 Task: Open a Modern Writer Template save the file as purchase.txt Remove the following  from template: 'Address' Change the date  '22 July, 2023' change Dear Ms Reader to   Good Morning. Add body to the letter I am writing to express my concerns regarding the recent policy changes implemented by the organization. I believe these changes may have unintended consequences and adversely impact employee morale and productivity. I request a dialogue to address these concerns and explore potential alternatives.Add Name  'Crystal'. Insert watermark  Softera Apply Font Style in watermark Georgia; font size  113and place the watermark  Horizontally
Action: Mouse moved to (363, 211)
Screenshot: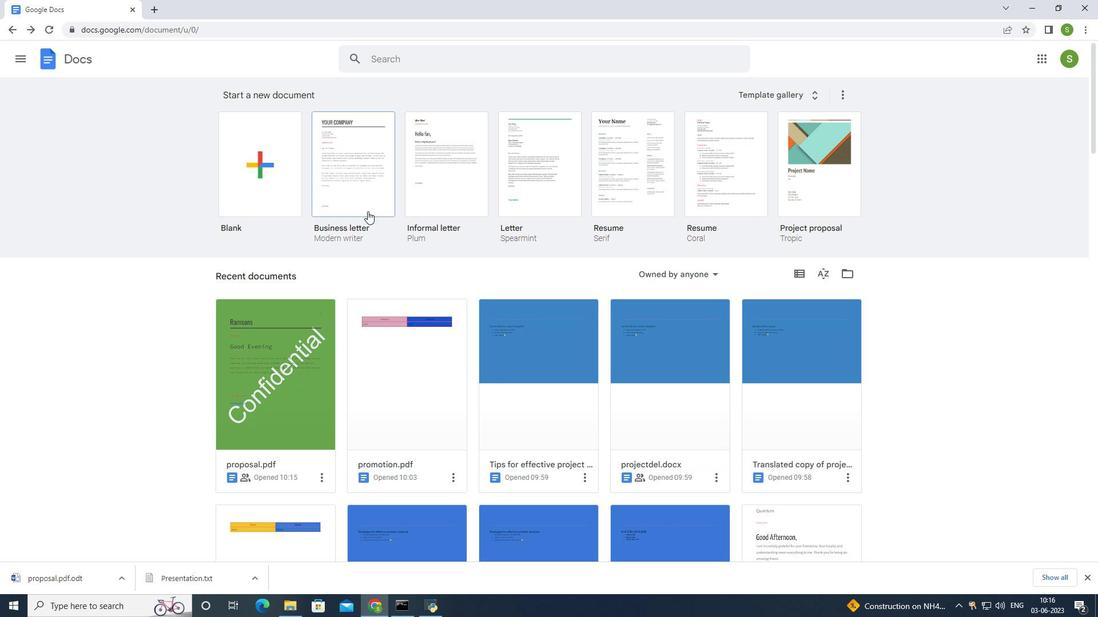 
Action: Mouse pressed left at (363, 211)
Screenshot: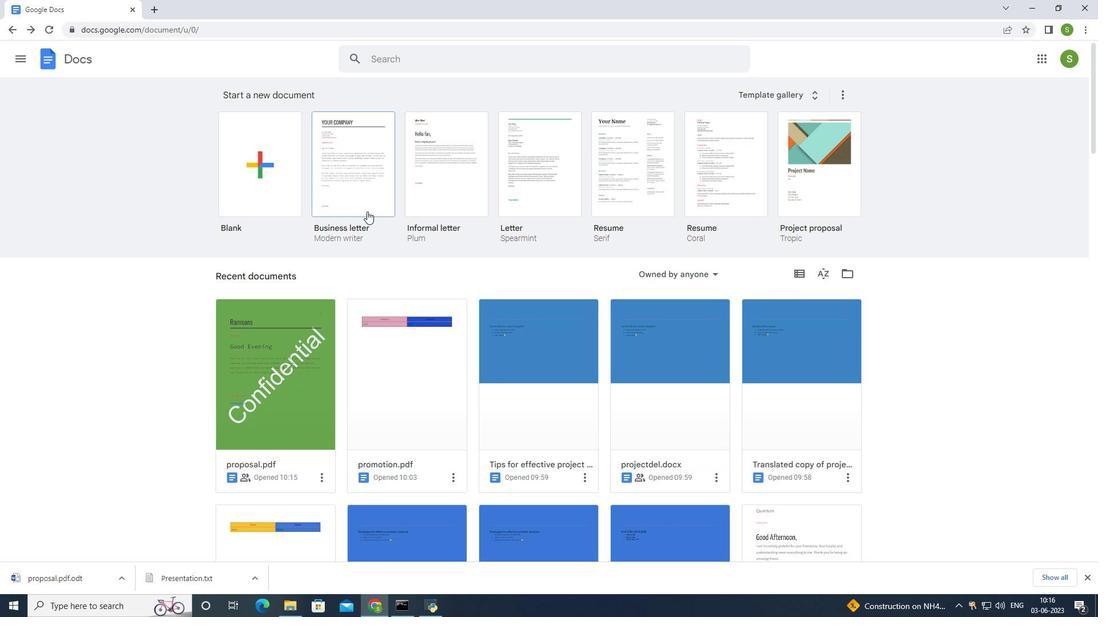 
Action: Mouse moved to (100, 48)
Screenshot: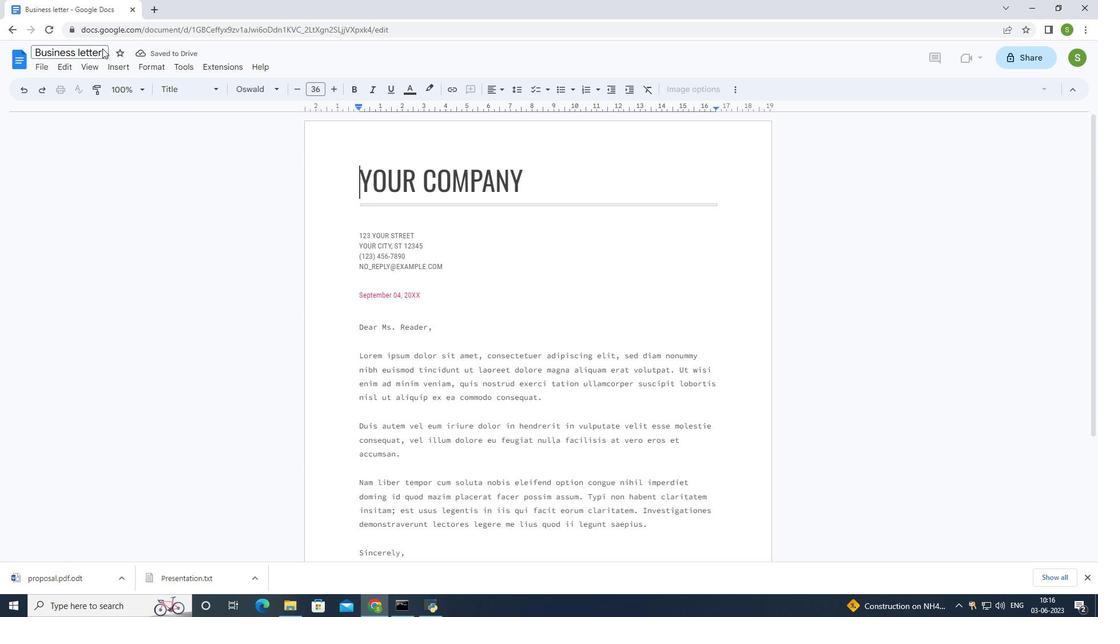 
Action: Mouse pressed left at (100, 48)
Screenshot: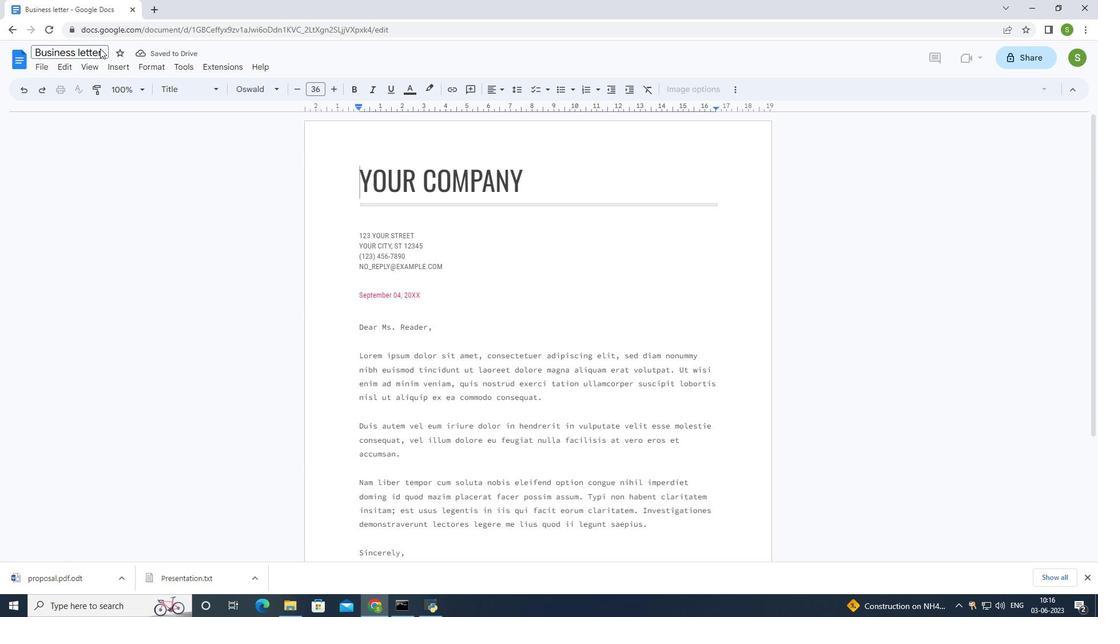 
Action: Mouse moved to (101, 50)
Screenshot: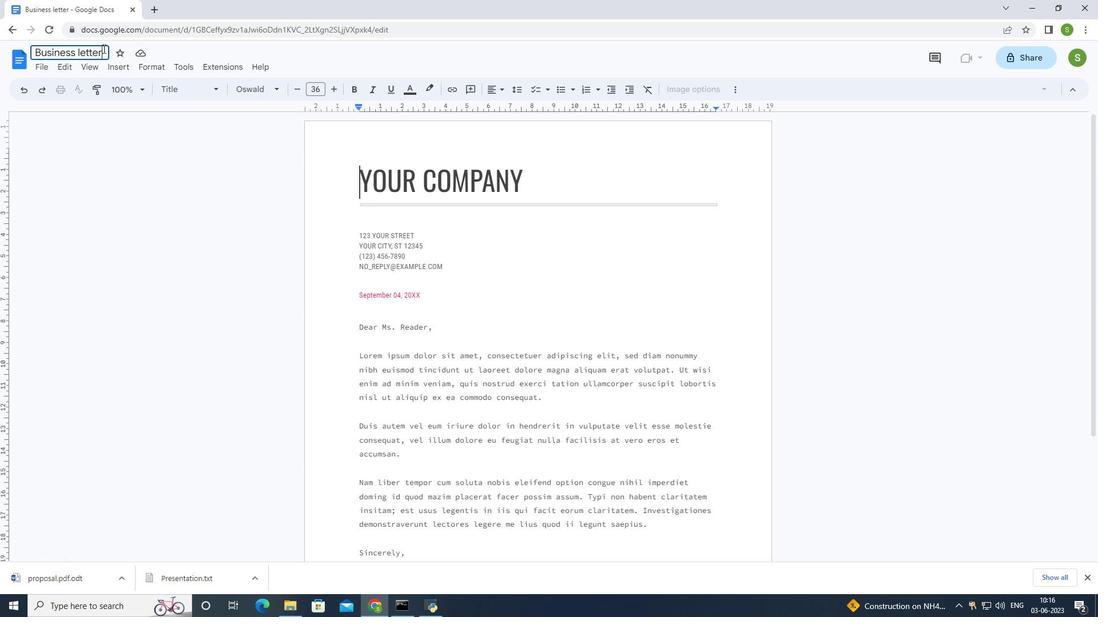 
Action: Mouse pressed left at (101, 50)
Screenshot: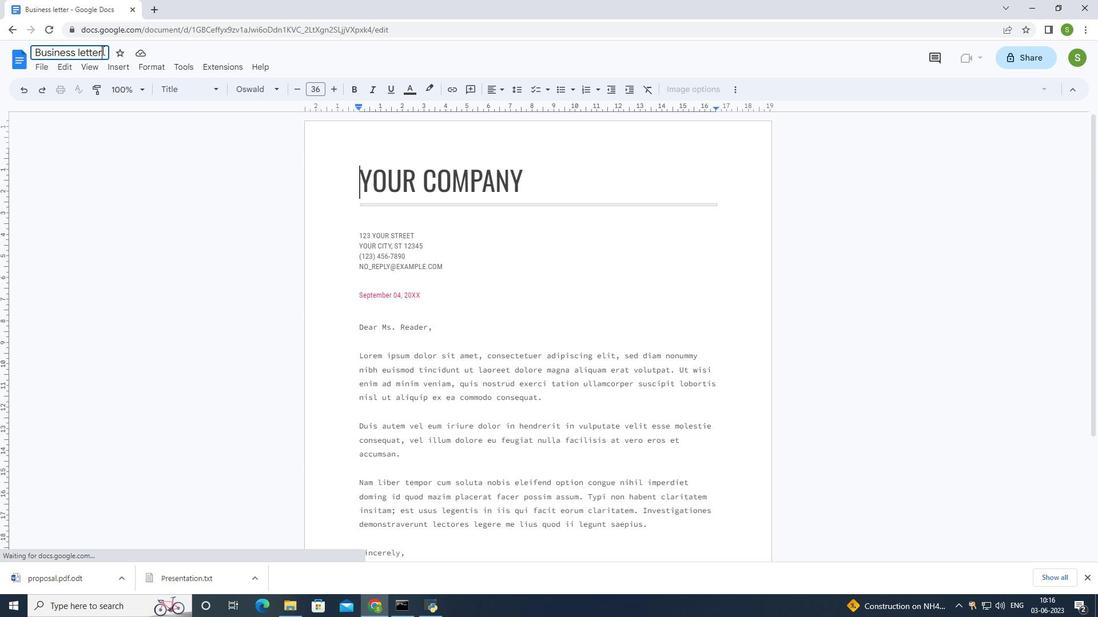 
Action: Mouse pressed left at (101, 50)
Screenshot: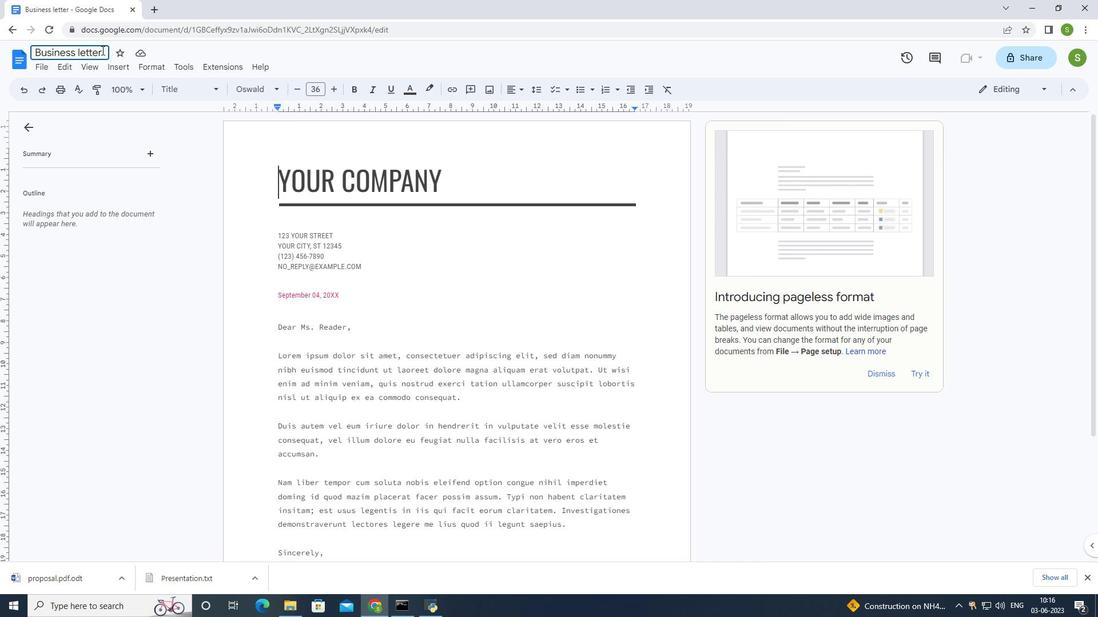 
Action: Mouse pressed left at (101, 50)
Screenshot: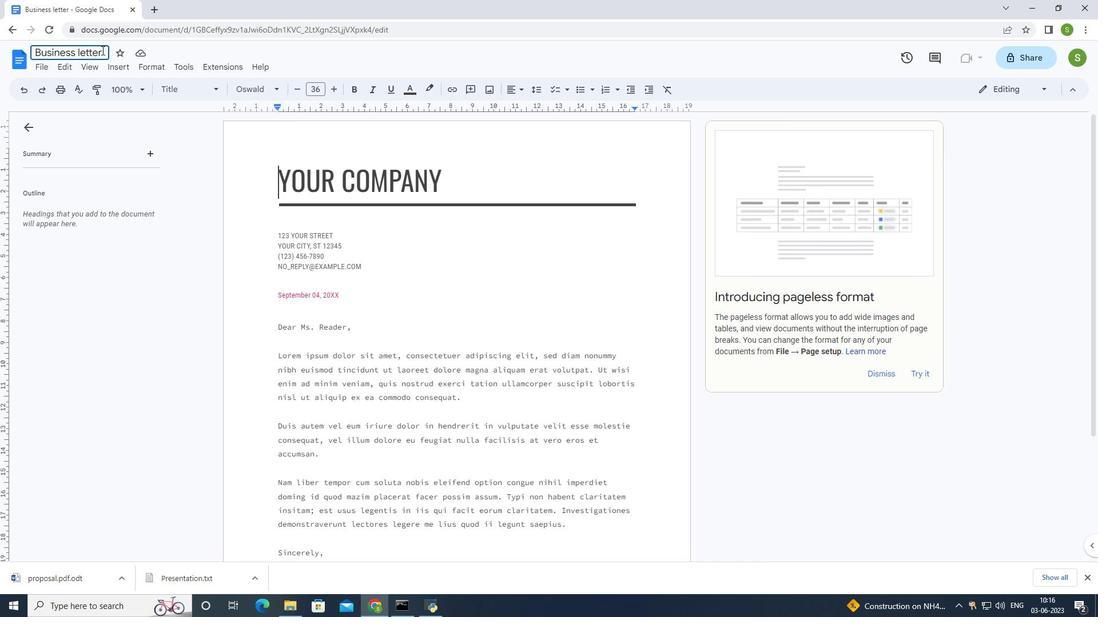 
Action: Mouse pressed left at (101, 50)
Screenshot: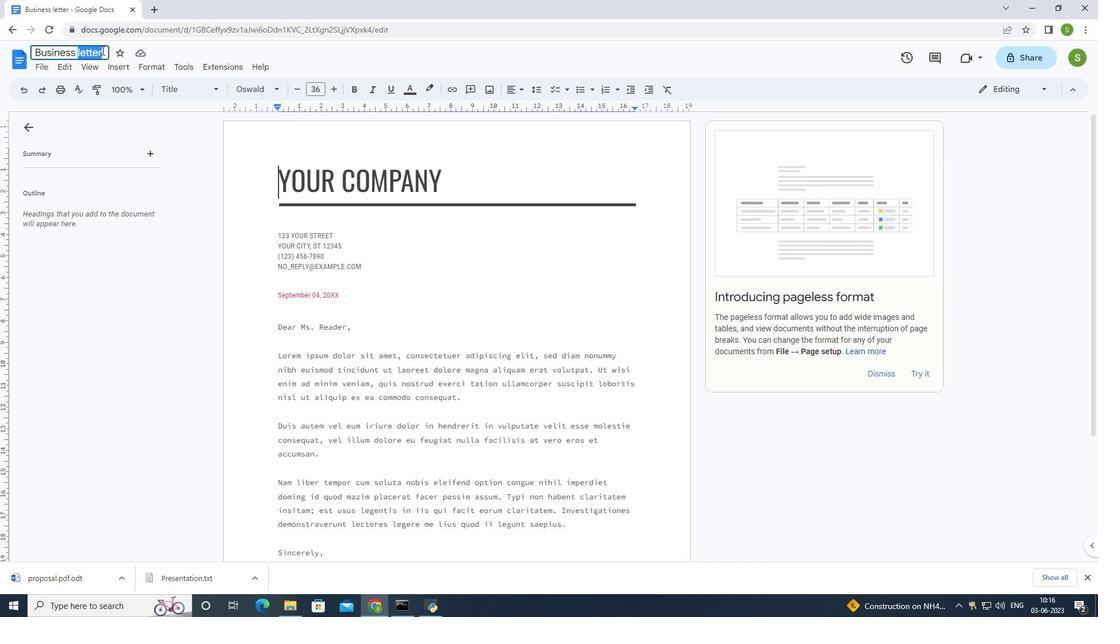 
Action: Mouse pressed left at (101, 50)
Screenshot: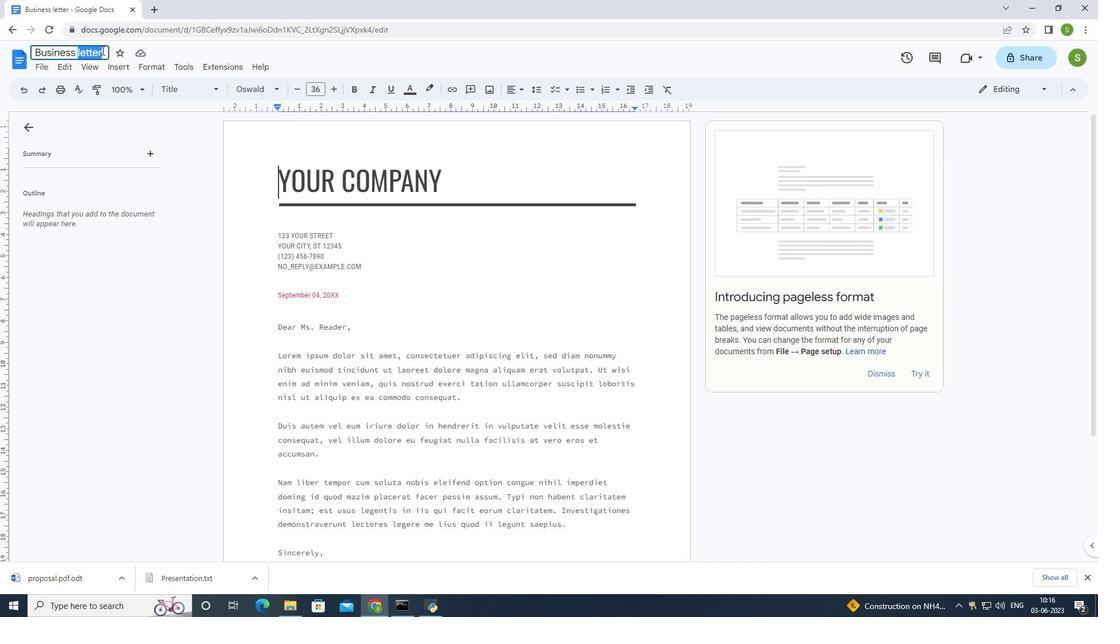 
Action: Mouse pressed left at (101, 50)
Screenshot: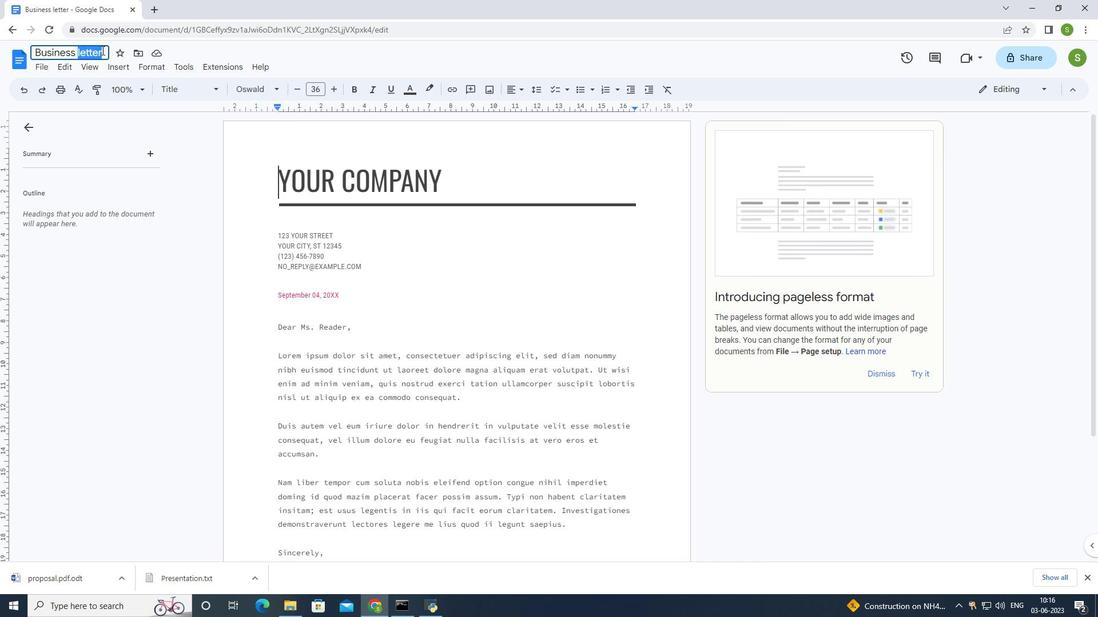 
Action: Mouse pressed left at (101, 50)
Screenshot: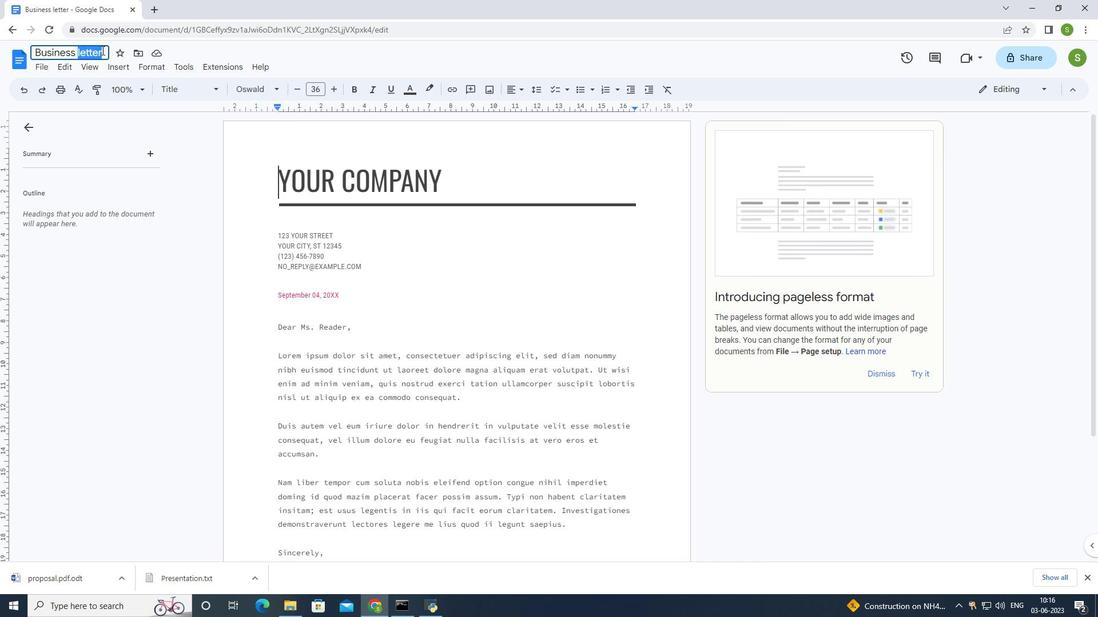 
Action: Mouse pressed left at (101, 50)
Screenshot: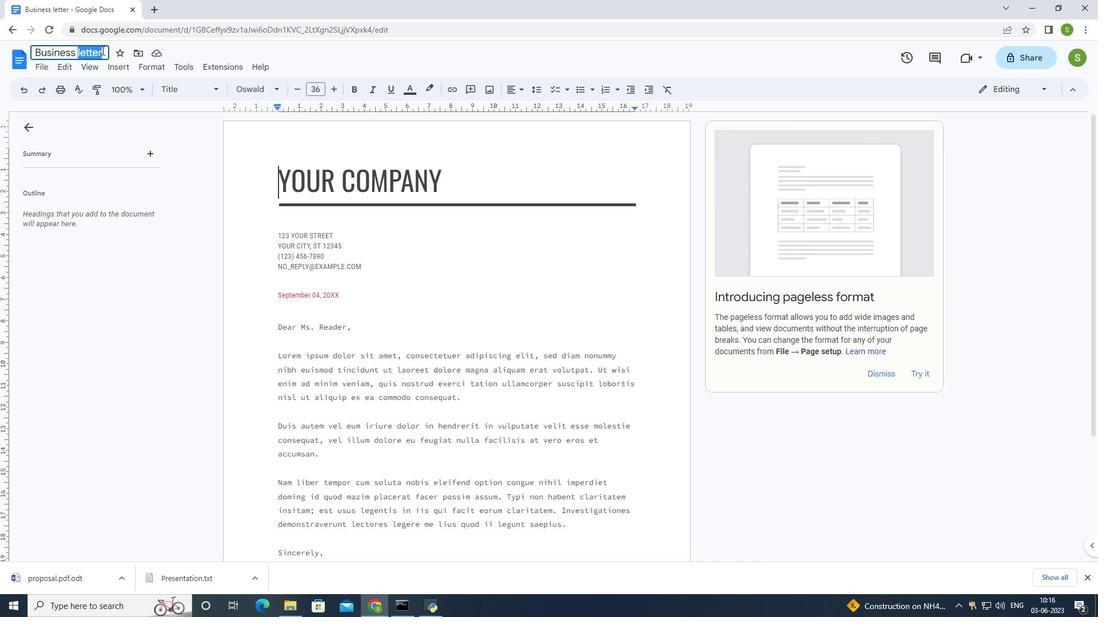 
Action: Mouse pressed left at (101, 50)
Screenshot: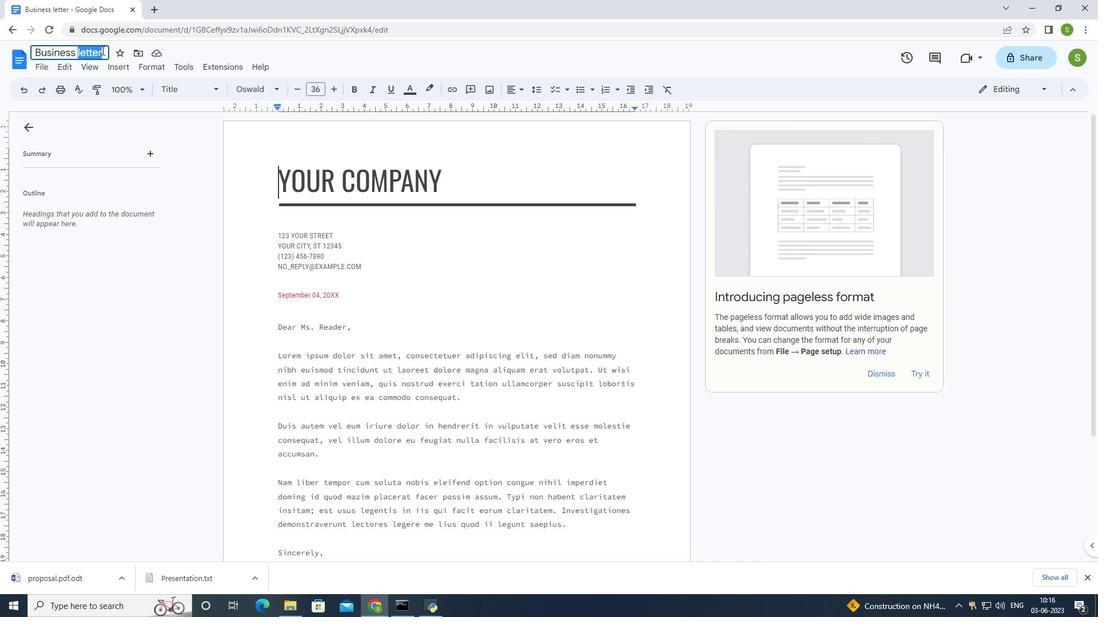 
Action: Mouse moved to (302, 184)
Screenshot: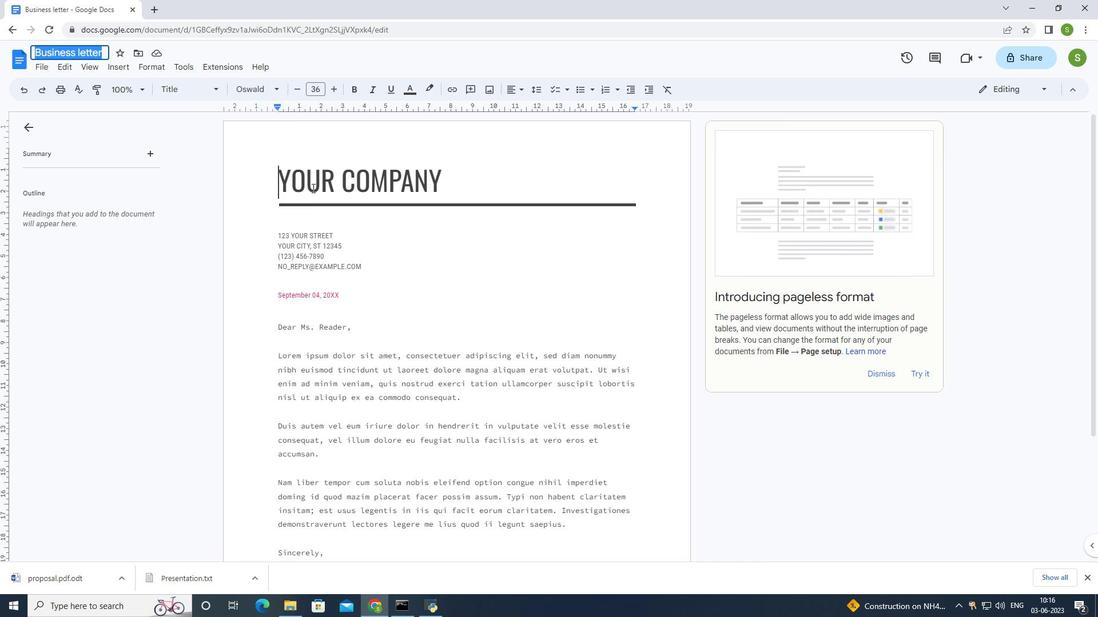 
Action: Key pressed purchase.txt<Key.enter>
Screenshot: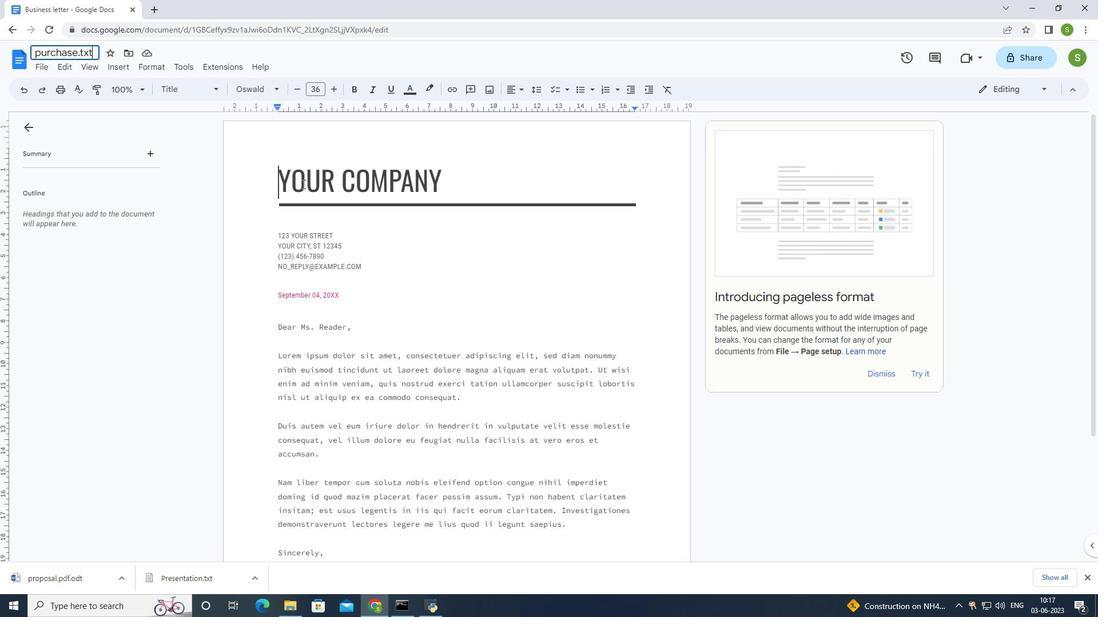 
Action: Mouse moved to (277, 230)
Screenshot: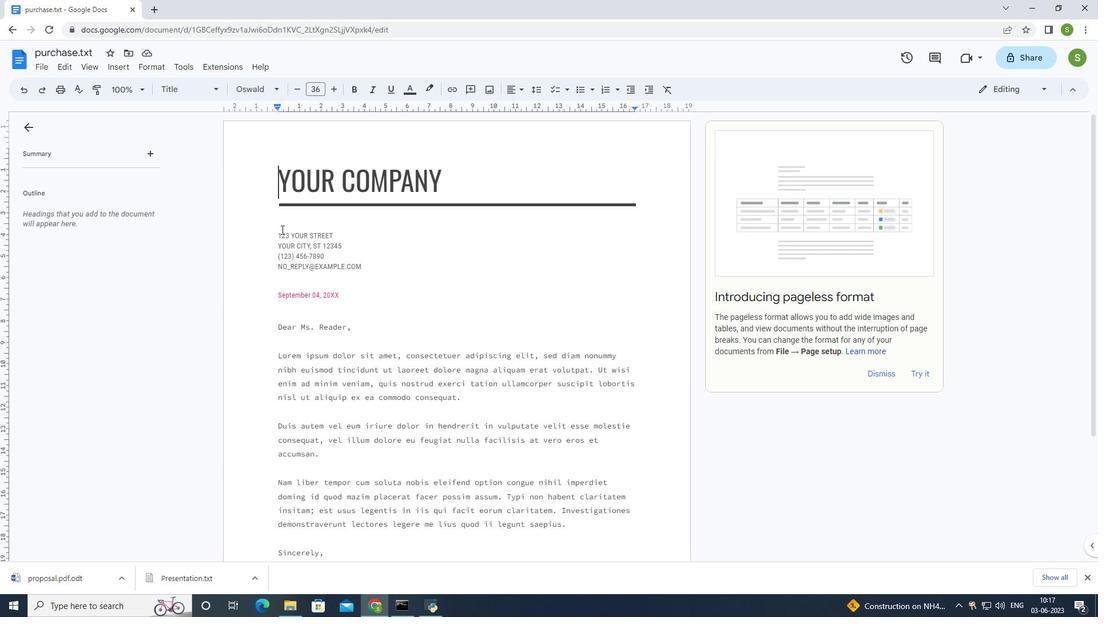 
Action: Mouse pressed left at (277, 230)
Screenshot: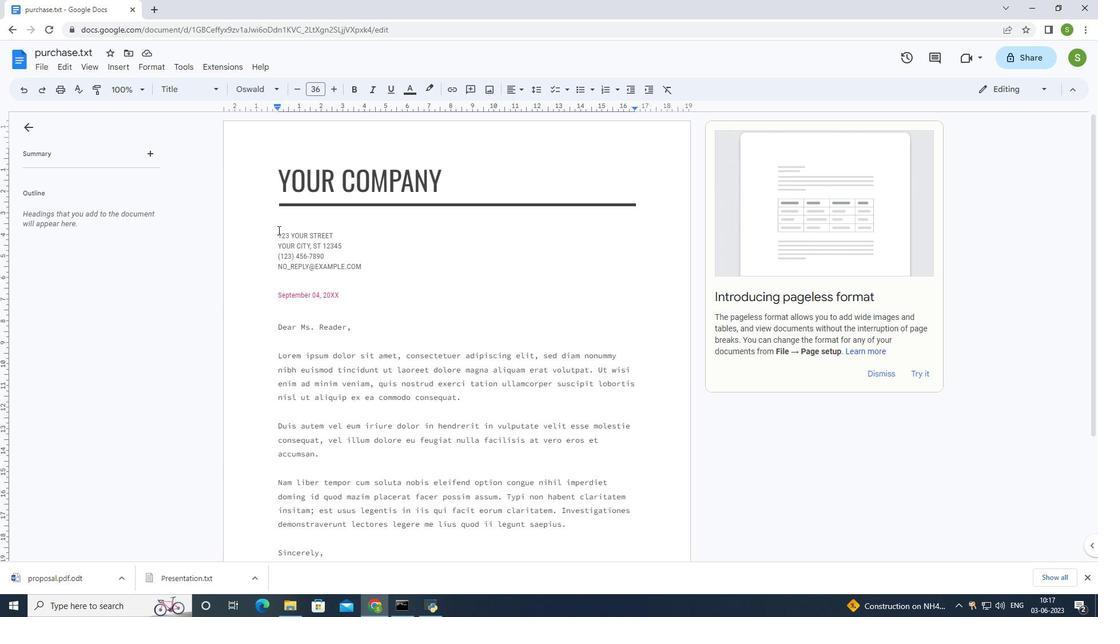 
Action: Mouse moved to (363, 243)
Screenshot: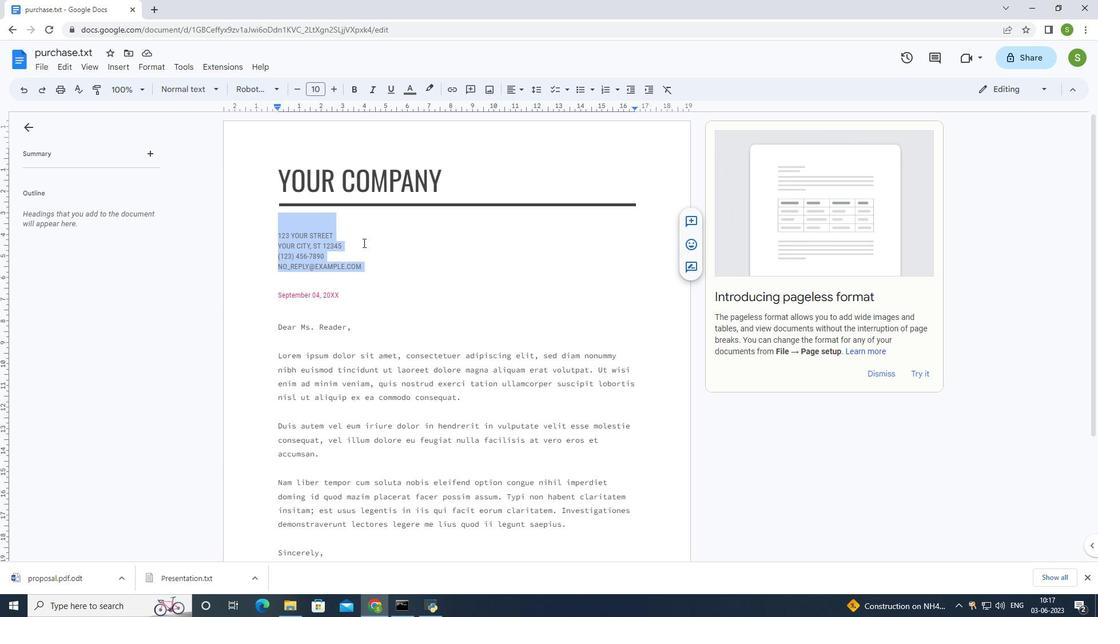 
Action: Key pressed <Key.delete>
Screenshot: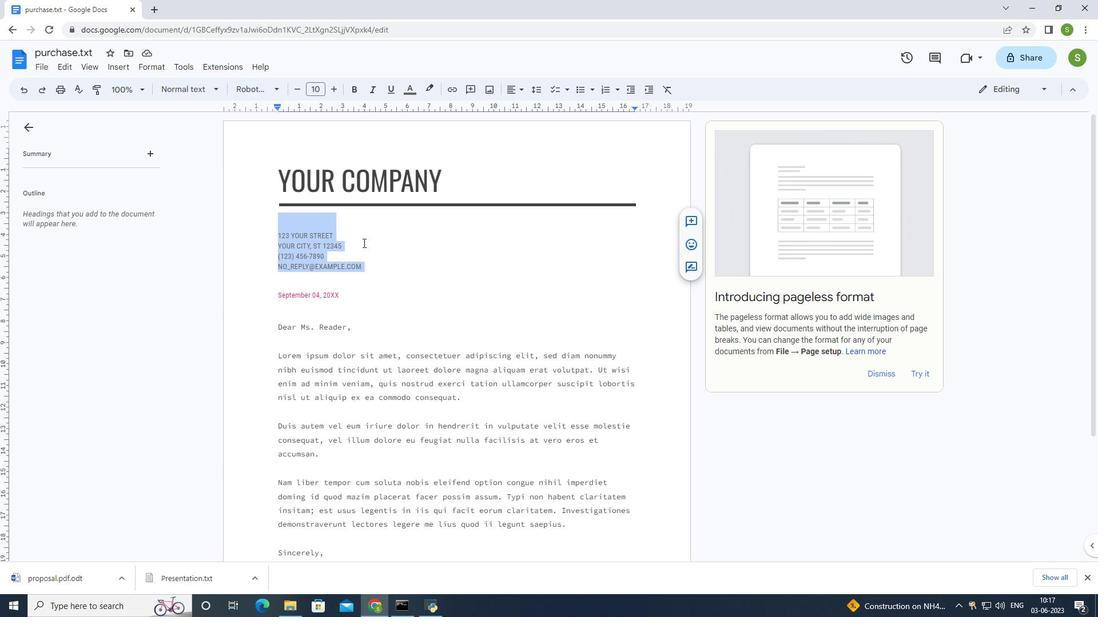 
Action: Mouse moved to (339, 237)
Screenshot: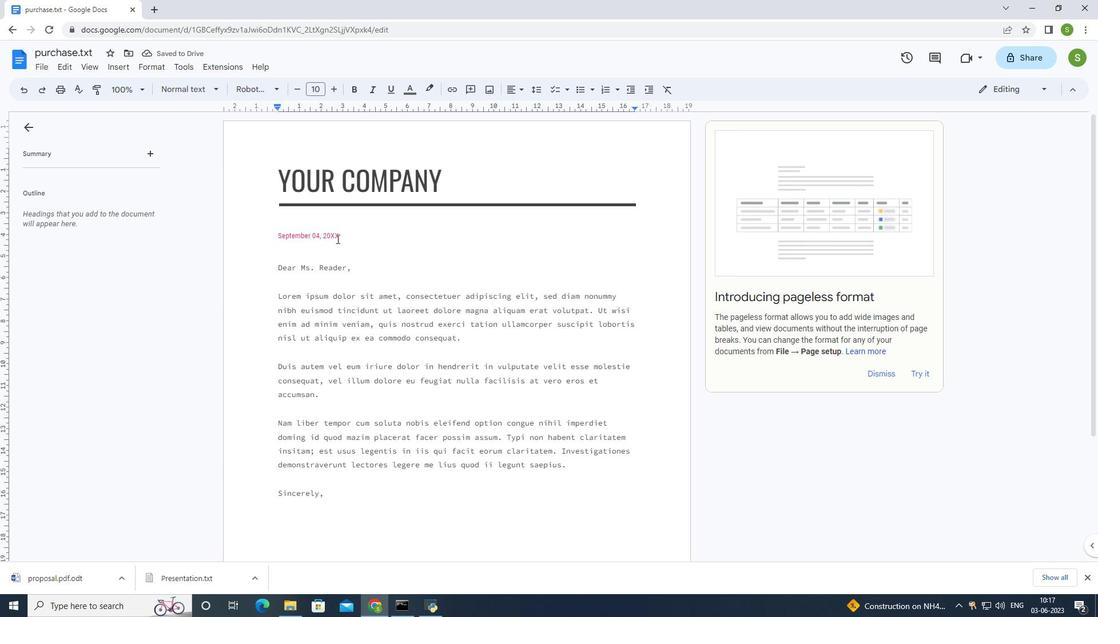 
Action: Mouse pressed left at (339, 237)
Screenshot: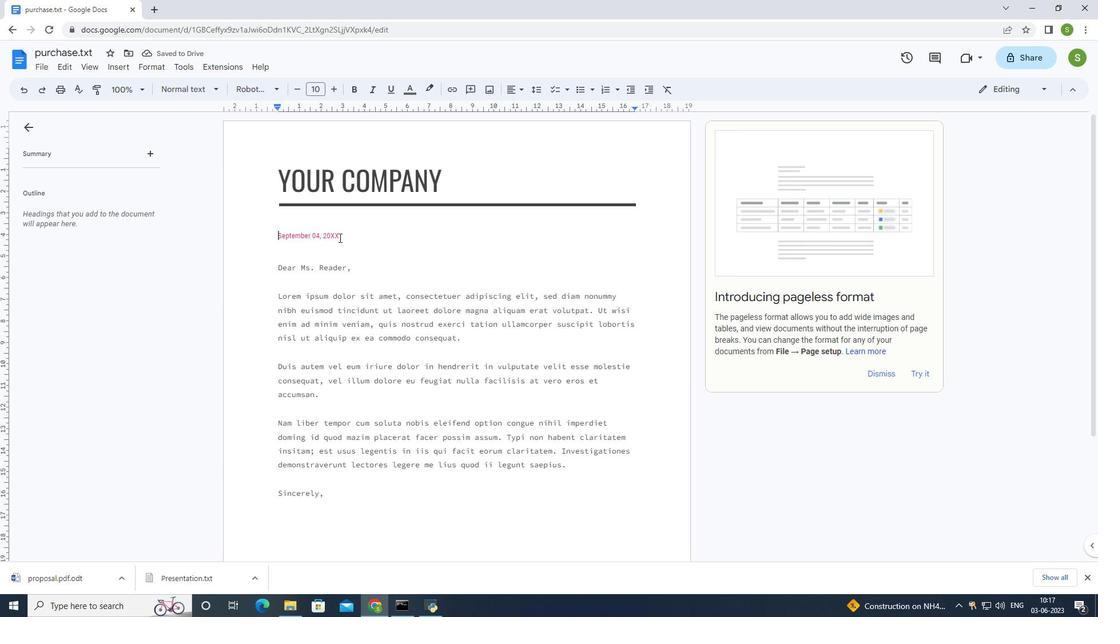 
Action: Mouse moved to (355, 219)
Screenshot: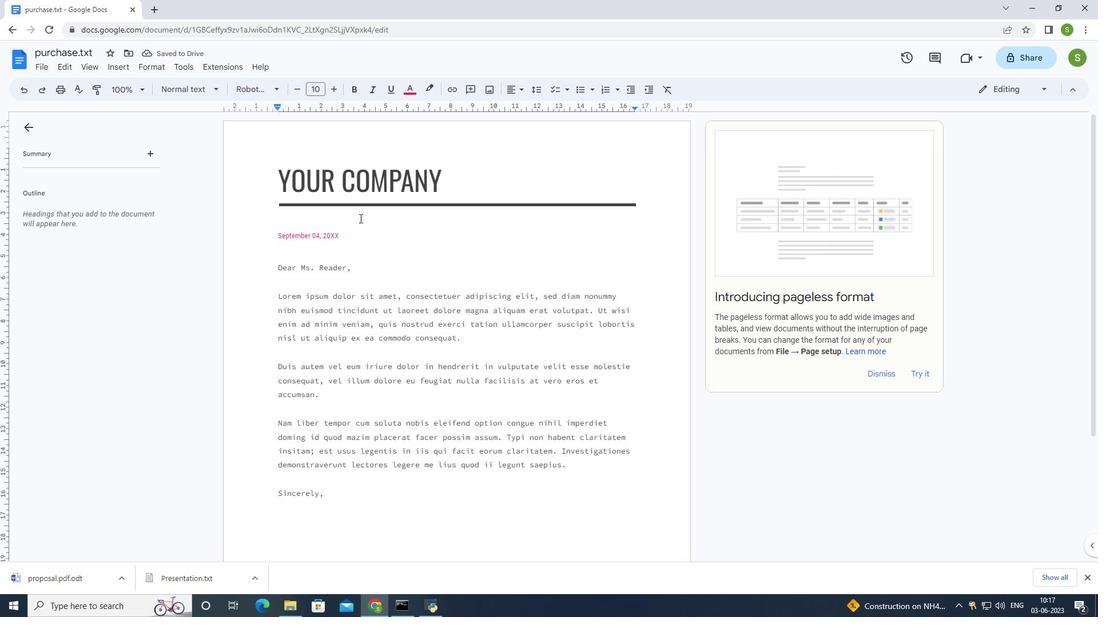 
Action: Key pressed <Key.backspace><Key.backspace><Key.backspace><Key.backspace><Key.backspace><Key.backspace><Key.backspace><Key.backspace><Key.backspace><Key.backspace><Key.backspace><Key.backspace><Key.backspace><Key.backspace><Key.backspace><Key.backspace><Key.backspace><Key.backspace>22<Key.space>july<Key.space>2023
Screenshot: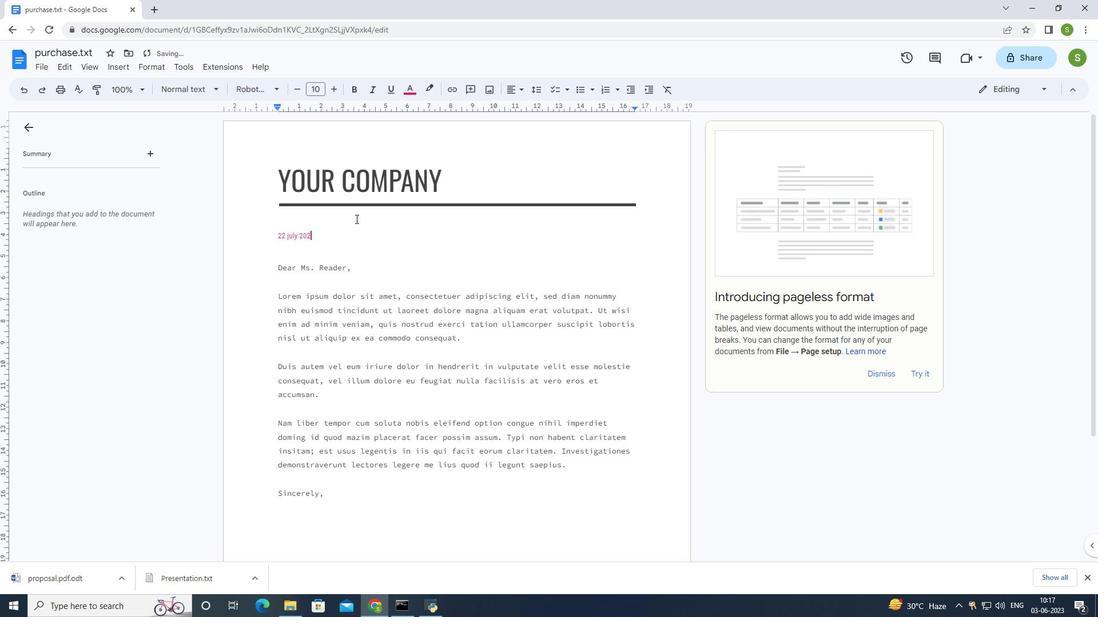 
Action: Mouse moved to (344, 267)
Screenshot: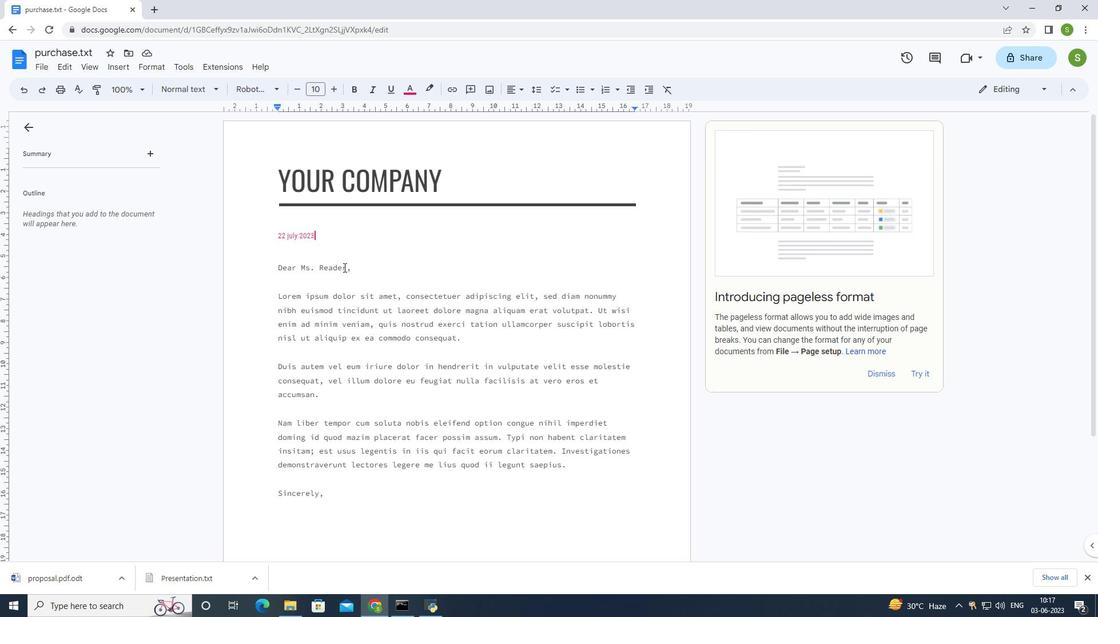
Action: Mouse pressed left at (344, 267)
Screenshot: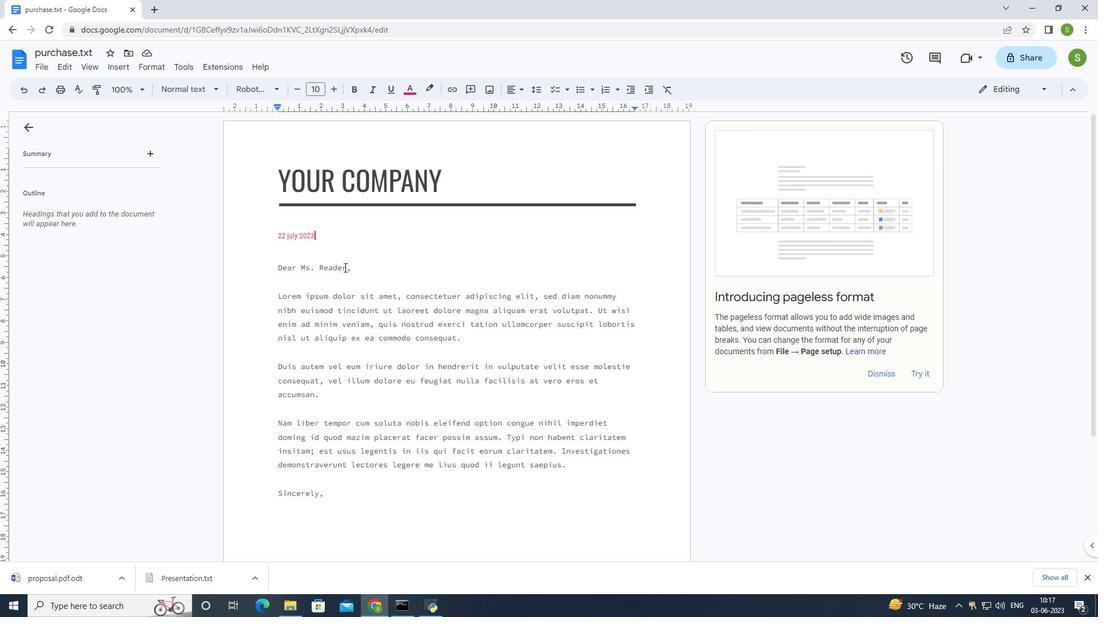 
Action: Mouse moved to (359, 254)
Screenshot: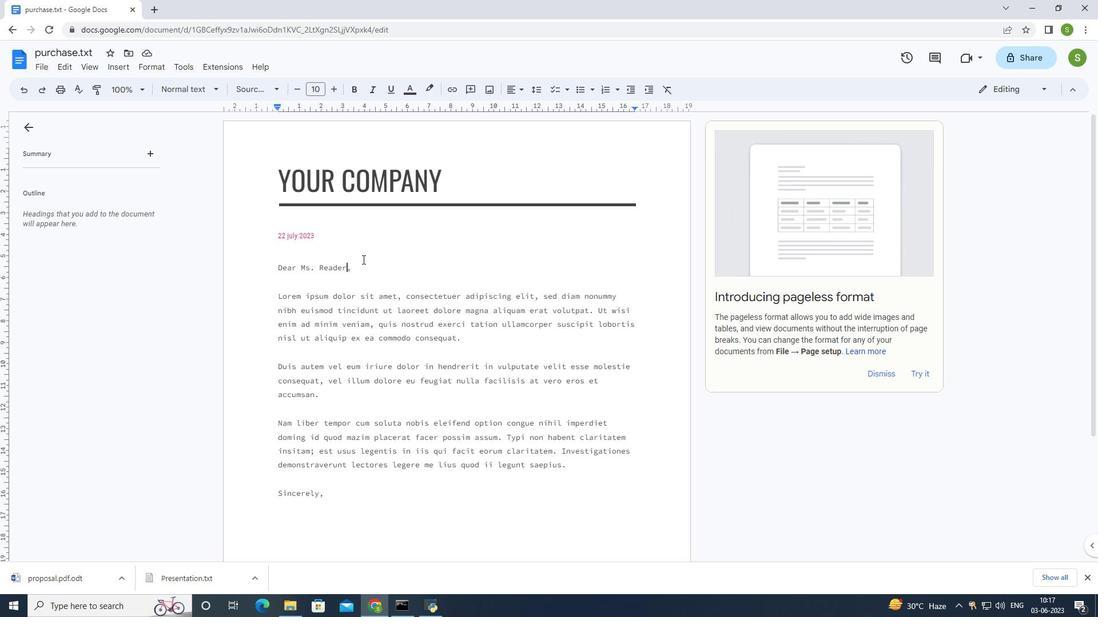 
Action: Key pressed <Key.backspace><Key.backspace><Key.backspace><Key.backspace><Key.backspace><Key.backspace><Key.backspace><Key.backspace><Key.backspace><Key.backspace><Key.backspace><Key.backspace><Key.backspace><Key.backspace><Key.backspace><Key.shift>Good<Key.space><Key.shift><Key.shift>Morning
Screenshot: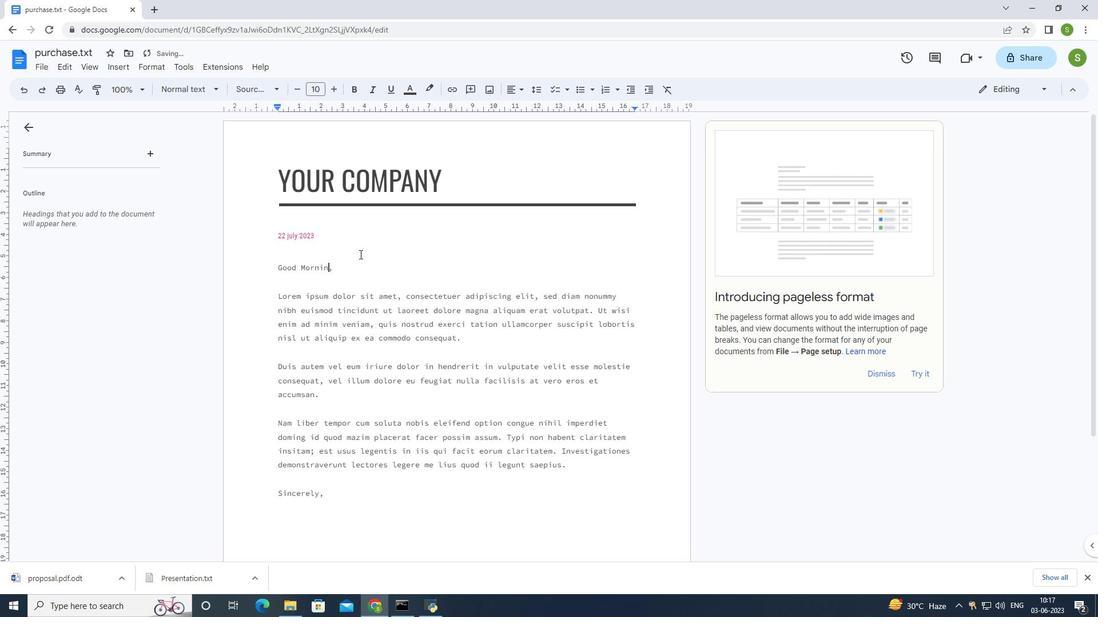
Action: Mouse moved to (275, 294)
Screenshot: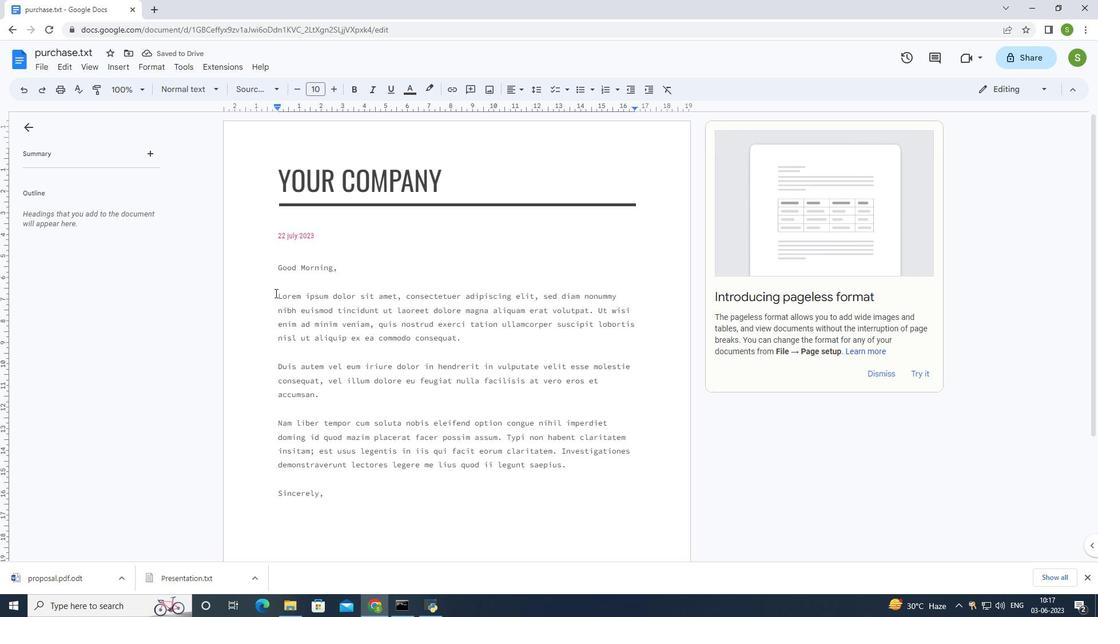 
Action: Mouse pressed left at (275, 294)
Screenshot: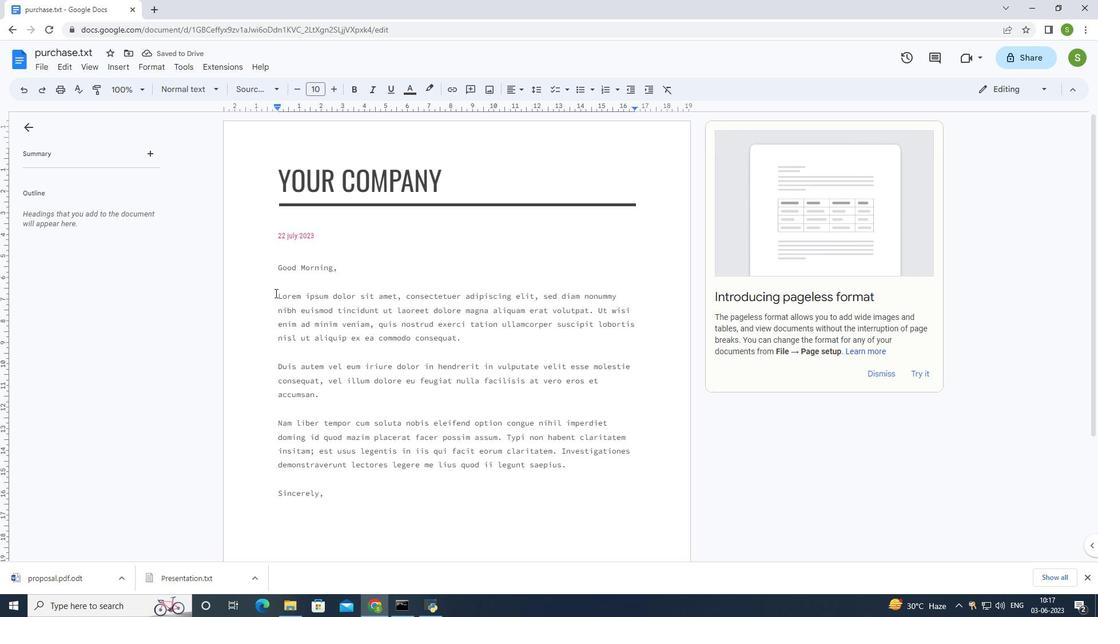 
Action: Mouse moved to (494, 383)
Screenshot: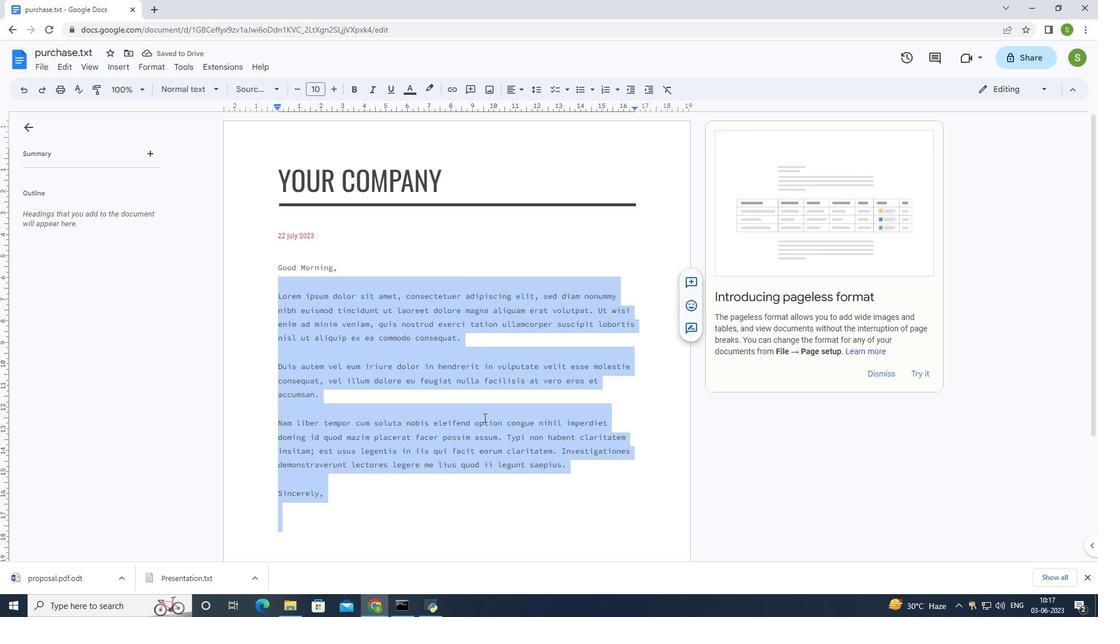
Action: Key pressed <Key.delete>
Screenshot: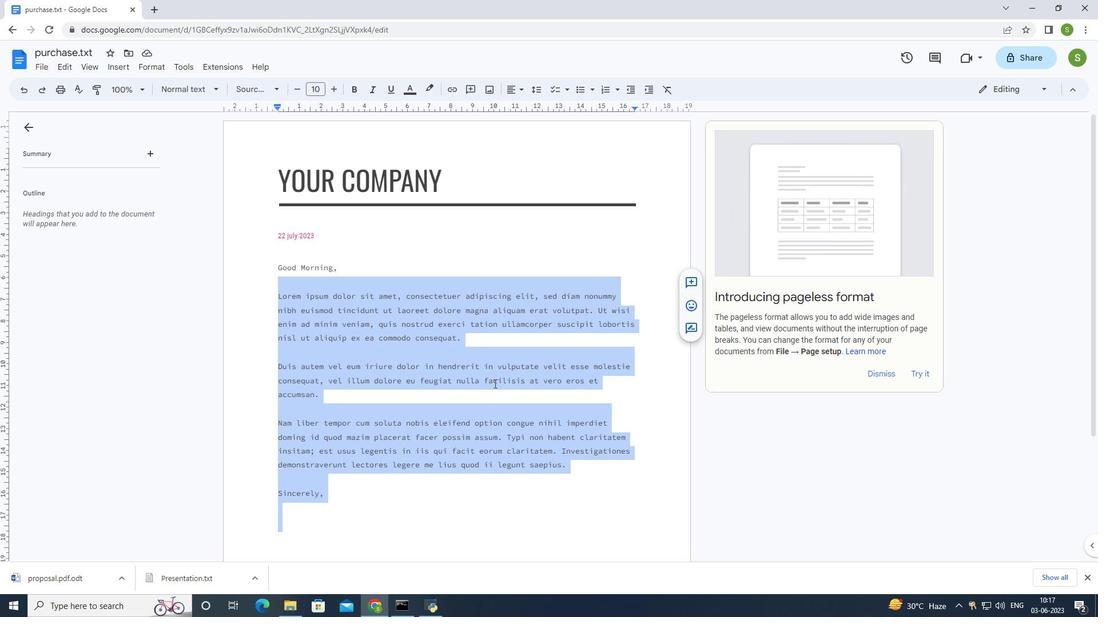 
Action: Mouse moved to (483, 234)
Screenshot: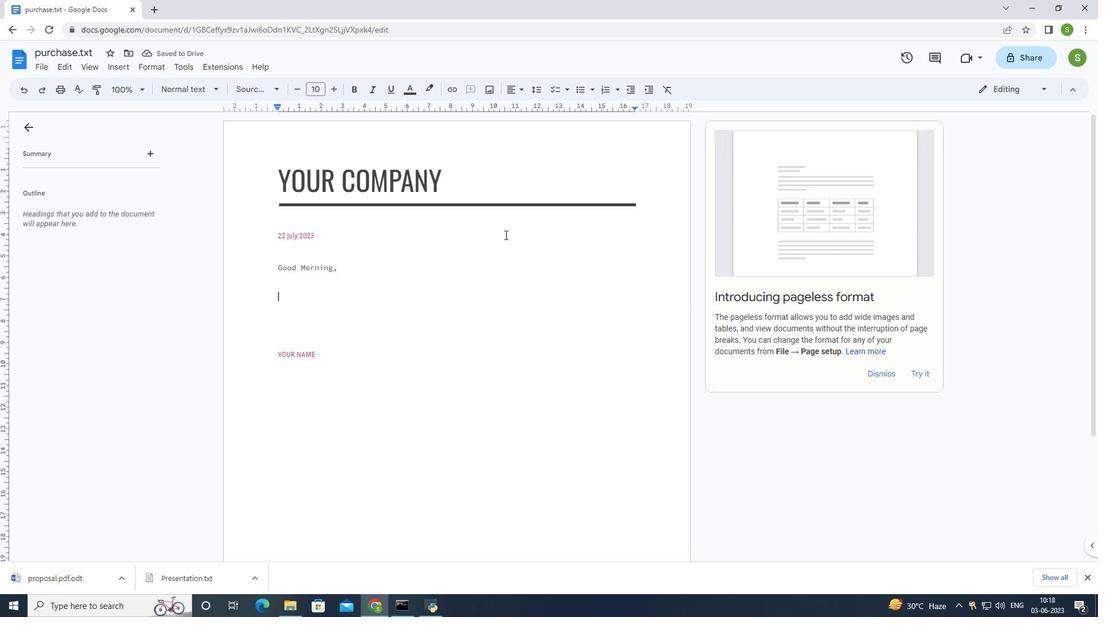 
Action: Key pressed <Key.shift>I<Key.space>am<Key.space>writing<Key.space>to<Key.space>express<Key.space>my<Key.space>corcerns<Key.space>regarding<Key.space>the<Key.space>recent<Key.space>policy<Key.space>changes<Key.space>implemented<Key.space>by<Key.space>the<Key.space>organization.<Key.space><Key.shift>I<Key.space>belive<Key.left><Key.left>e
Screenshot: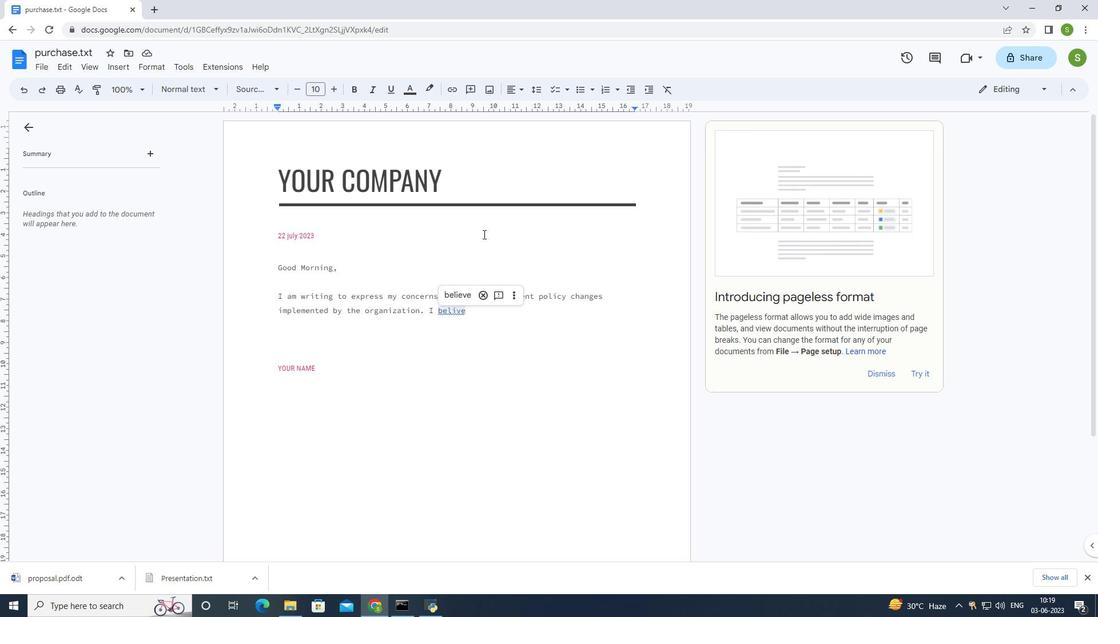 
Action: Mouse moved to (489, 229)
Screenshot: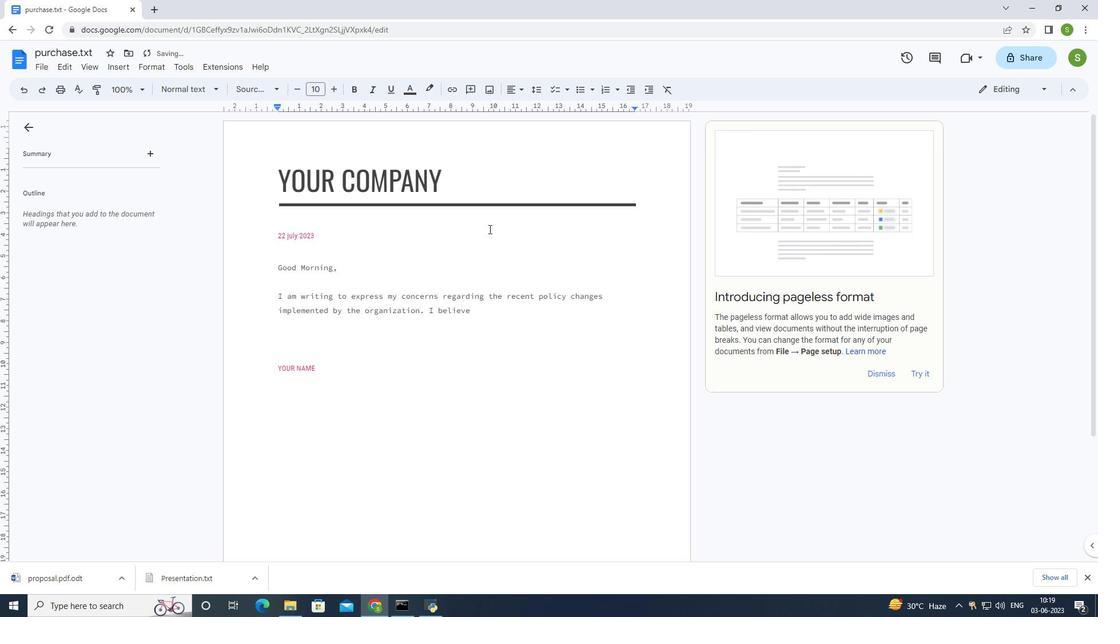 
Action: Key pressed <Key.right><Key.right><Key.space>these<Key.space>changes<Key.space>may<Key.space>have<Key.space>unintended<Key.space>consequences<Key.space>and<Key.space>adversely<Key.space>impact<Key.space>employee<Key.space>morale<Key.space>and<Key.space>productivity.<Key.space><Key.shift>I<Key.space>request<Key.space>a<Key.space>dialogue<Key.space>to<Key.space>address<Key.space>these<Key.space>concerns<Key.space>and<Key.space>explore<Key.space>potential<Key.space>alternatives.
Screenshot: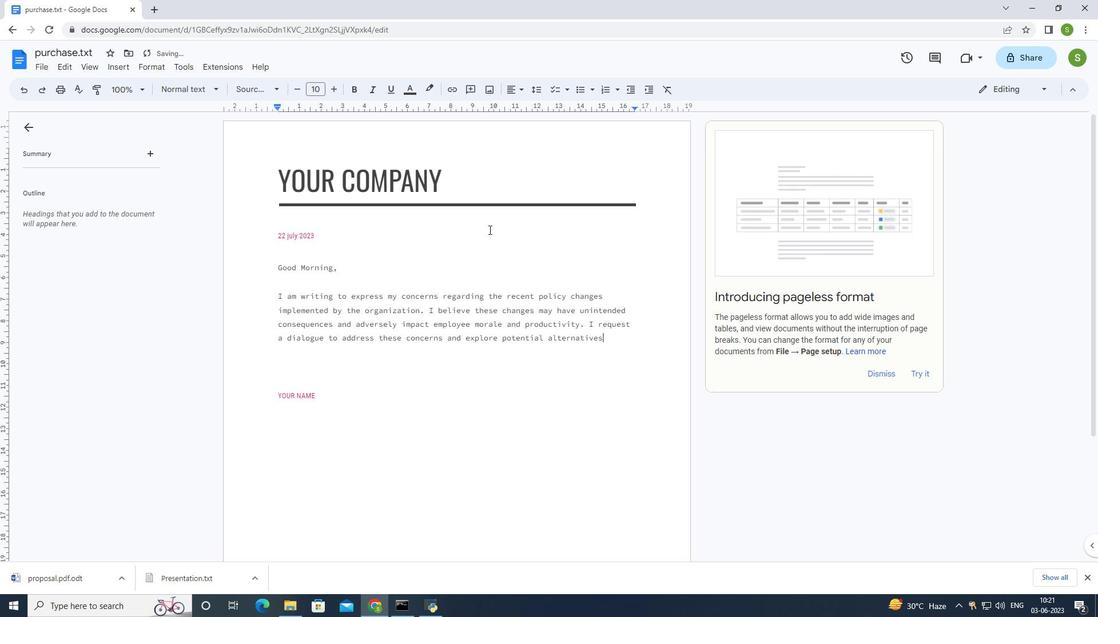 
Action: Mouse moved to (317, 393)
Screenshot: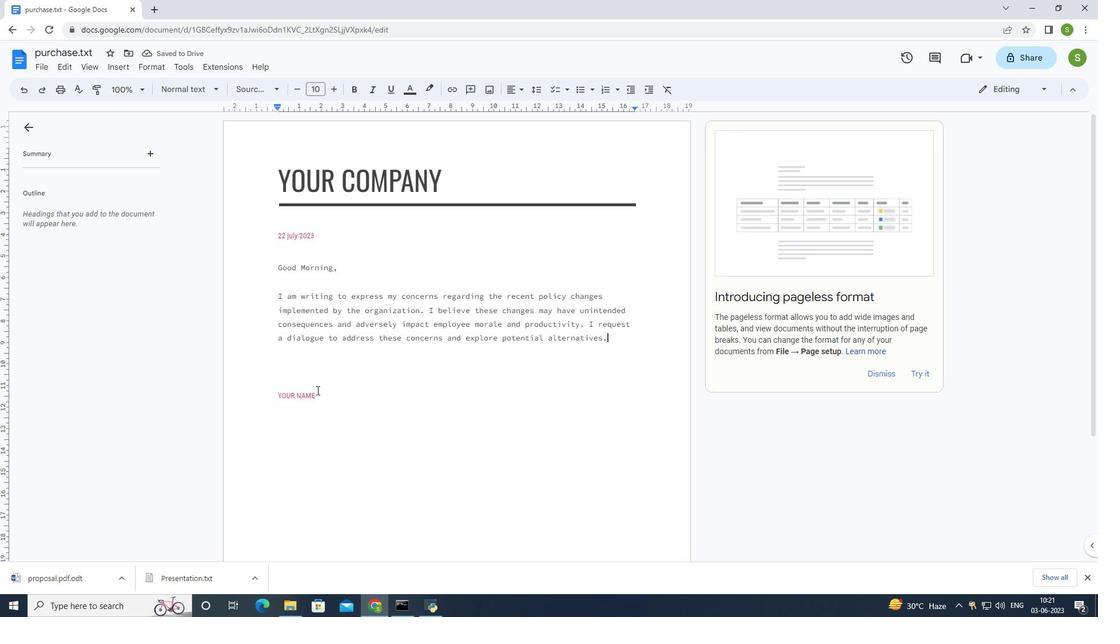 
Action: Mouse pressed left at (317, 393)
Screenshot: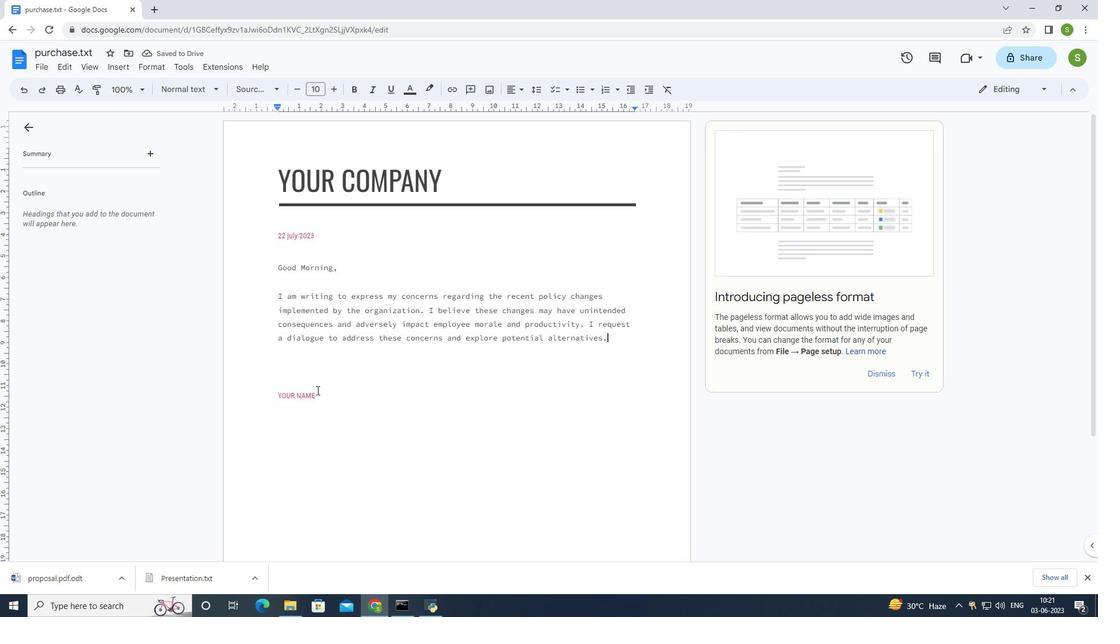 
Action: Mouse moved to (388, 393)
Screenshot: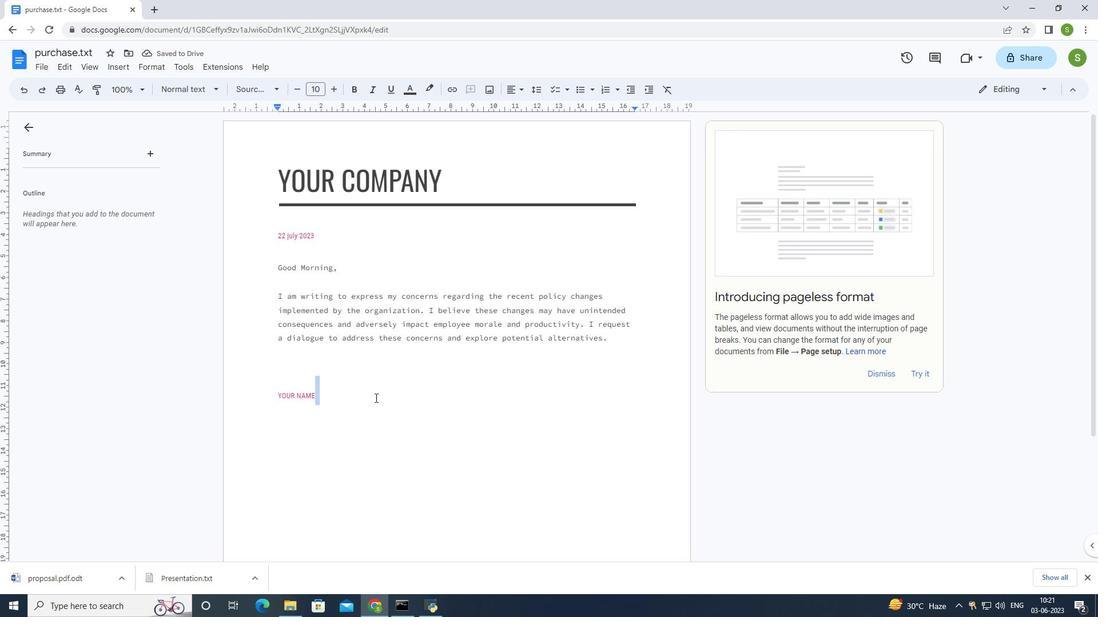 
Action: Key pressed <Key.shift_r>:<Key.space><Key.shift>Crystal
Screenshot: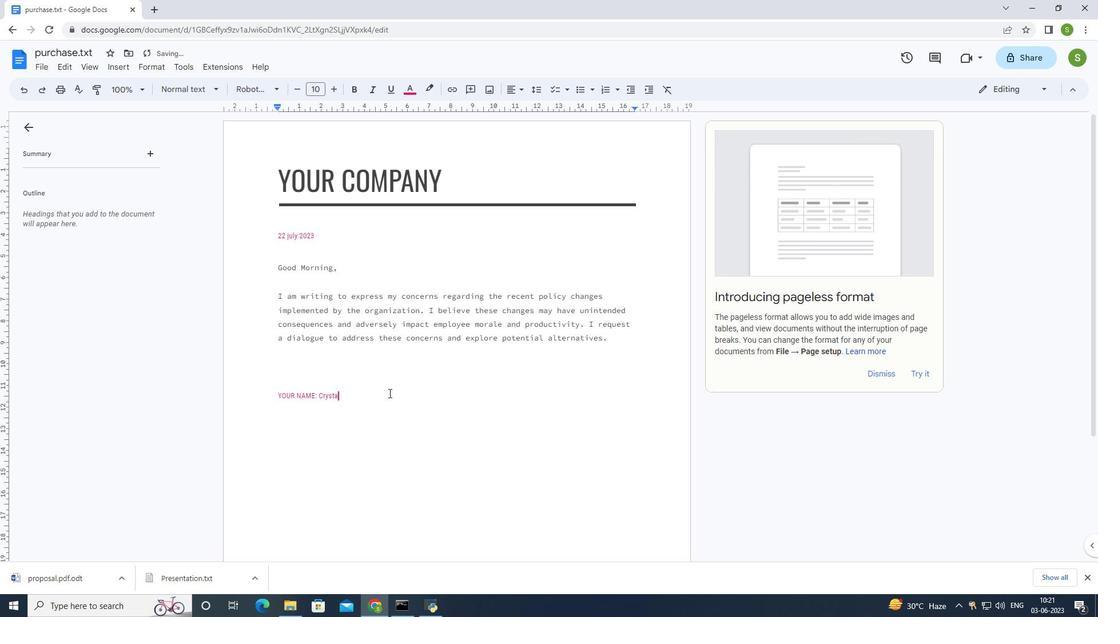 
Action: Mouse moved to (40, 65)
Screenshot: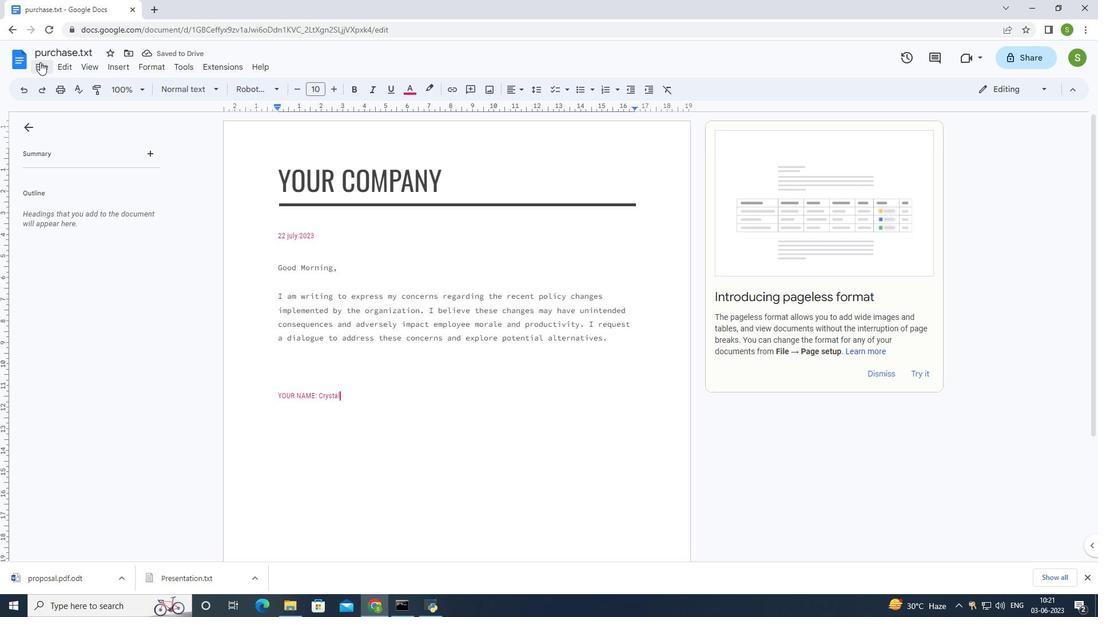 
Action: Mouse pressed left at (40, 65)
Screenshot: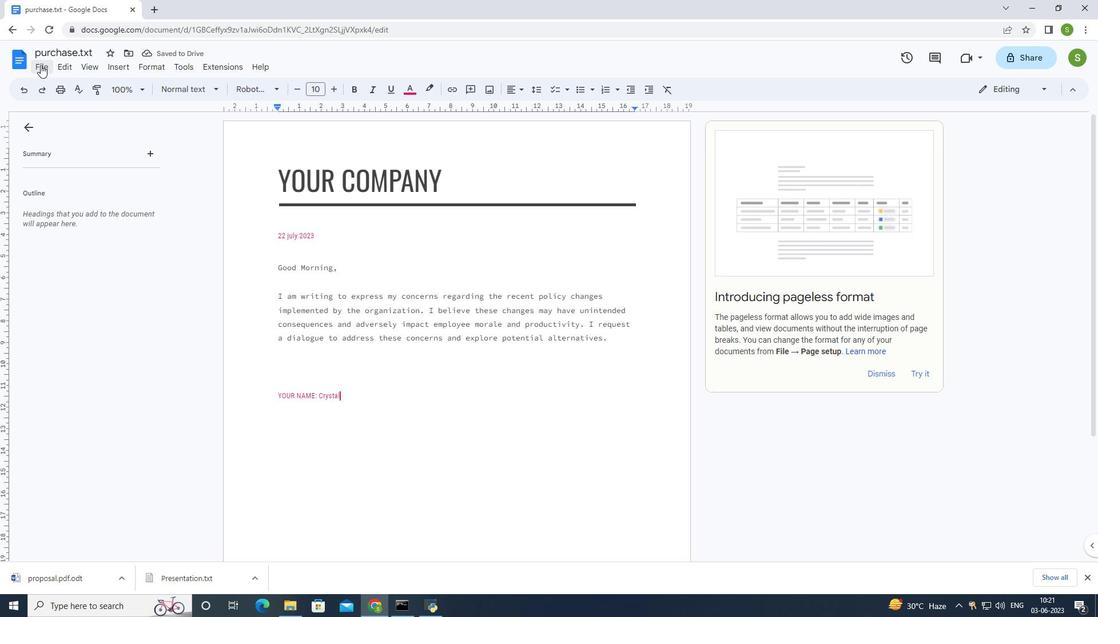 
Action: Mouse moved to (151, 334)
Screenshot: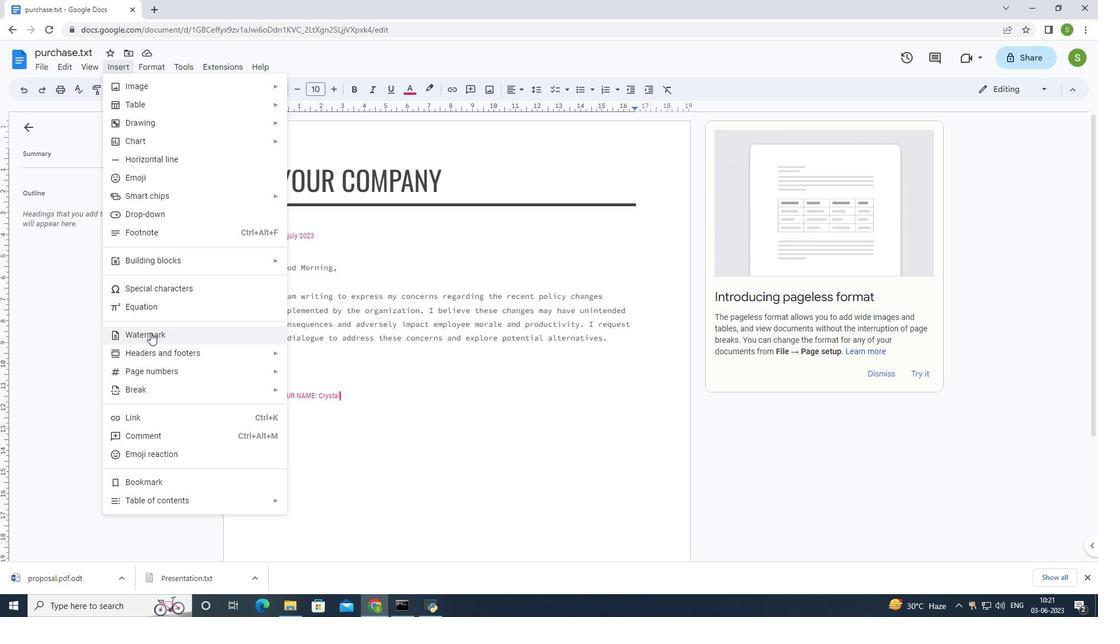 
Action: Mouse pressed left at (151, 334)
Screenshot: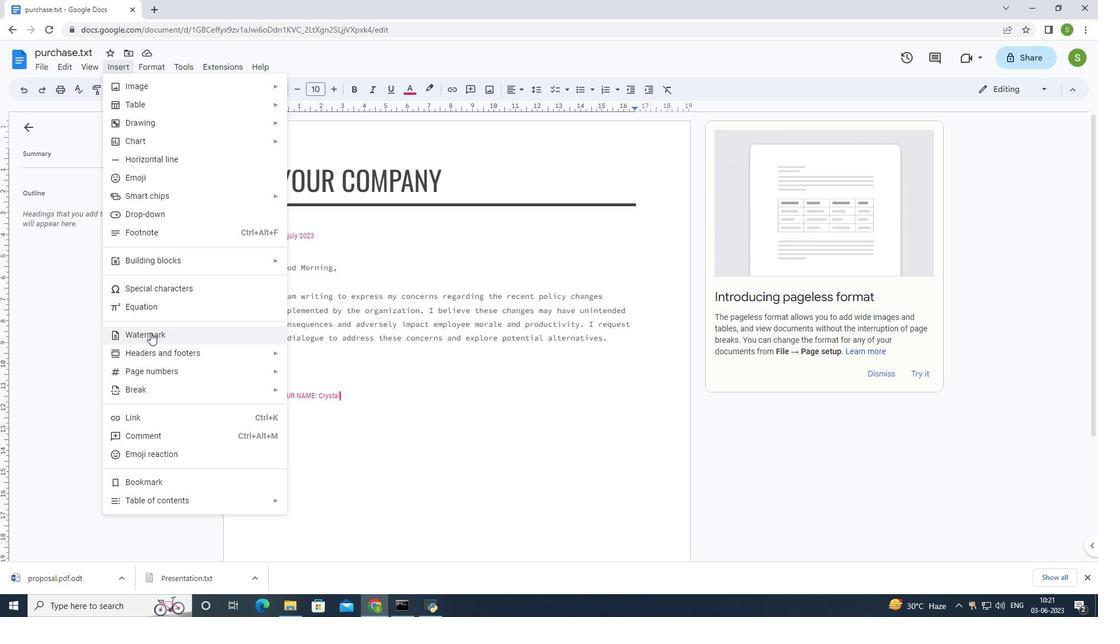 
Action: Mouse moved to (1050, 132)
Screenshot: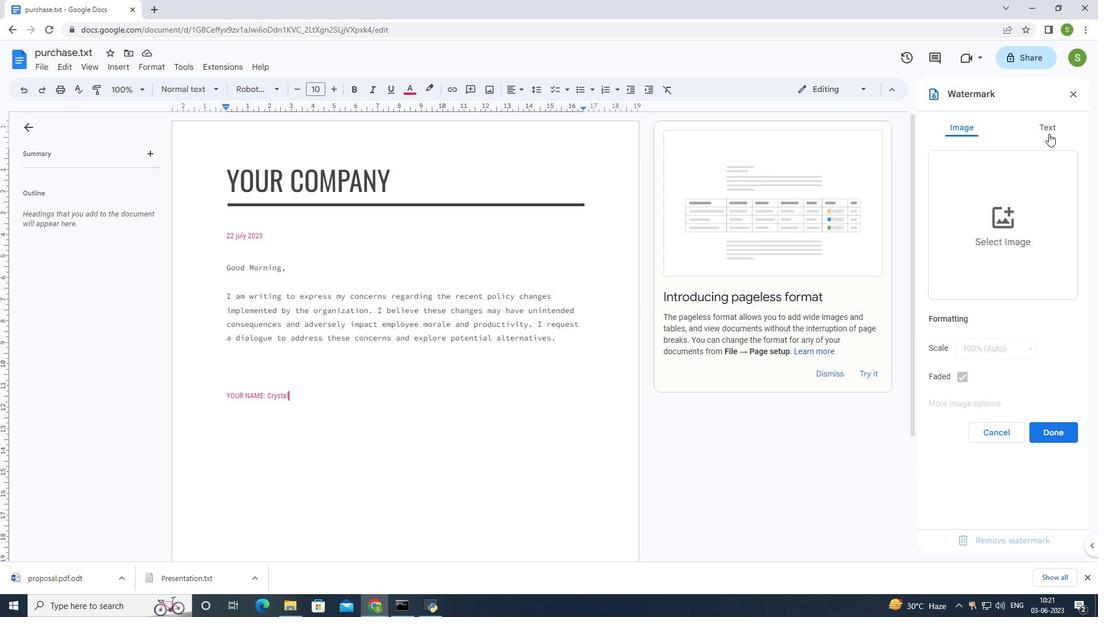 
Action: Mouse pressed left at (1050, 132)
Screenshot: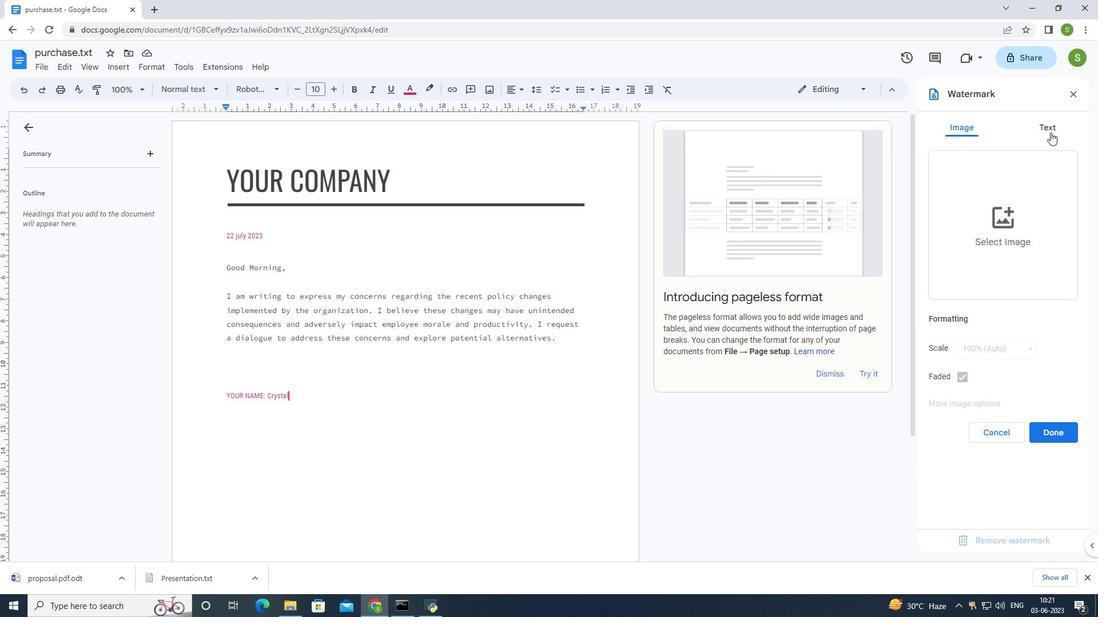 
Action: Mouse moved to (975, 157)
Screenshot: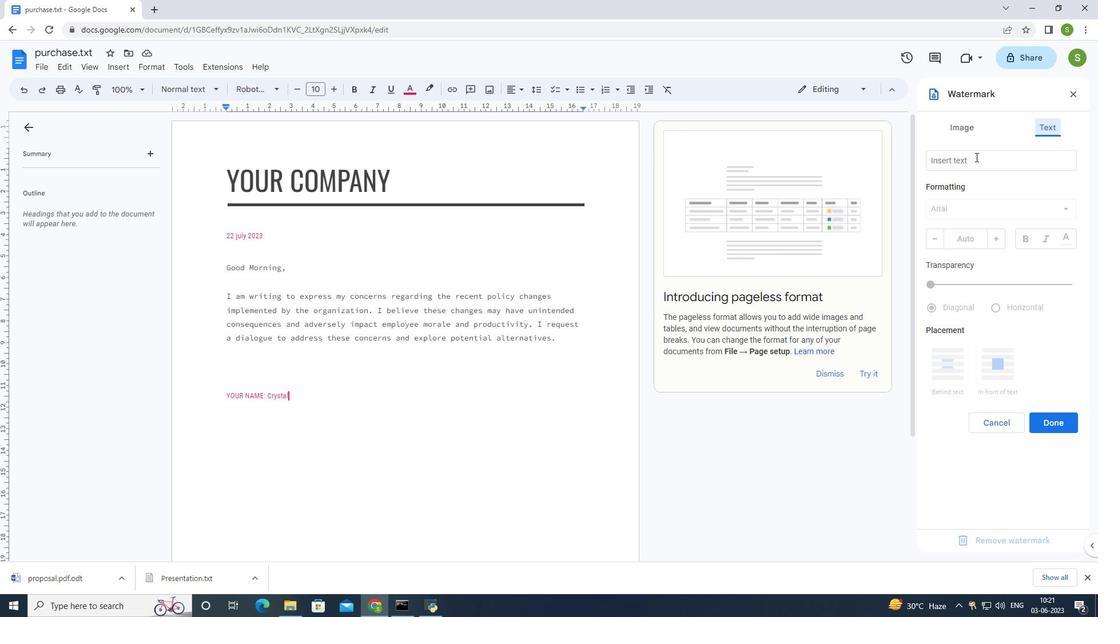 
Action: Mouse pressed left at (975, 157)
Screenshot: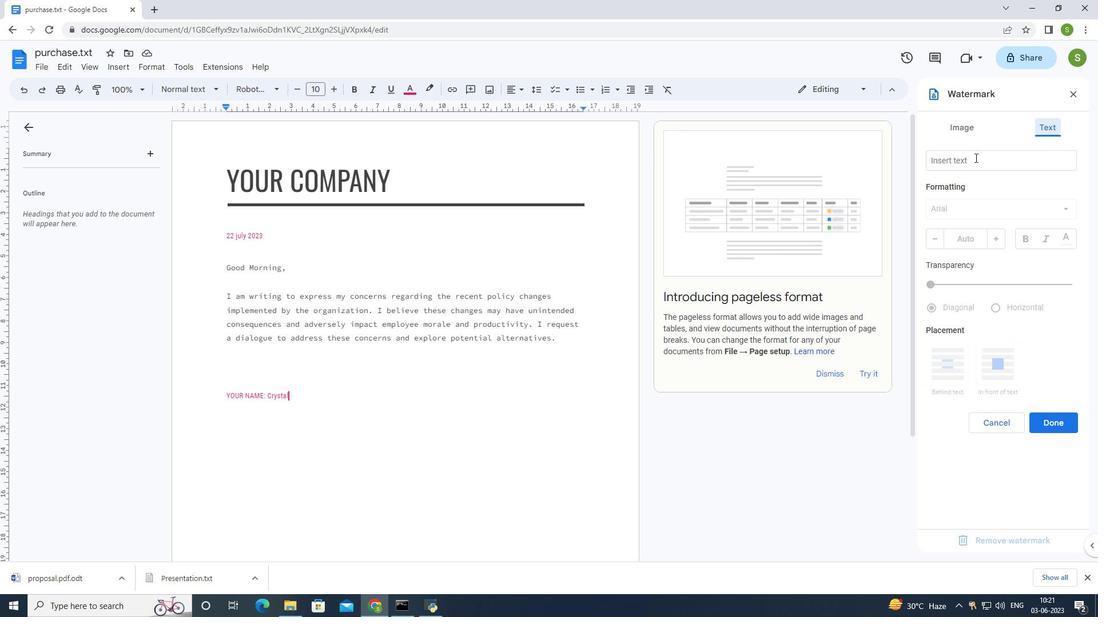 
Action: Mouse moved to (968, 164)
Screenshot: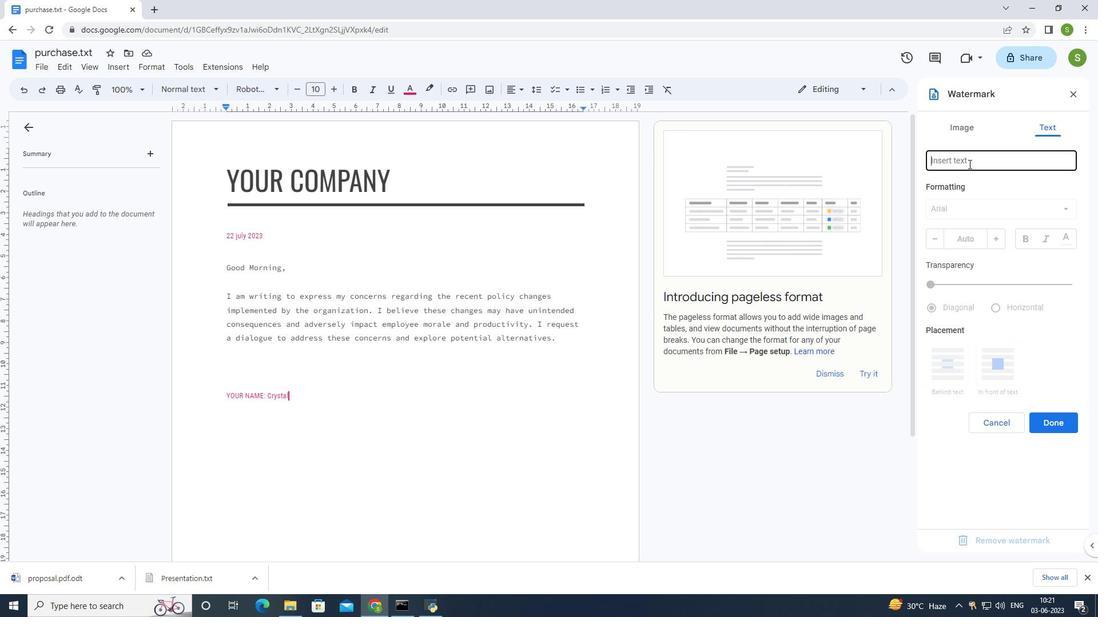 
Action: Key pressed <Key.shift>Softera
Screenshot: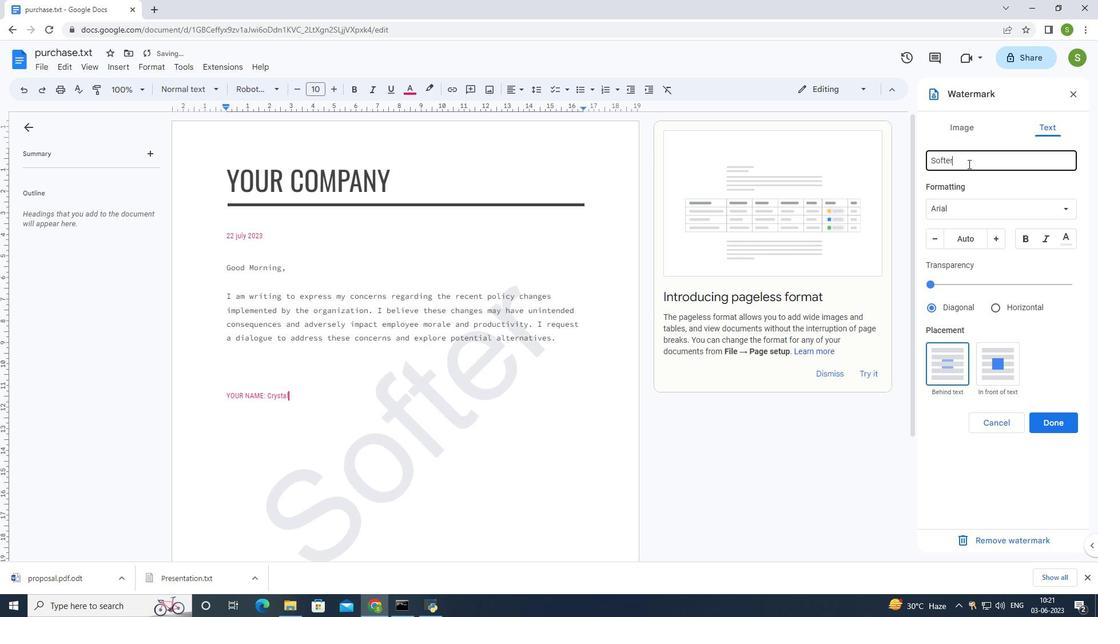 
Action: Mouse moved to (961, 208)
Screenshot: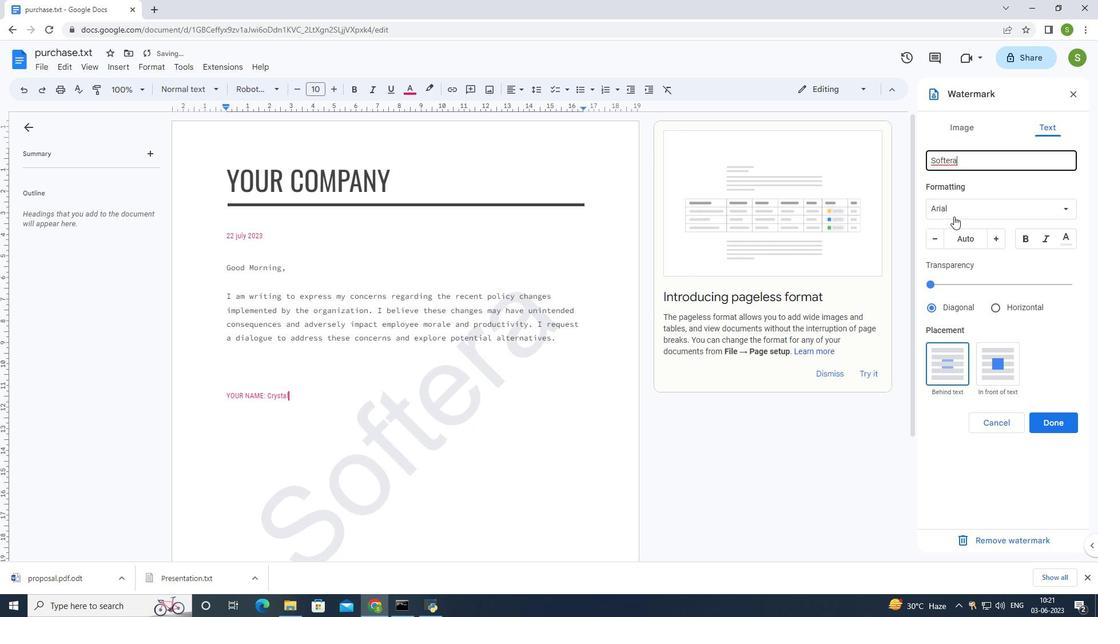 
Action: Mouse pressed left at (961, 208)
Screenshot: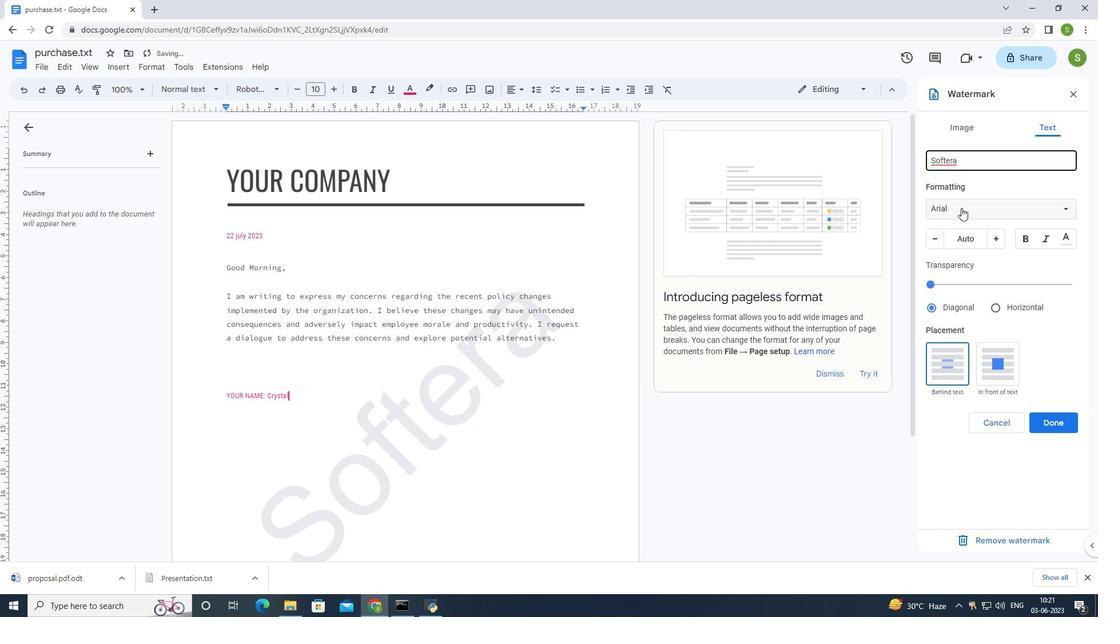 
Action: Mouse moved to (967, 234)
Screenshot: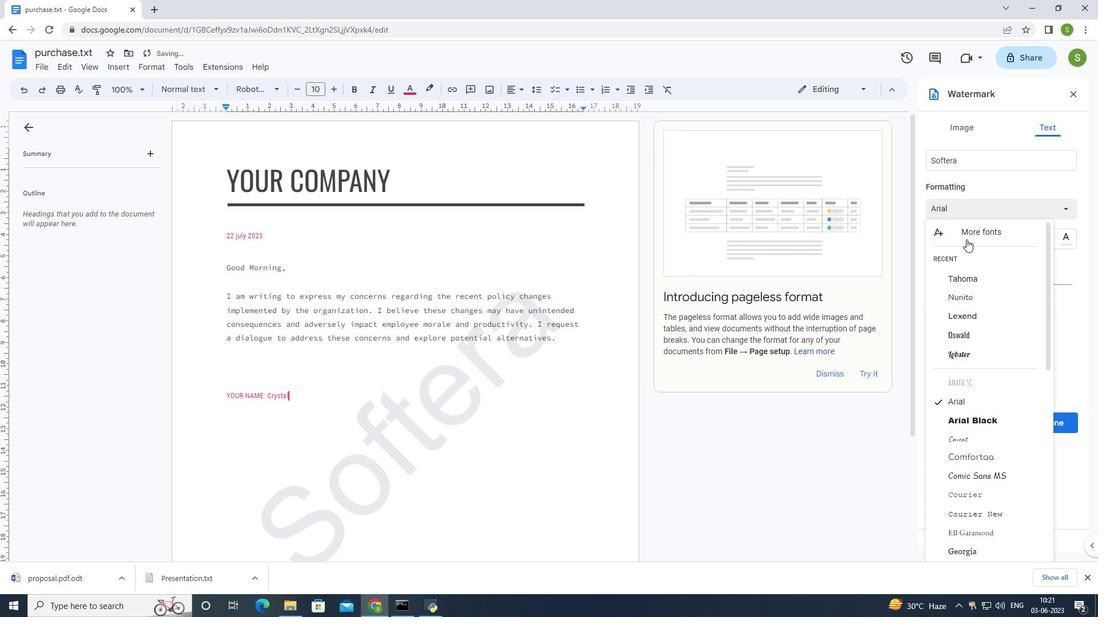
Action: Mouse pressed left at (967, 234)
Screenshot: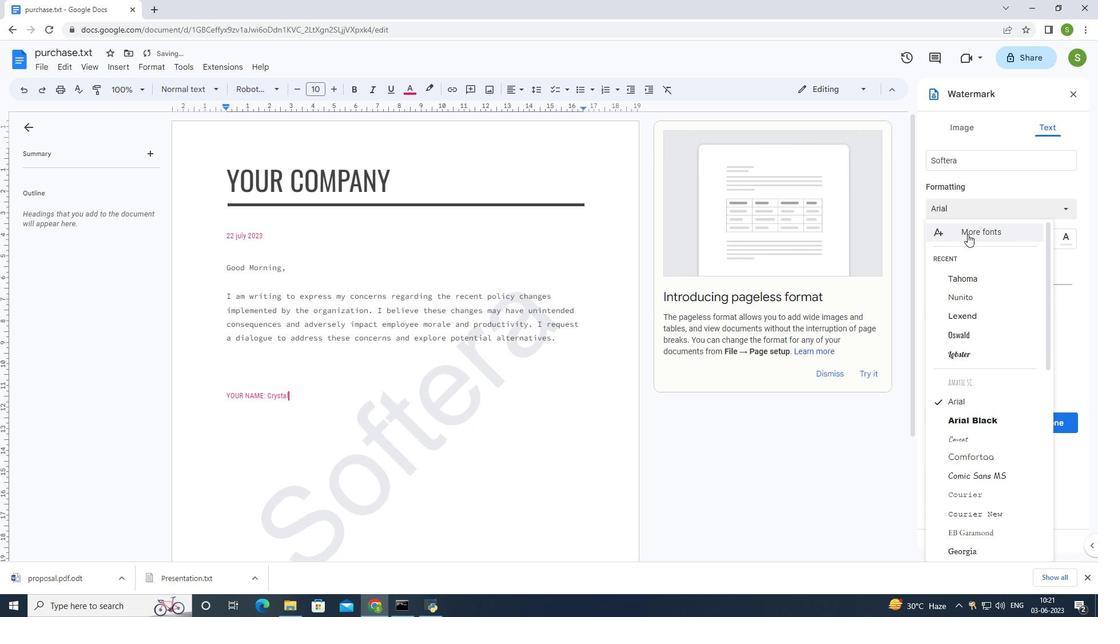 
Action: Mouse moved to (391, 166)
Screenshot: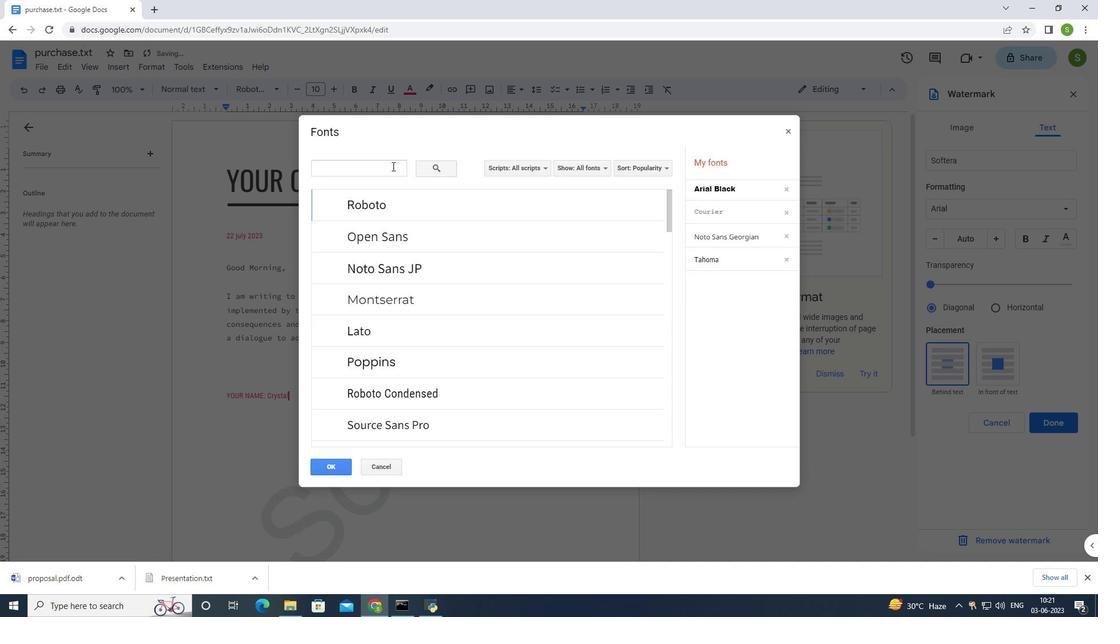 
Action: Mouse pressed left at (391, 166)
Screenshot: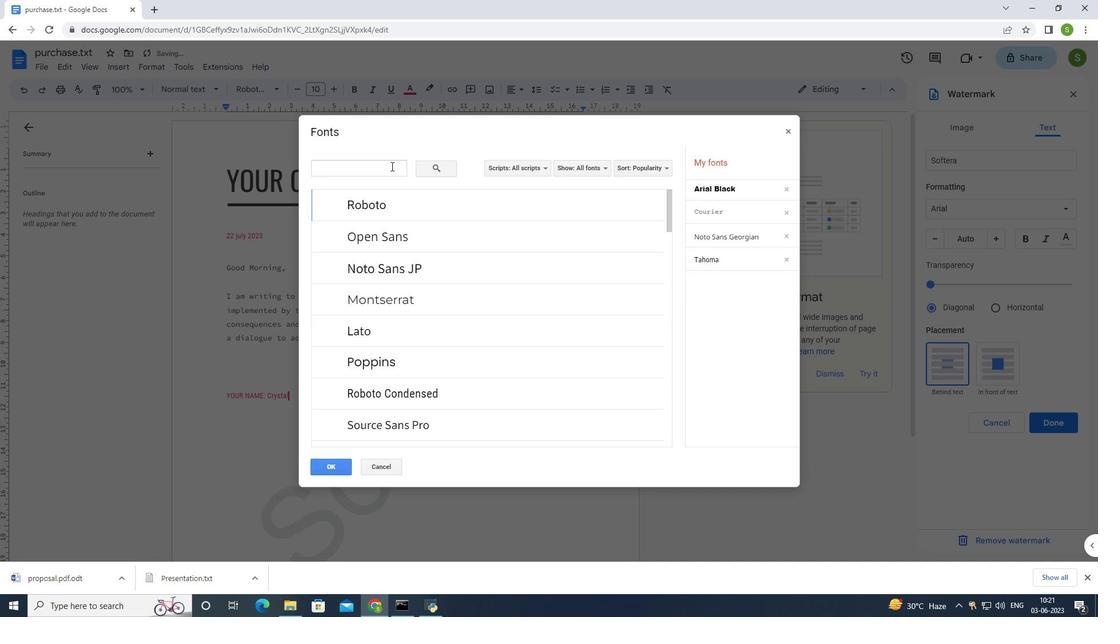 
Action: Mouse moved to (504, 286)
Screenshot: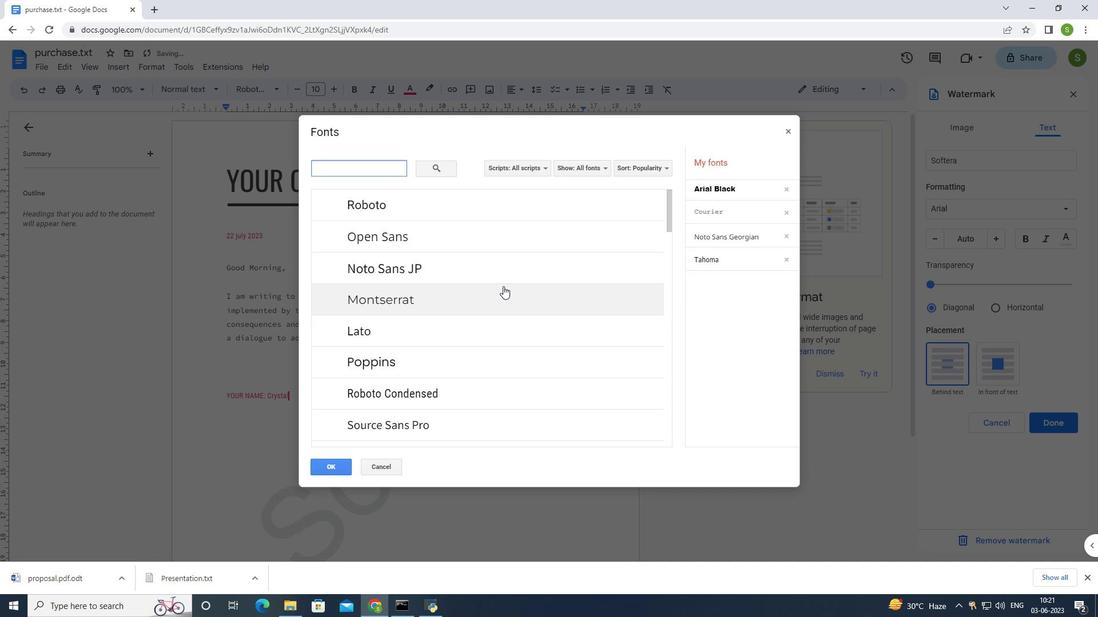 
Action: Key pressed <Key.shift><Key.shift><Key.shift><Key.shift>Georgia
Screenshot: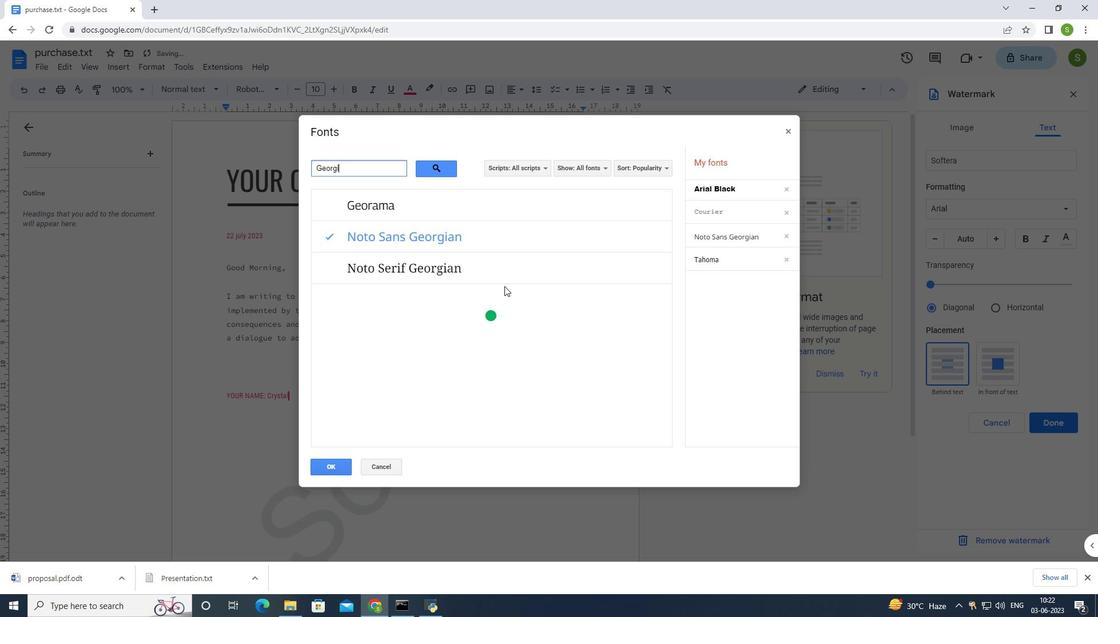 
Action: Mouse moved to (337, 472)
Screenshot: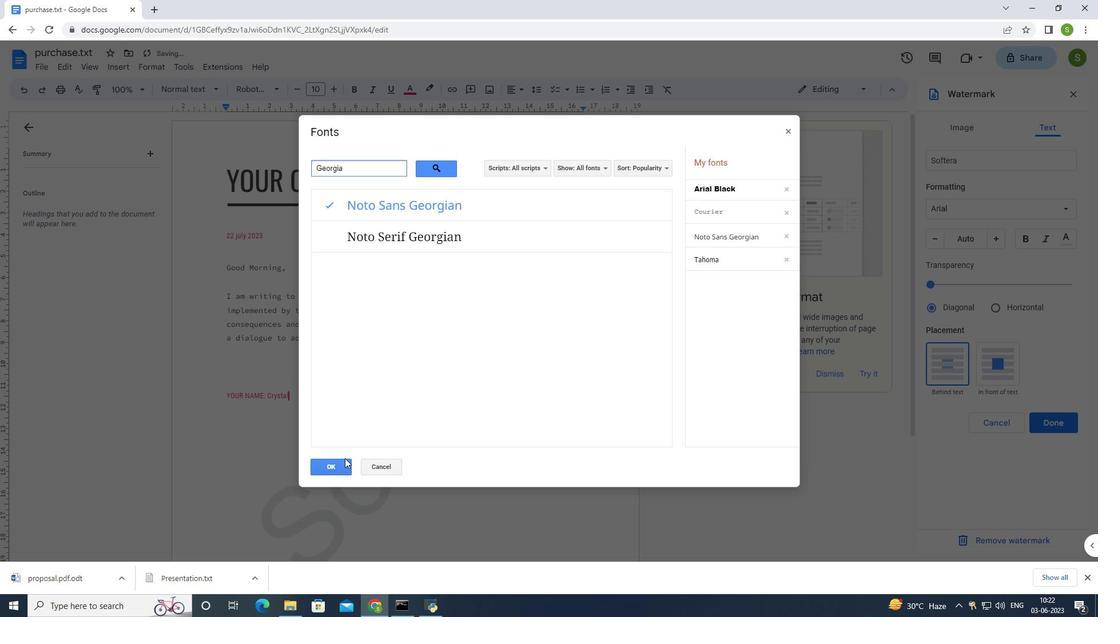 
Action: Mouse pressed left at (337, 472)
Screenshot: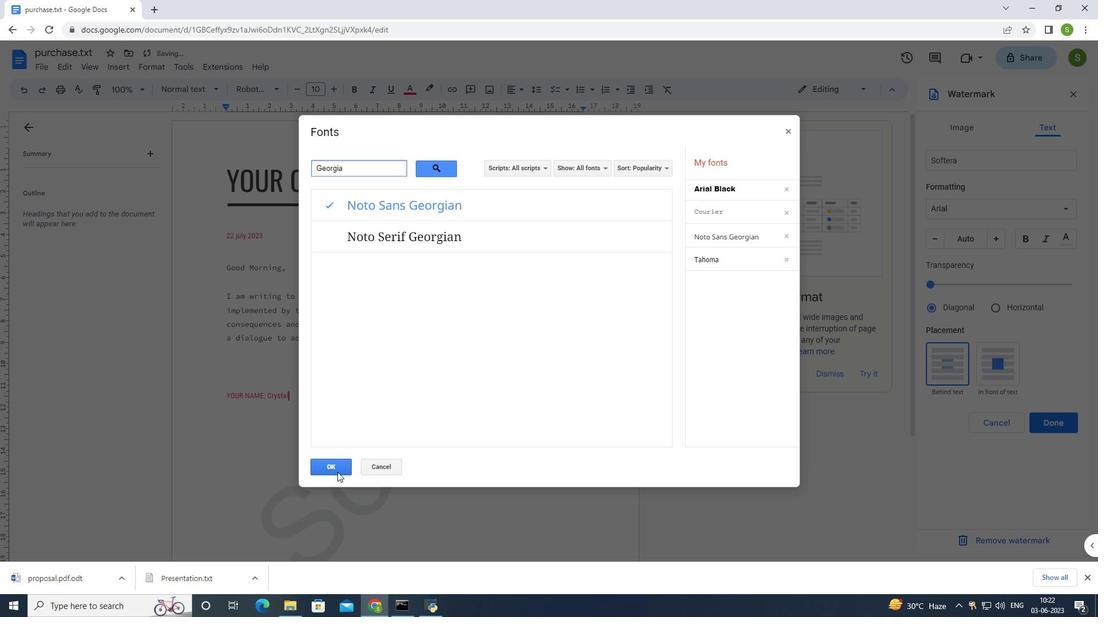 
Action: Mouse moved to (994, 304)
Screenshot: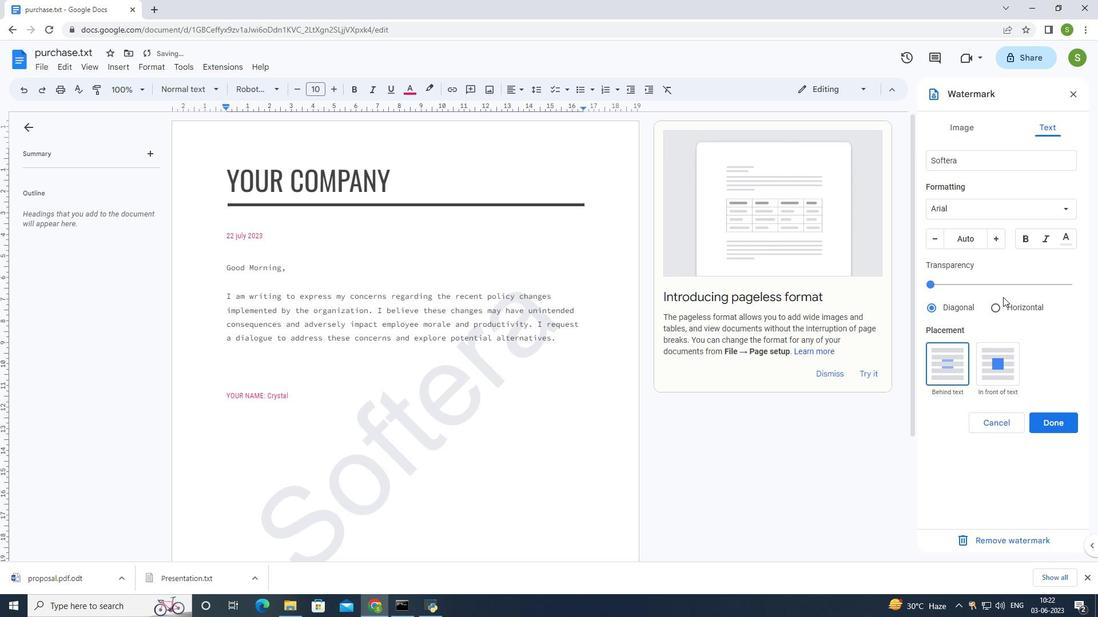 
Action: Mouse pressed left at (994, 304)
Screenshot: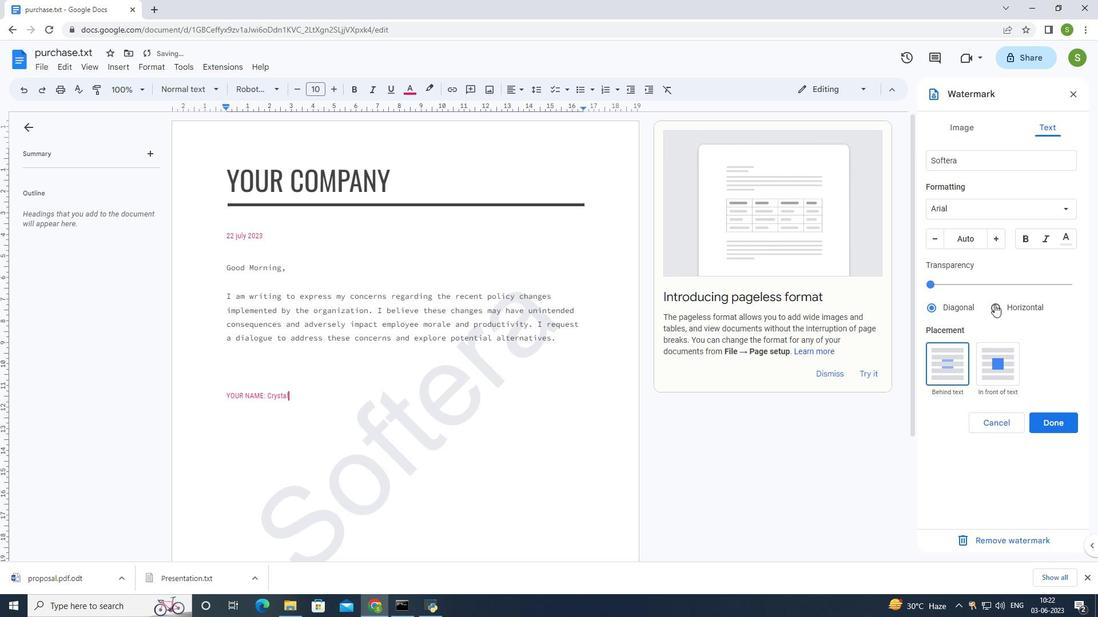 
Action: Mouse moved to (996, 234)
Screenshot: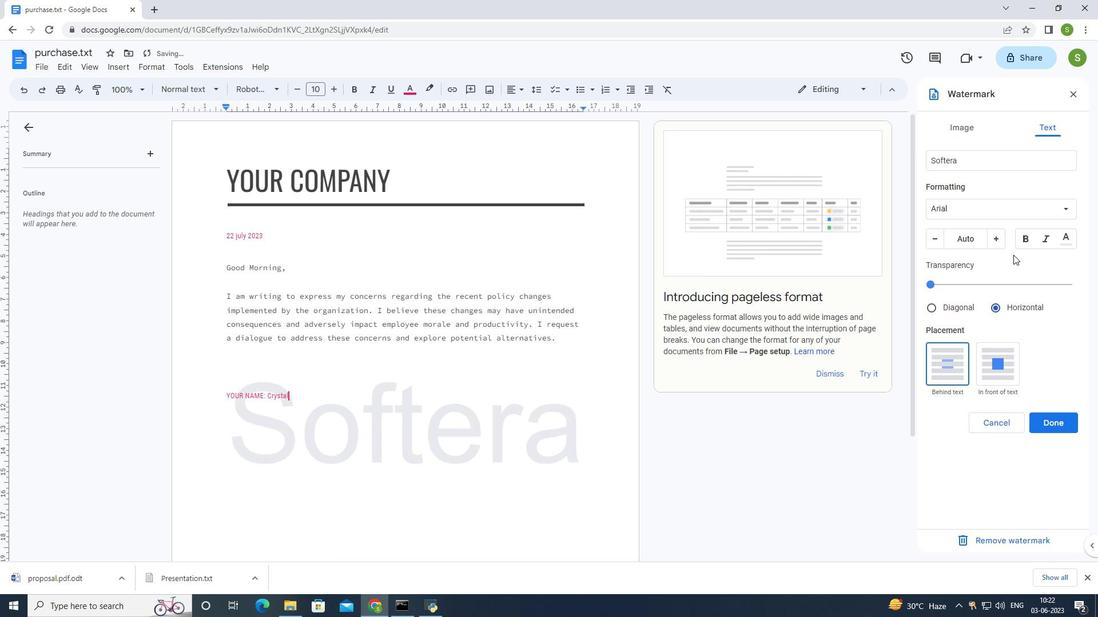 
Action: Mouse pressed left at (996, 234)
Screenshot: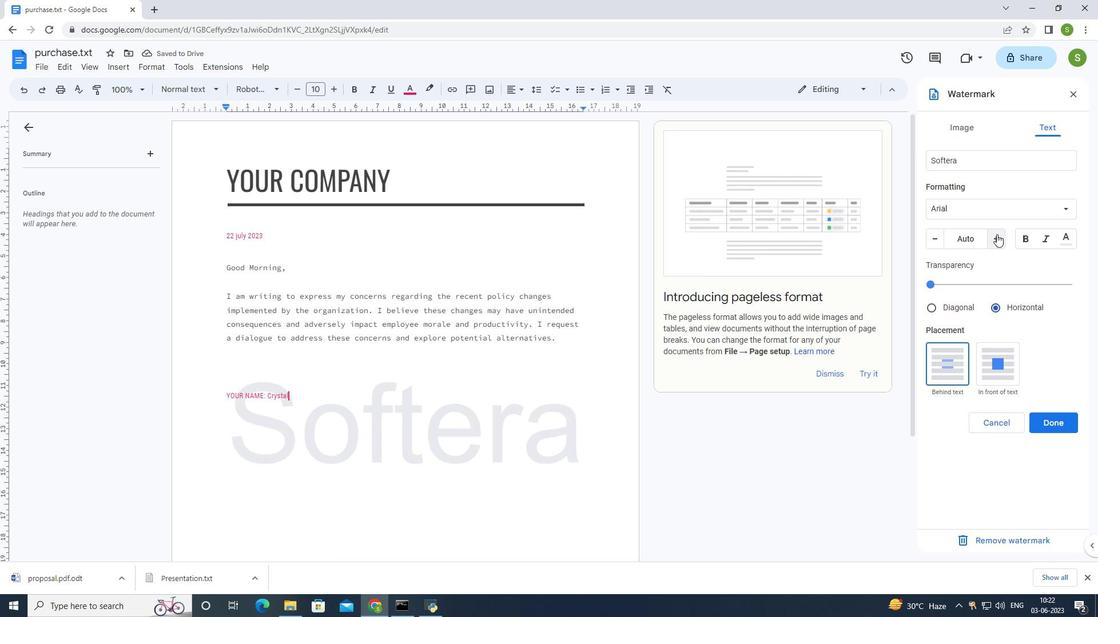 
Action: Mouse pressed left at (996, 234)
Screenshot: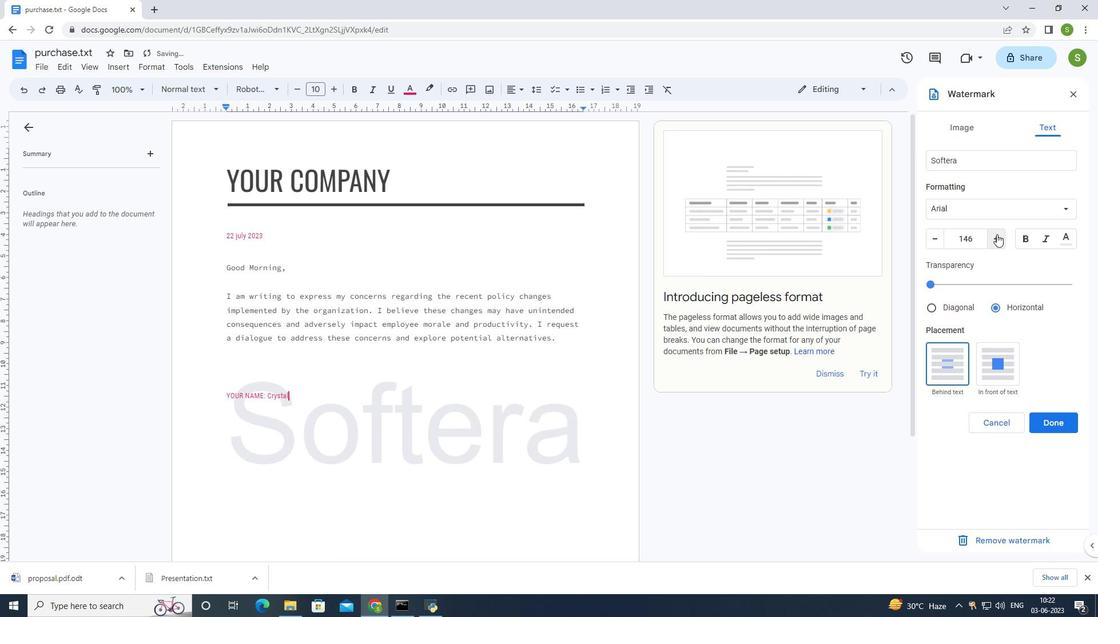 
Action: Mouse moved to (941, 239)
Screenshot: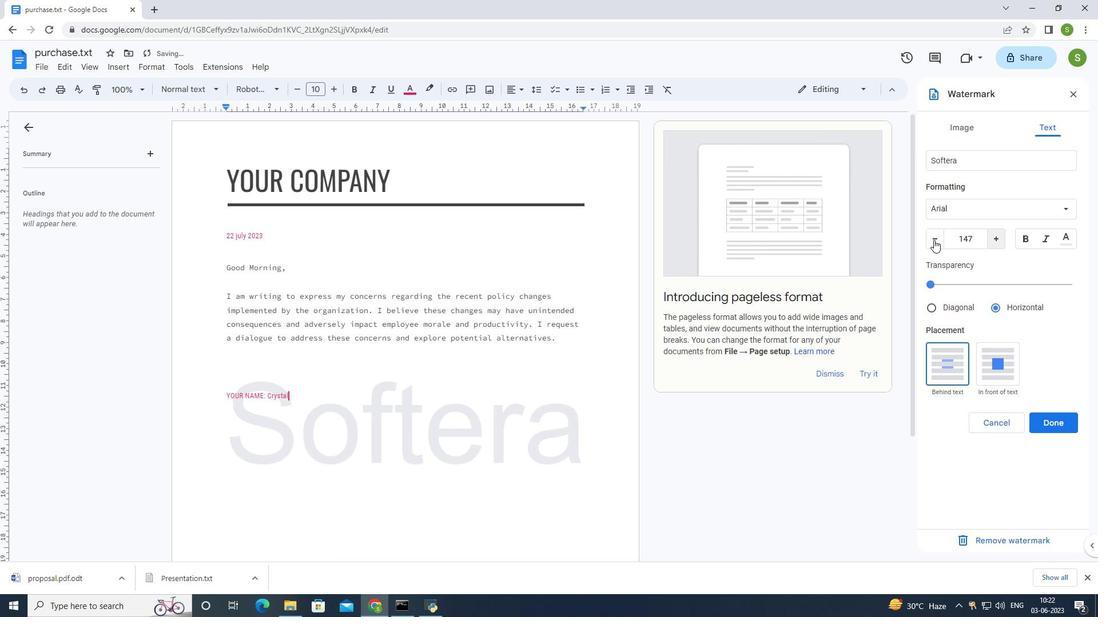 
Action: Mouse pressed left at (941, 239)
Screenshot: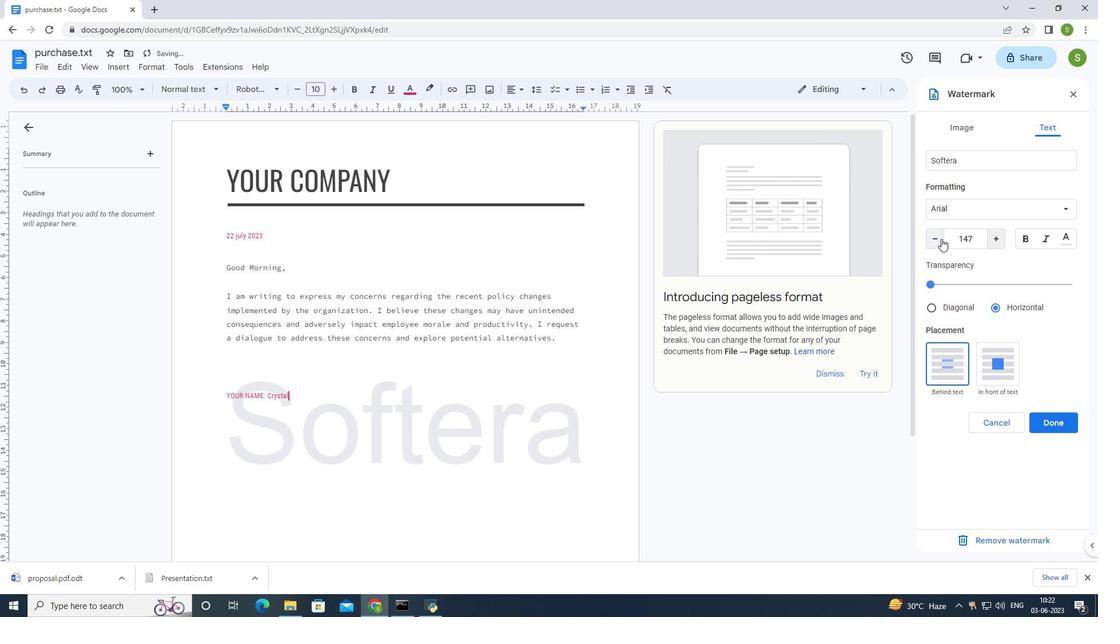 
Action: Mouse moved to (938, 241)
Screenshot: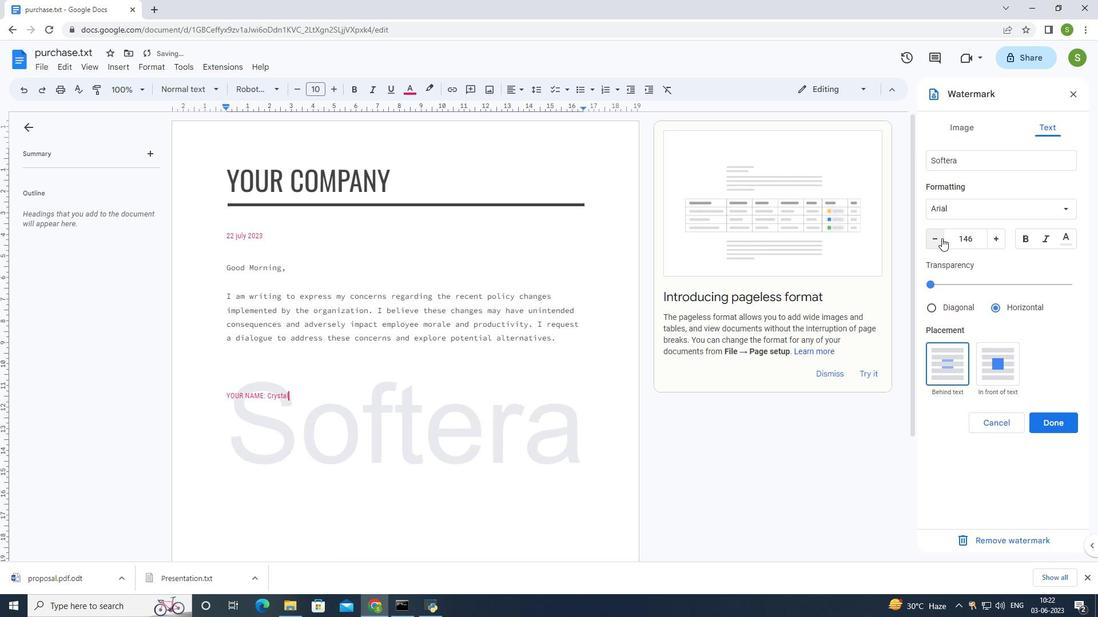 
Action: Mouse pressed left at (938, 241)
Screenshot: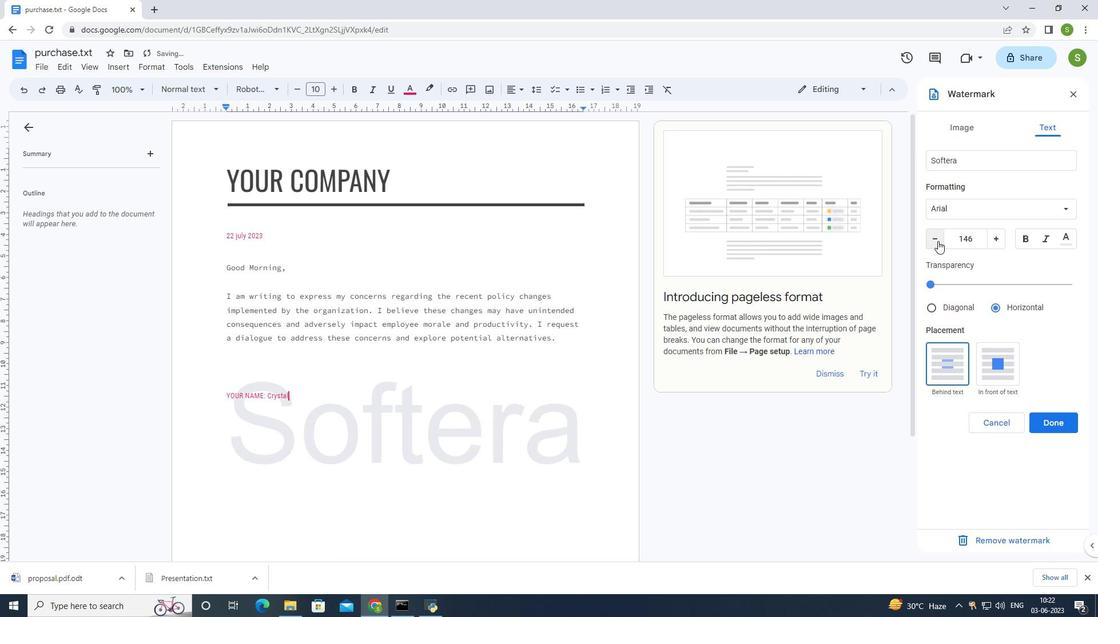 
Action: Mouse pressed left at (938, 241)
Screenshot: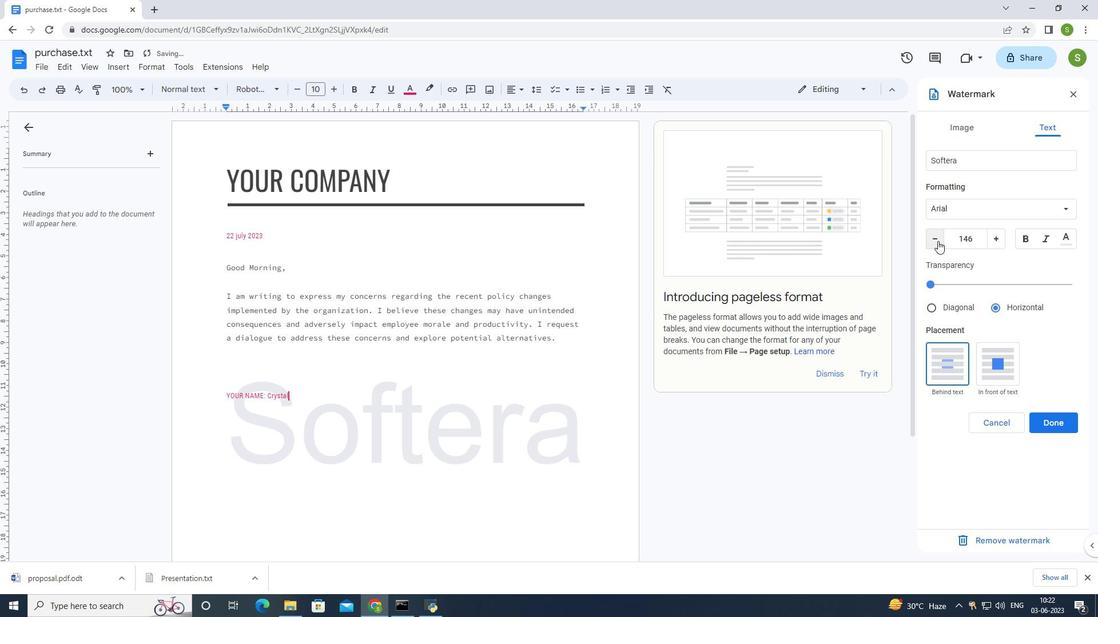 
Action: Mouse pressed left at (938, 241)
Screenshot: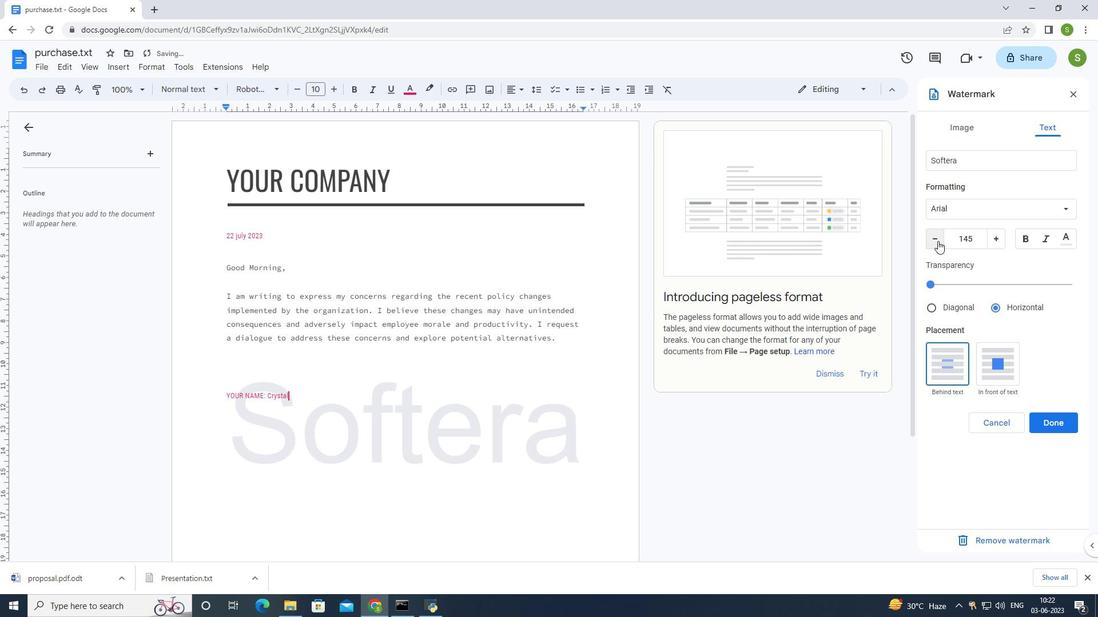 
Action: Mouse pressed left at (938, 241)
Screenshot: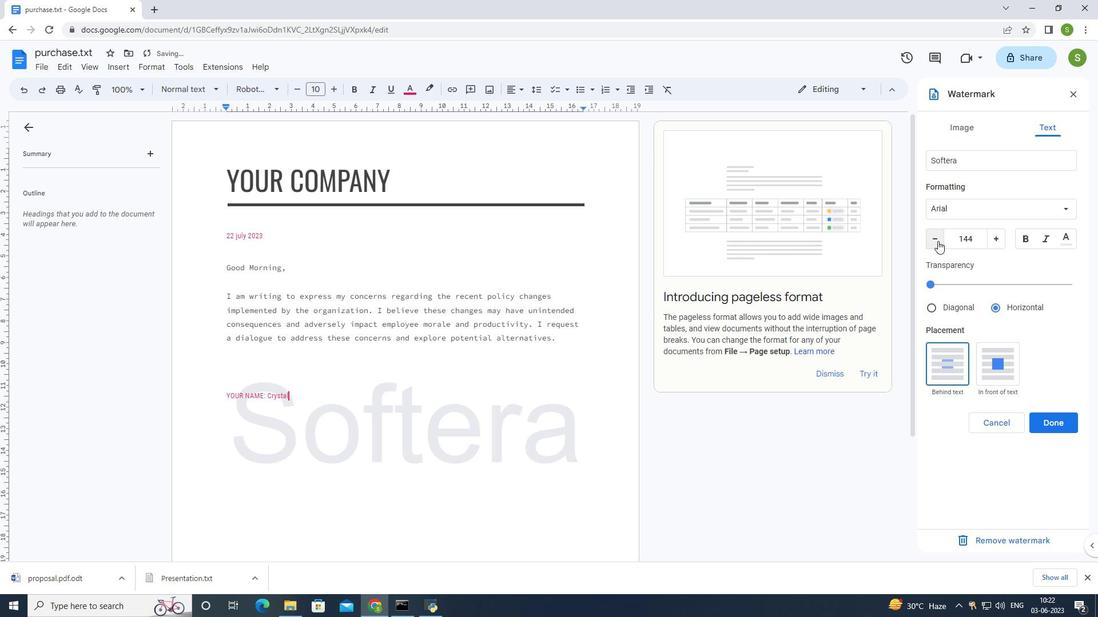 
Action: Mouse pressed left at (938, 241)
Screenshot: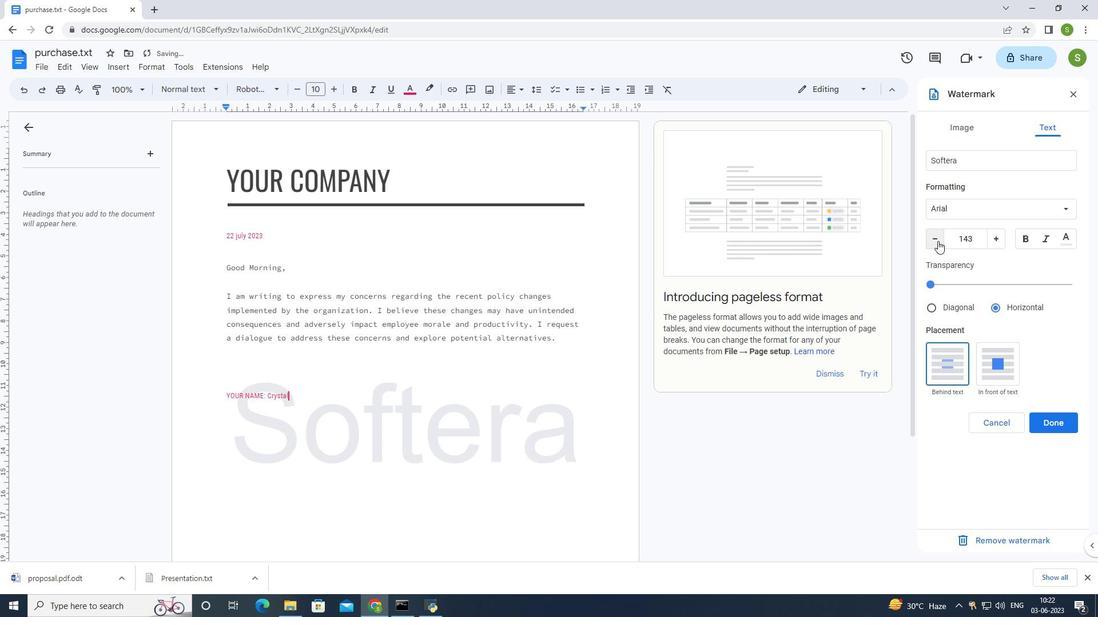 
Action: Mouse pressed left at (938, 241)
Screenshot: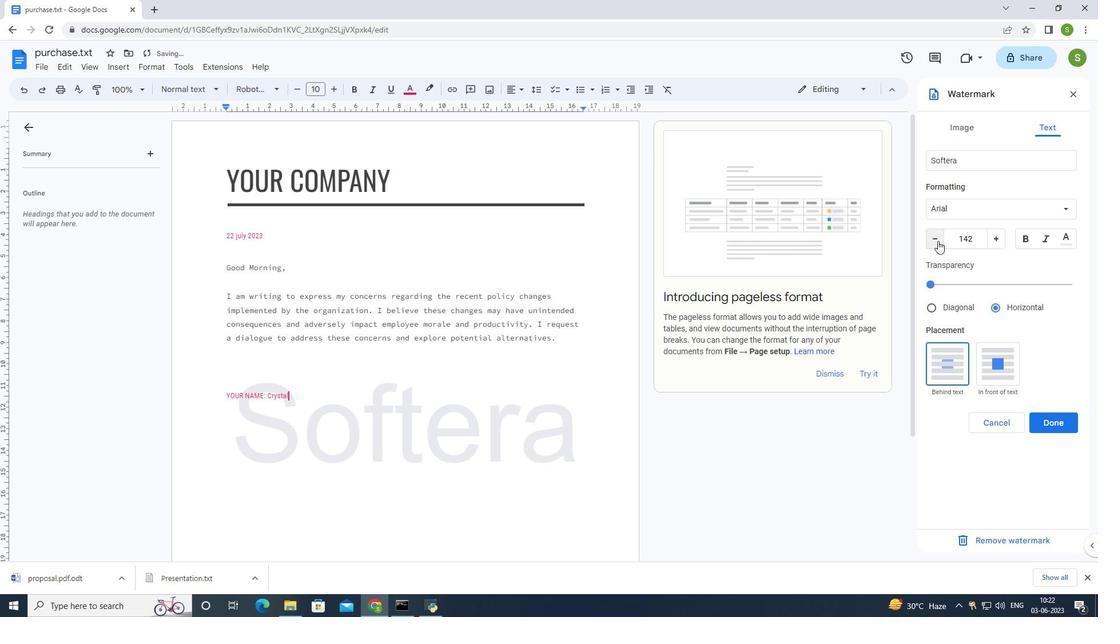 
Action: Mouse pressed left at (938, 241)
Screenshot: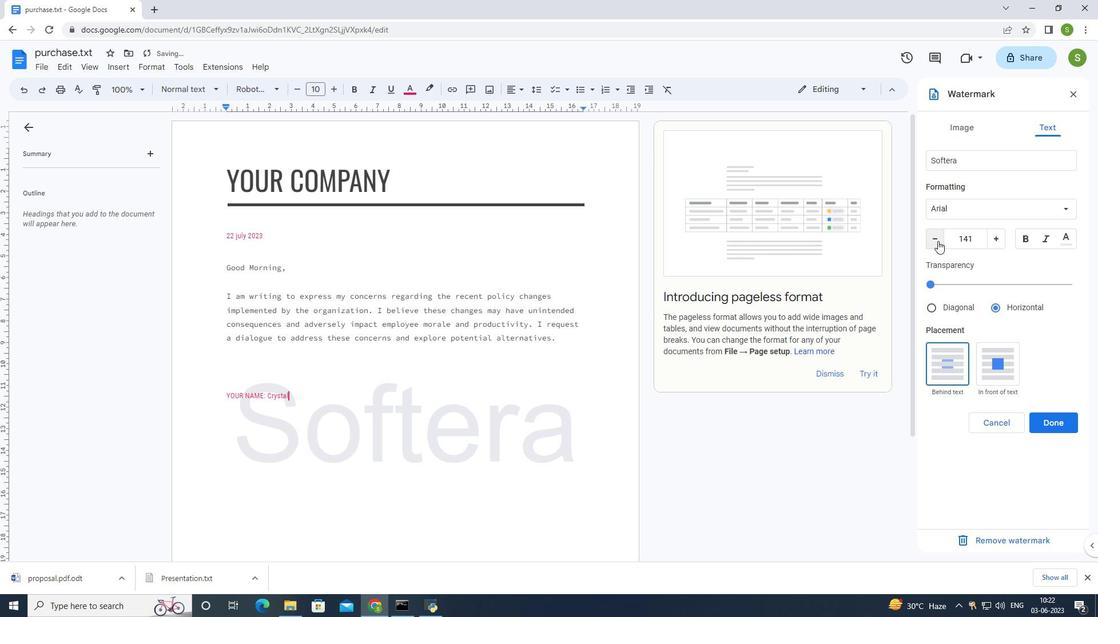 
Action: Mouse pressed left at (938, 241)
Screenshot: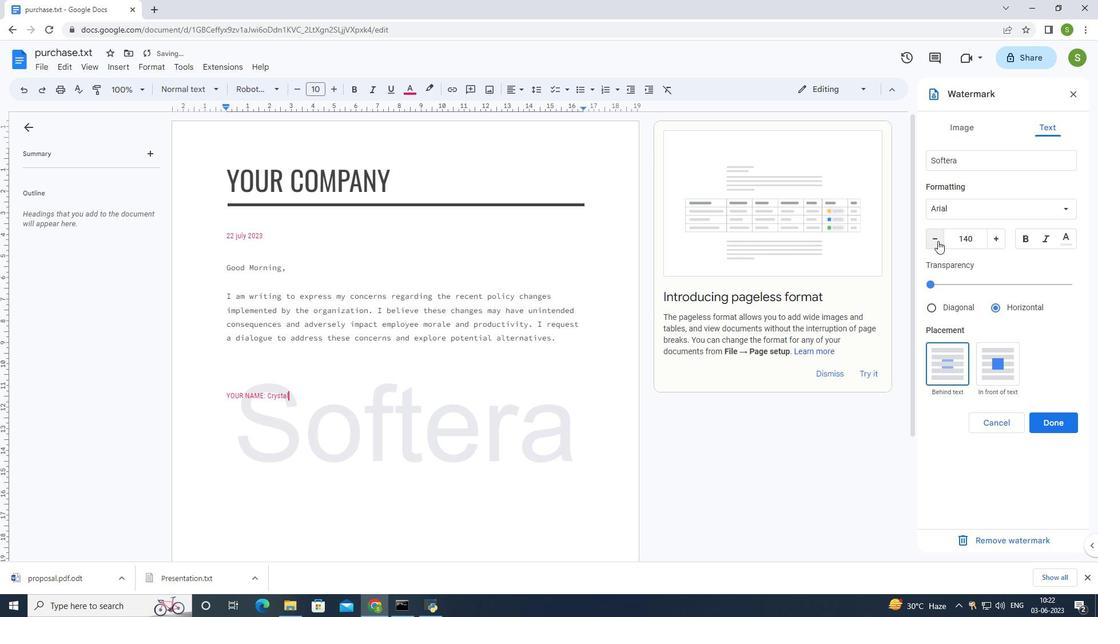 
Action: Mouse pressed left at (938, 241)
Screenshot: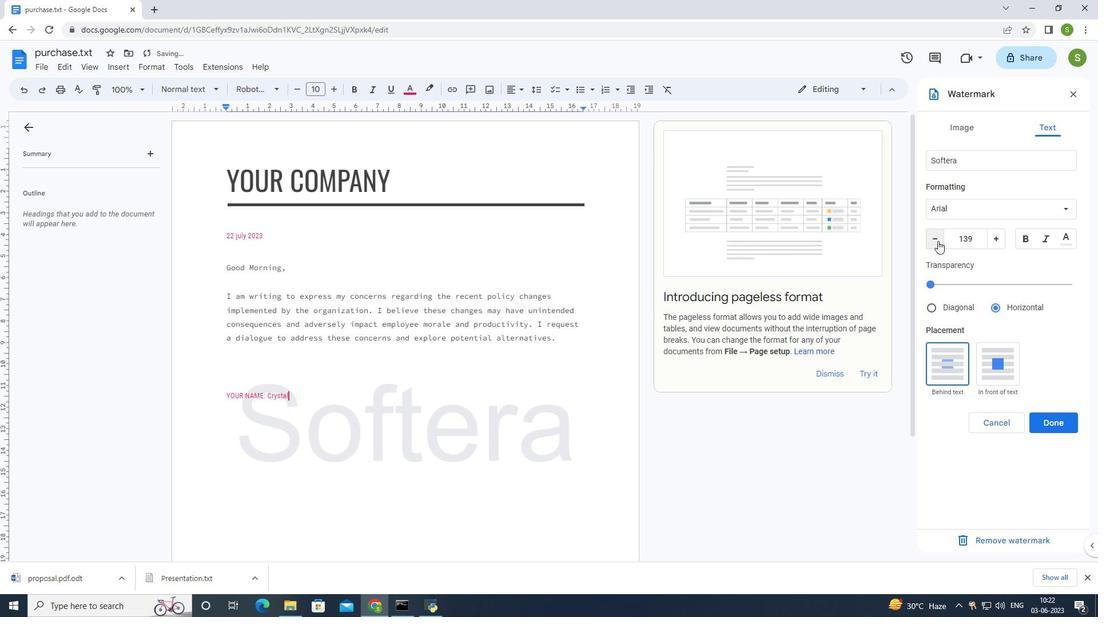 
Action: Mouse pressed left at (938, 241)
Screenshot: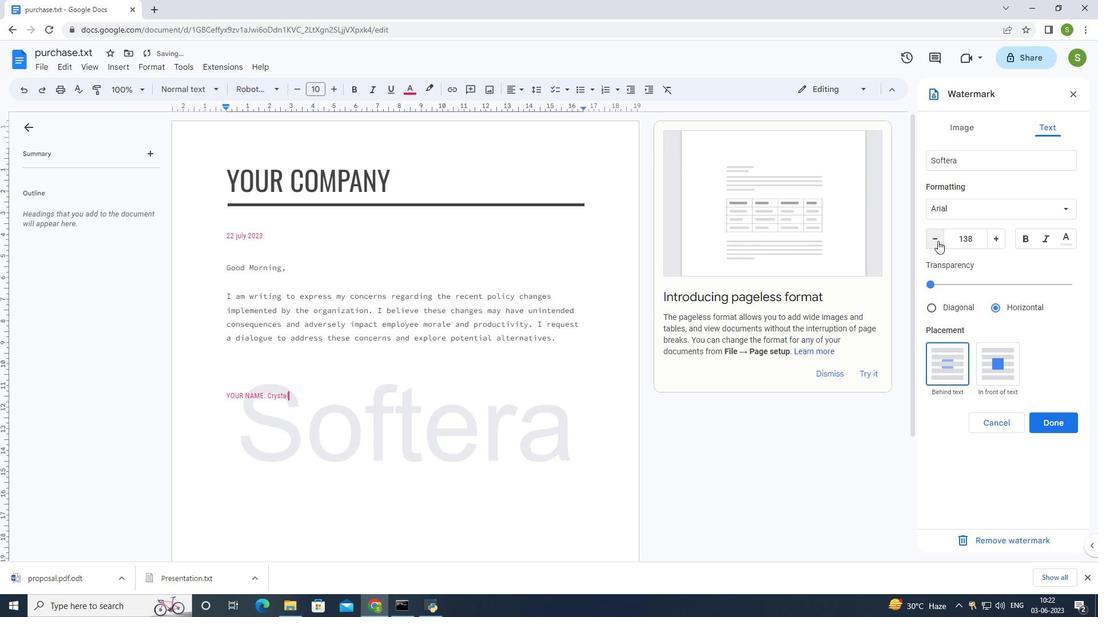 
Action: Mouse pressed left at (938, 241)
Screenshot: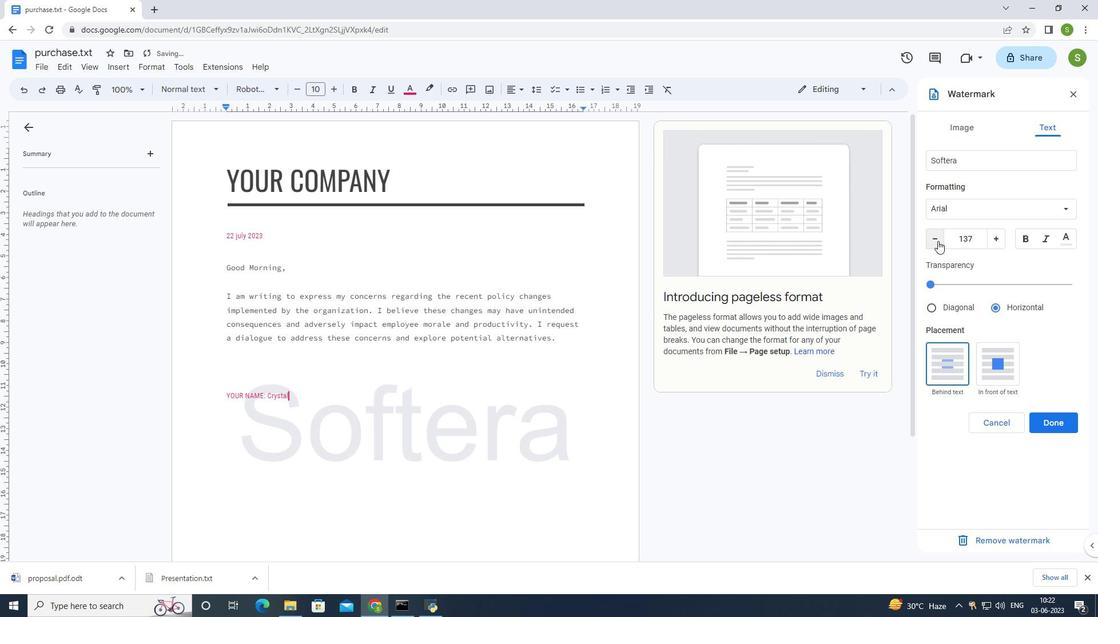 
Action: Mouse moved to (936, 241)
Screenshot: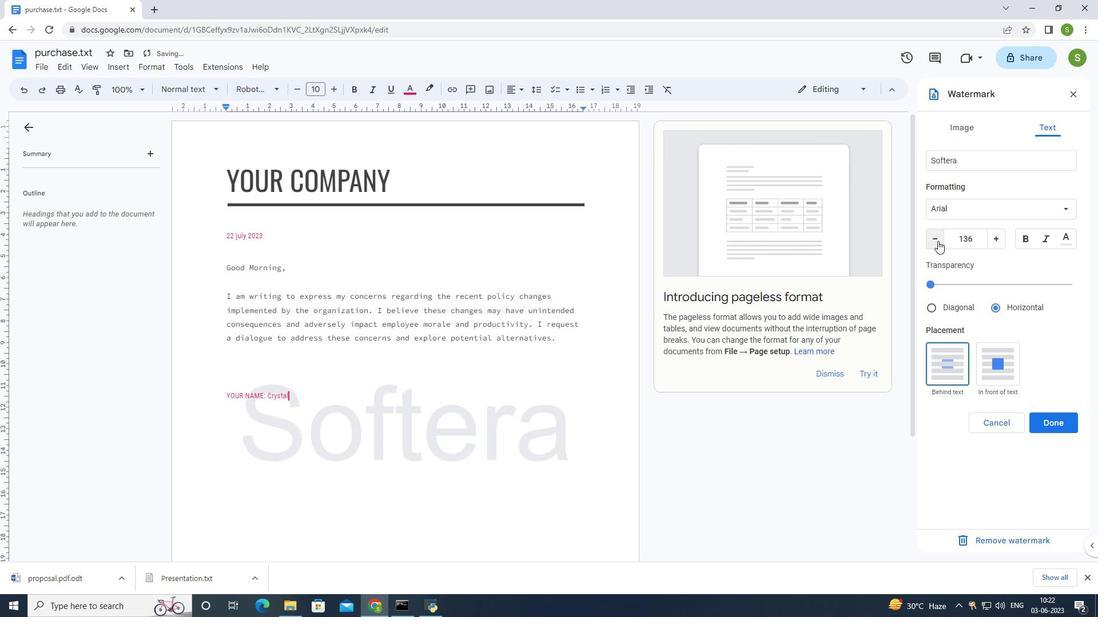 
Action: Mouse pressed left at (936, 241)
Screenshot: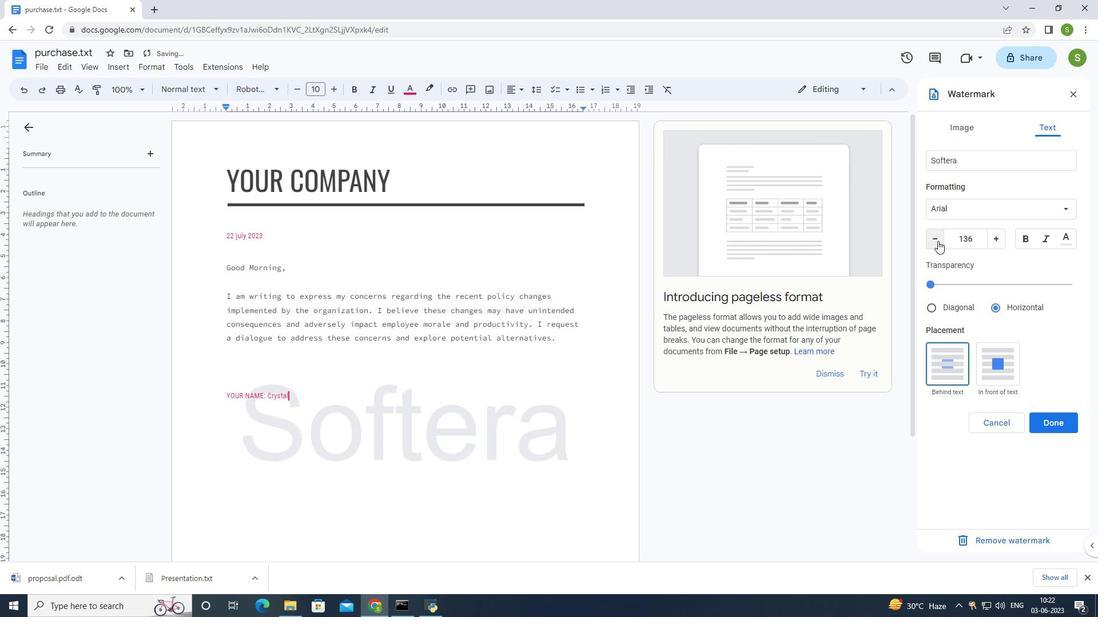 
Action: Mouse pressed left at (936, 241)
Screenshot: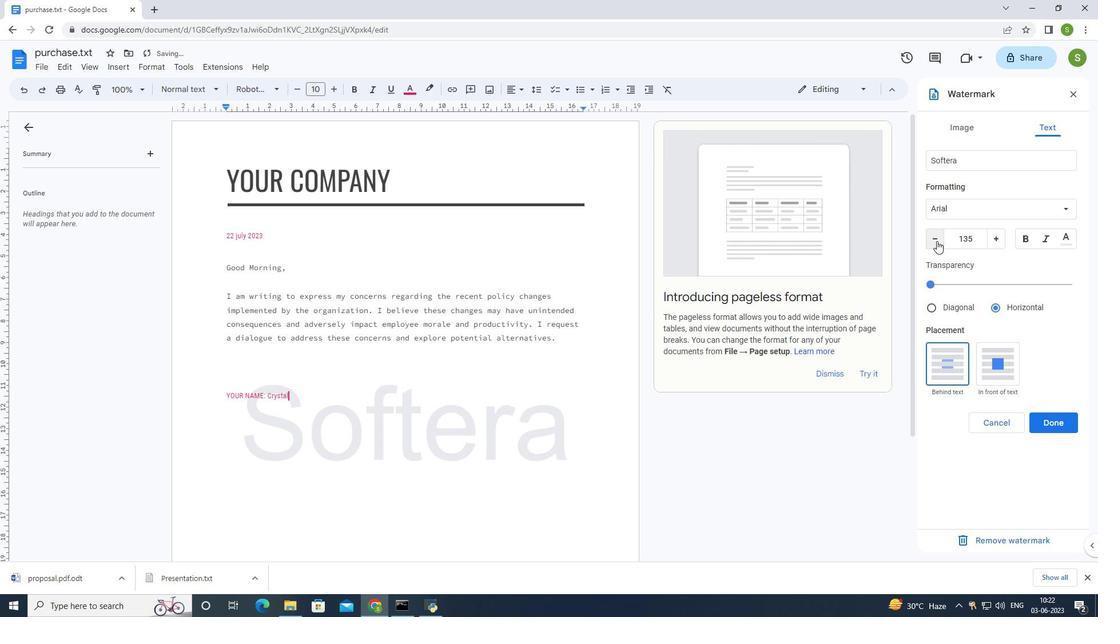 
Action: Mouse pressed left at (936, 241)
Screenshot: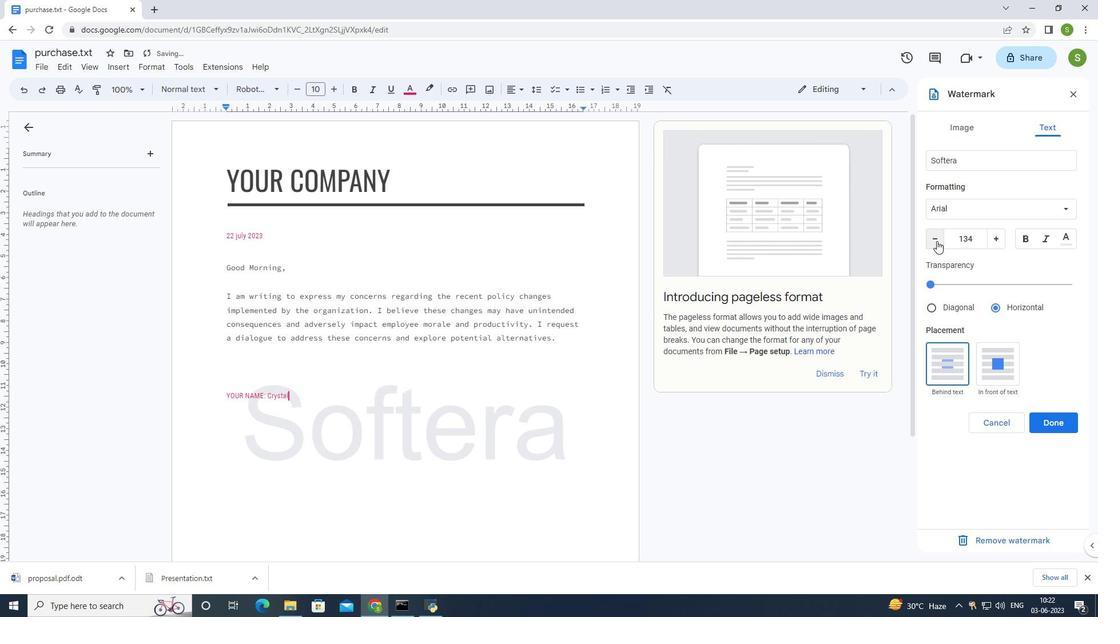 
Action: Mouse pressed left at (936, 241)
Screenshot: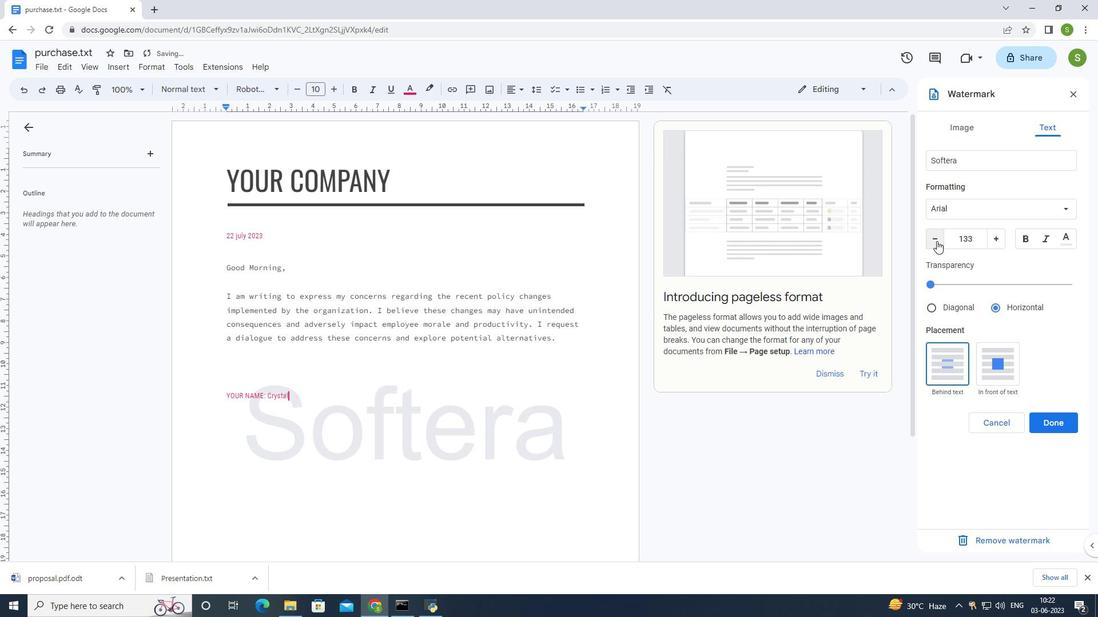 
Action: Mouse pressed left at (936, 241)
Screenshot: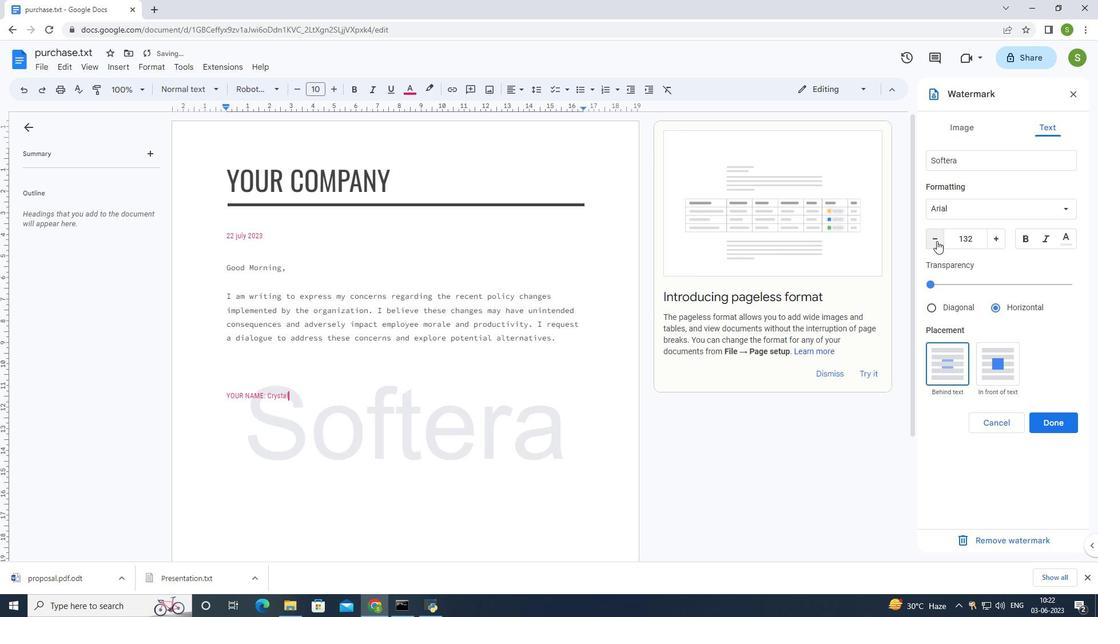 
Action: Mouse pressed left at (936, 241)
Screenshot: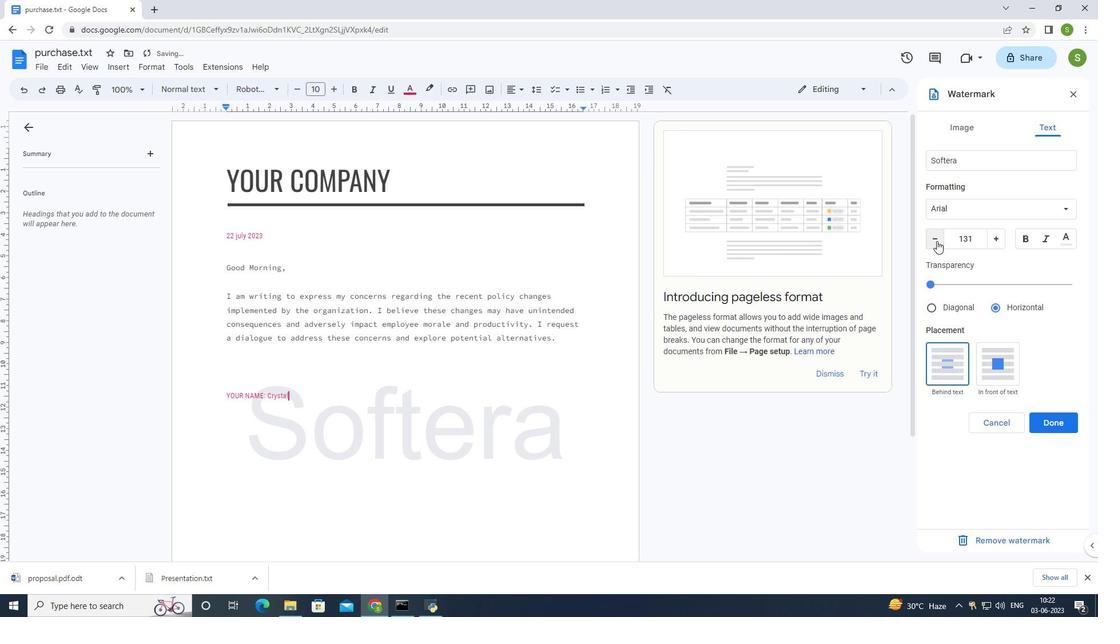 
Action: Mouse pressed left at (936, 241)
Screenshot: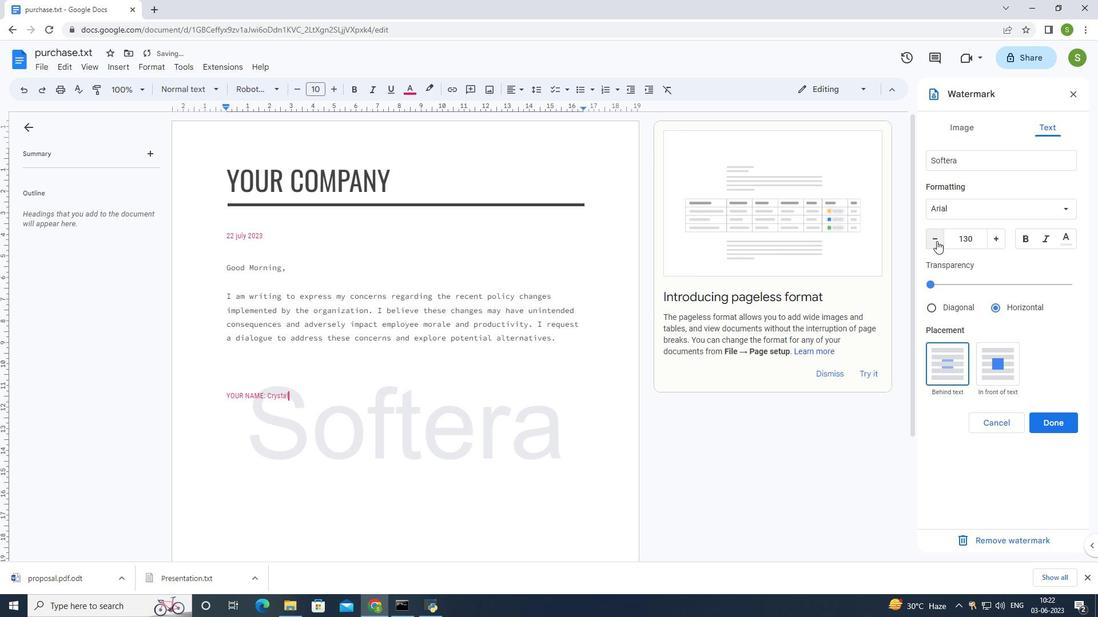 
Action: Mouse pressed left at (936, 241)
Screenshot: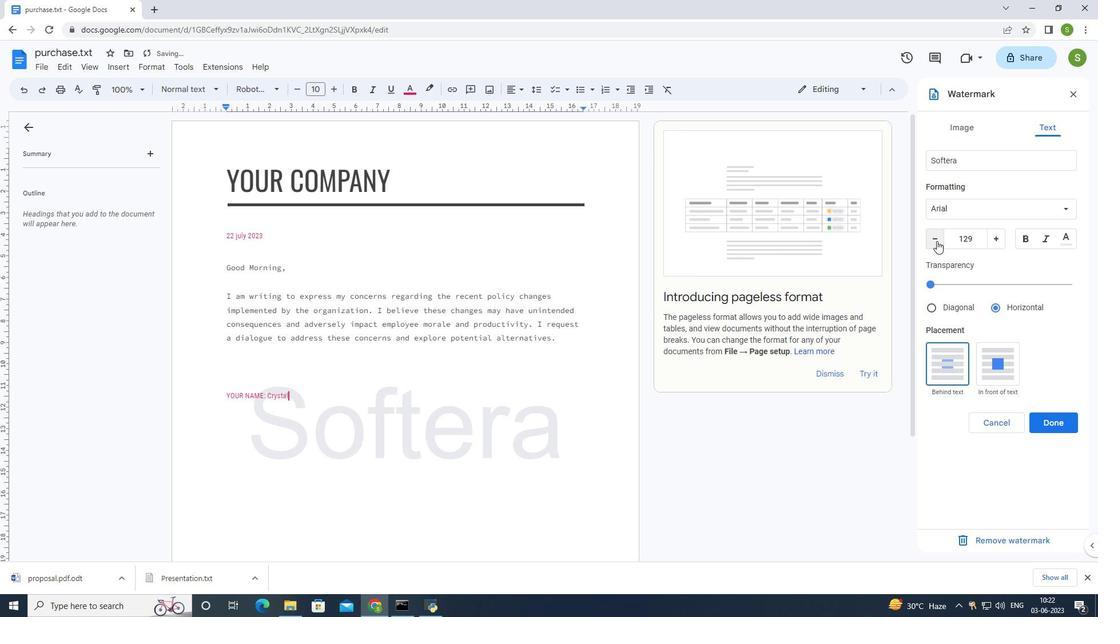 
Action: Mouse pressed left at (936, 241)
Screenshot: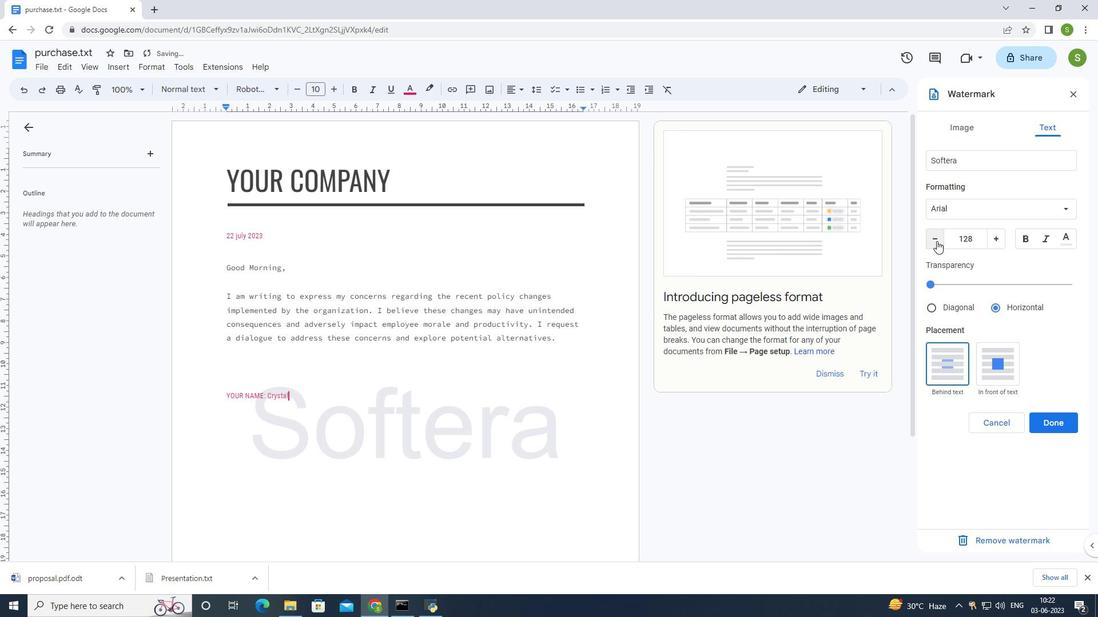 
Action: Mouse pressed left at (936, 241)
Screenshot: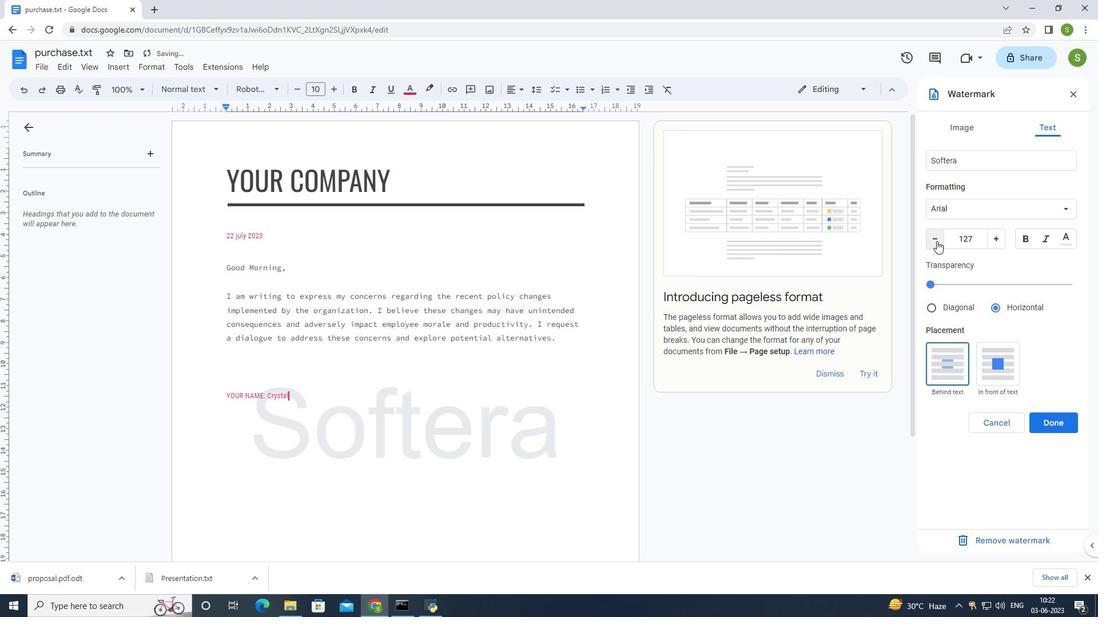 
Action: Mouse pressed left at (936, 241)
Screenshot: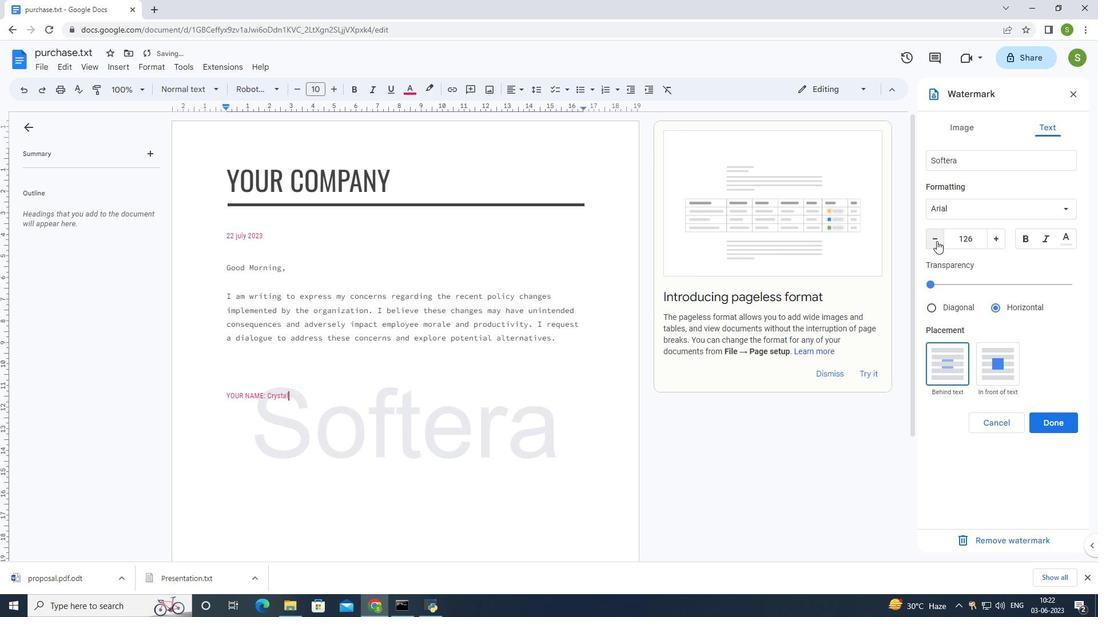 
Action: Mouse pressed left at (936, 241)
Screenshot: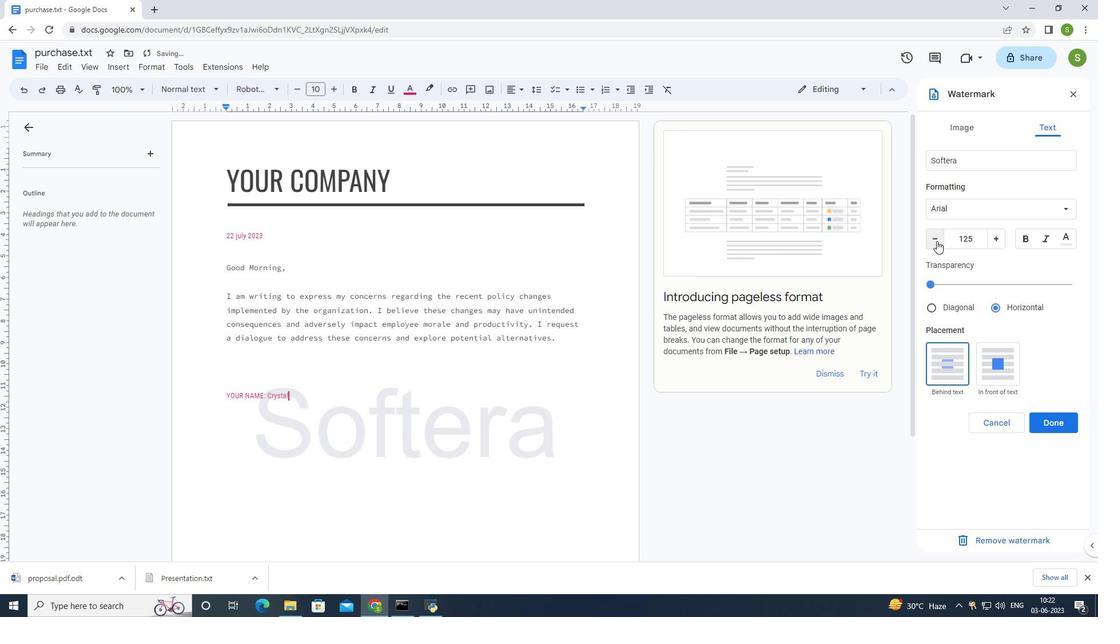 
Action: Mouse pressed left at (936, 241)
Screenshot: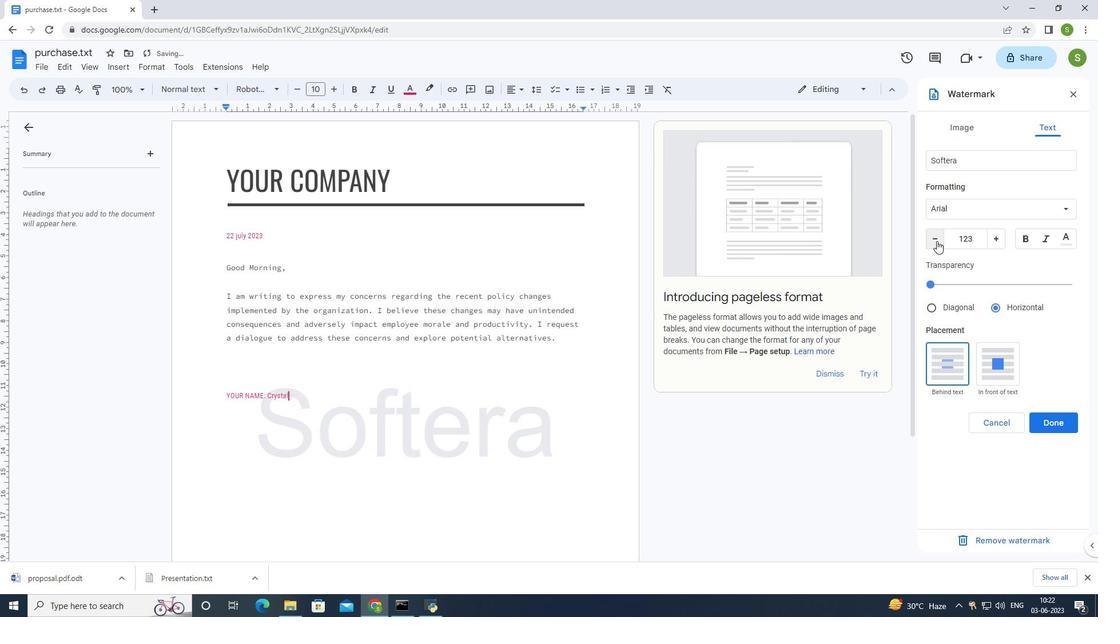
Action: Mouse pressed left at (936, 241)
Screenshot: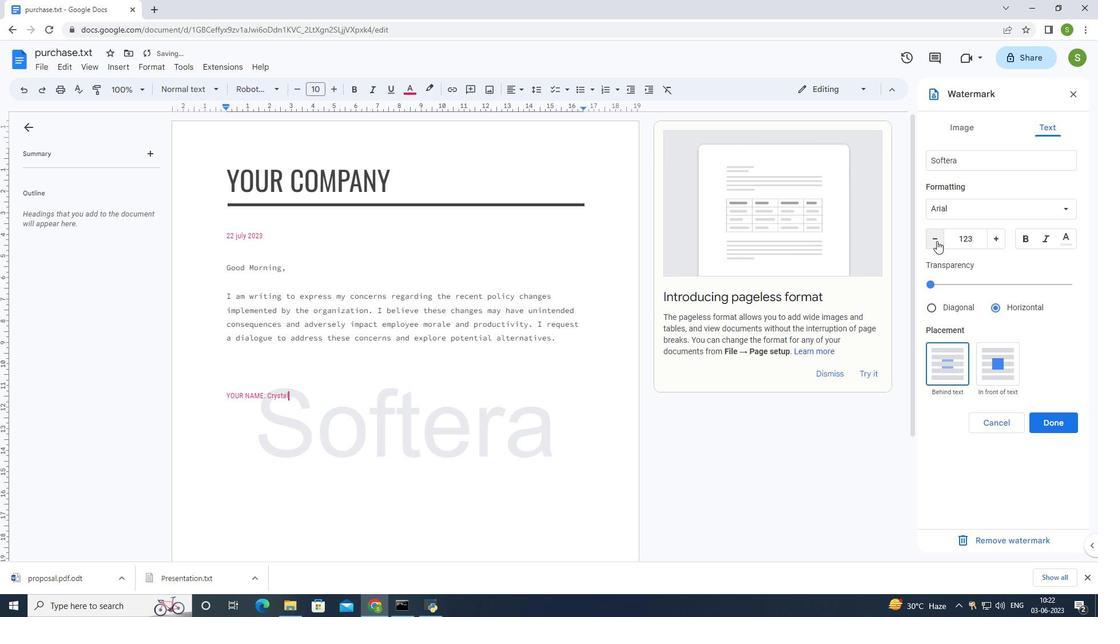 
Action: Mouse pressed left at (936, 241)
Screenshot: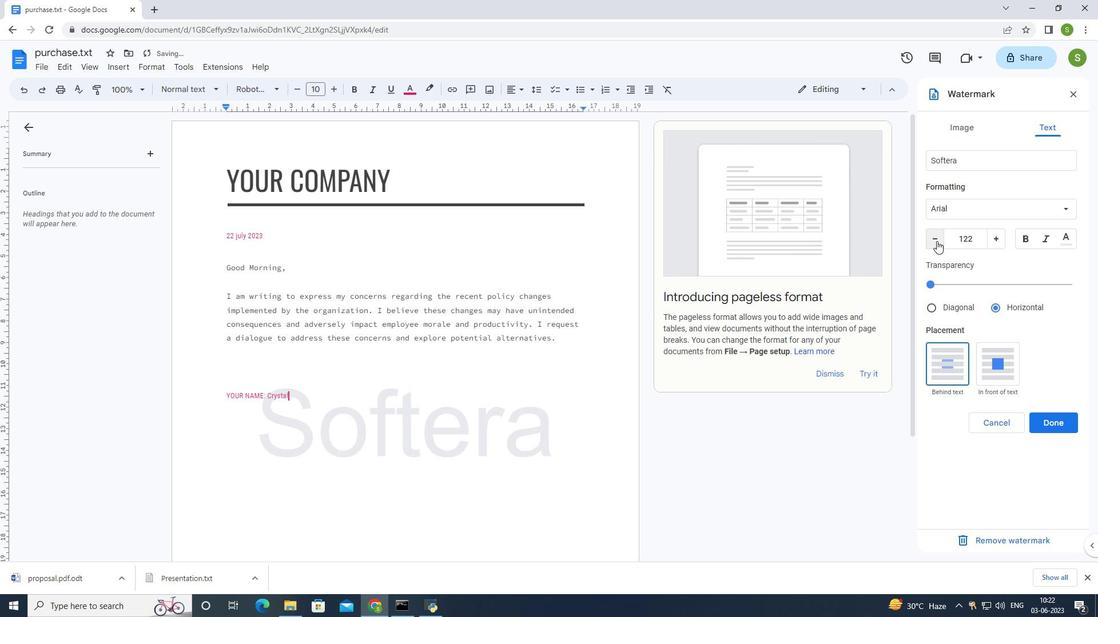 
Action: Mouse pressed left at (936, 241)
Screenshot: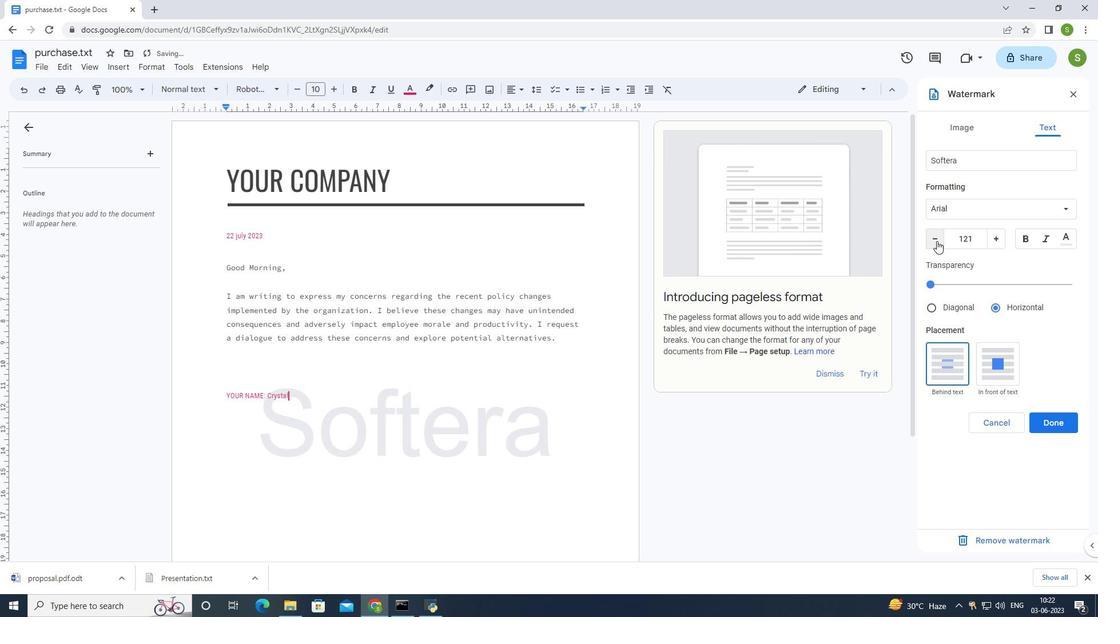 
Action: Mouse pressed left at (936, 241)
Screenshot: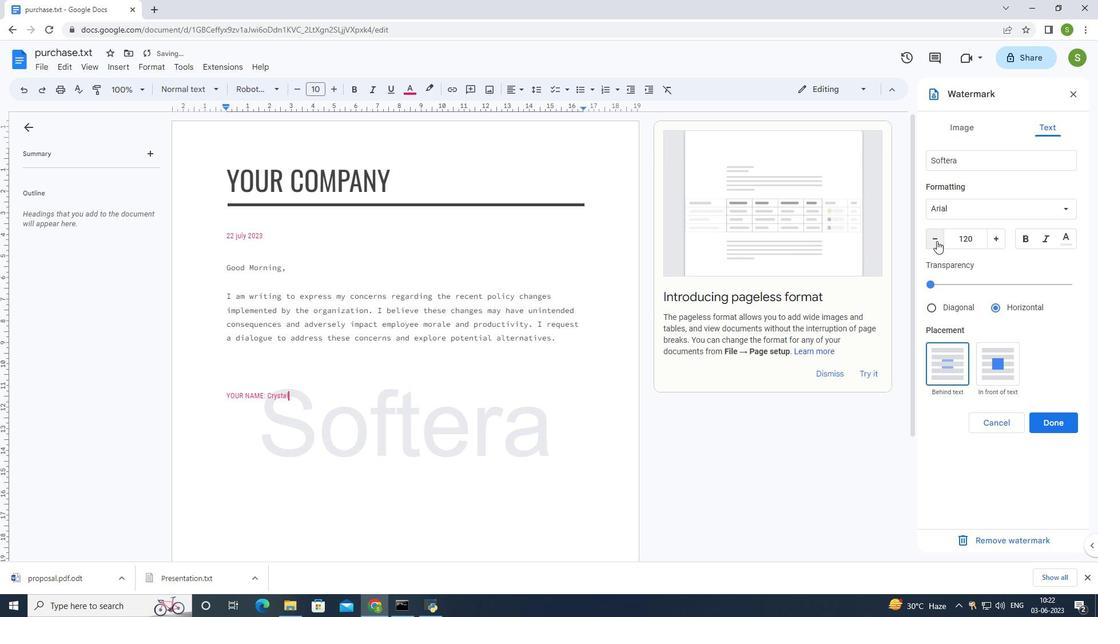 
Action: Mouse pressed left at (936, 241)
Screenshot: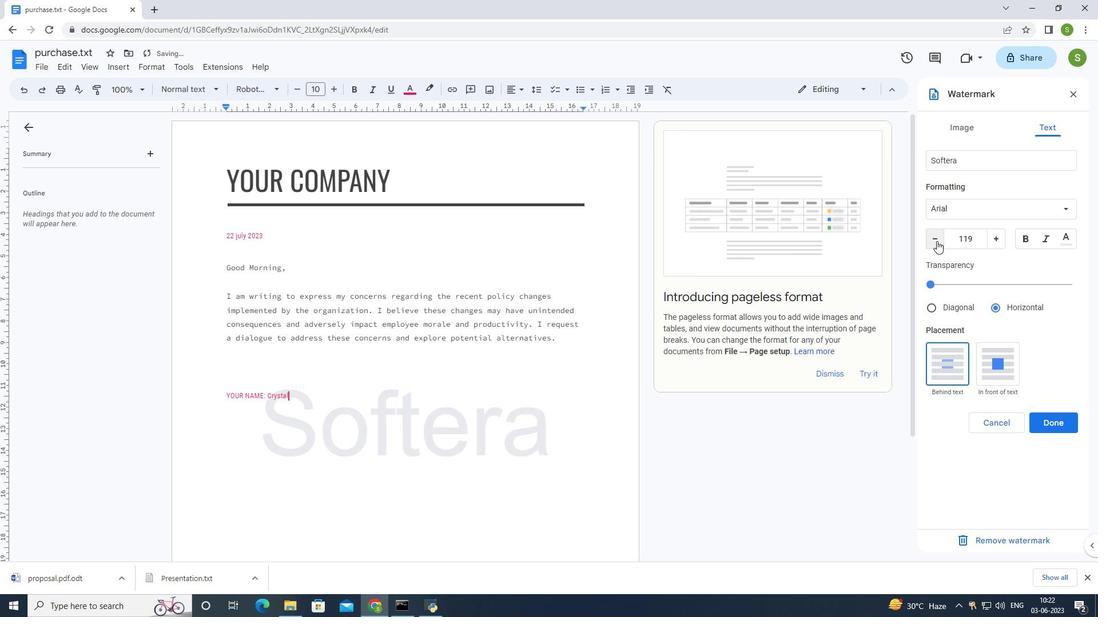 
Action: Mouse pressed left at (936, 241)
Screenshot: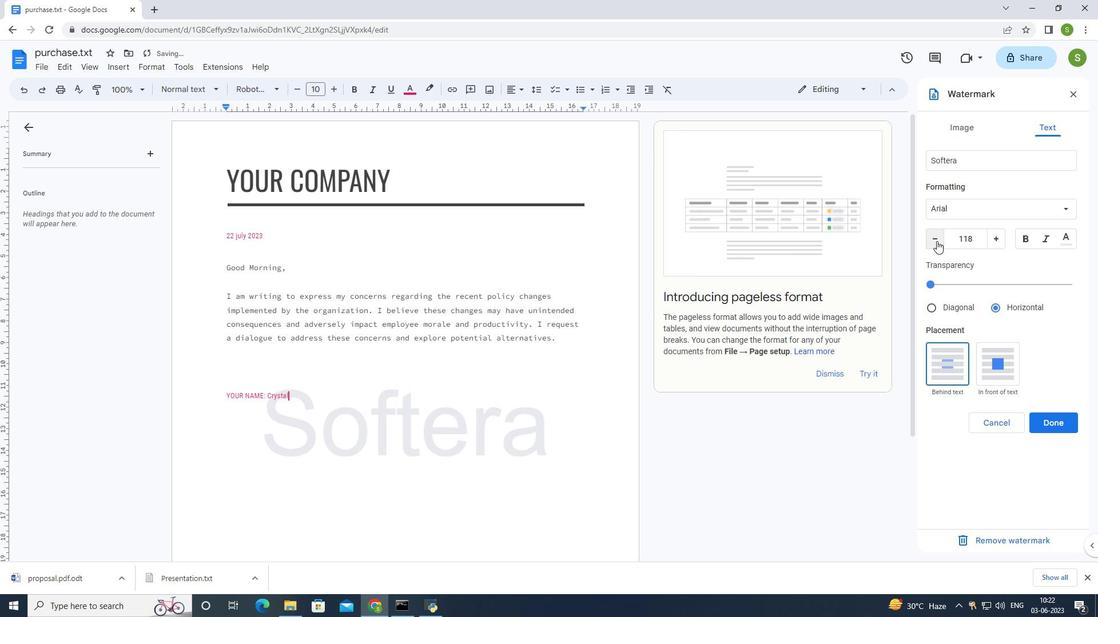 
Action: Mouse pressed left at (936, 241)
Screenshot: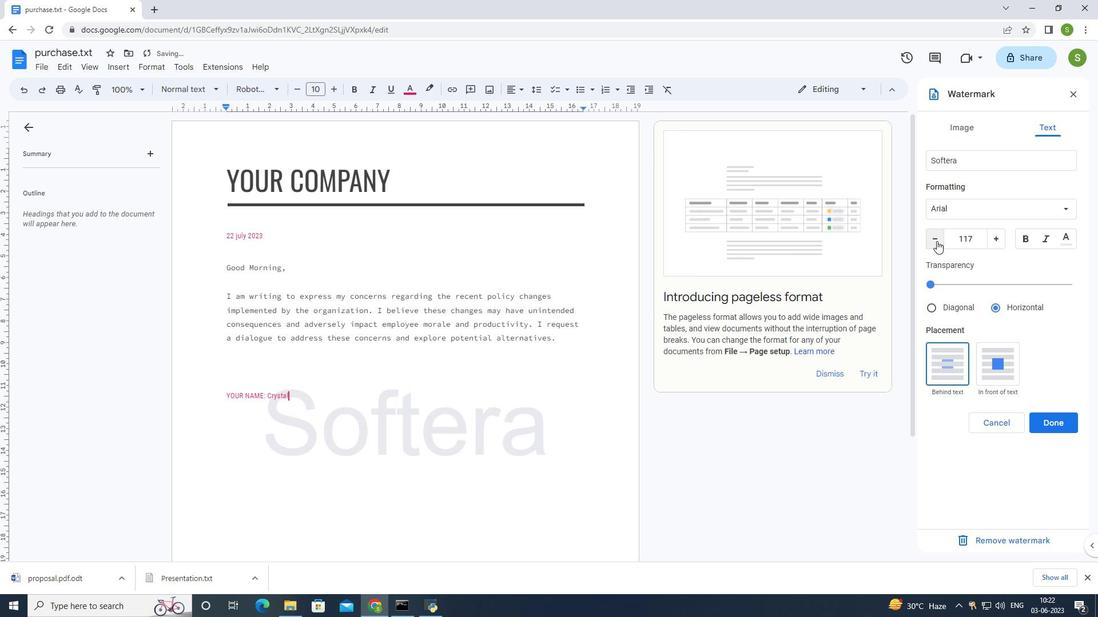 
Action: Mouse pressed left at (936, 241)
Screenshot: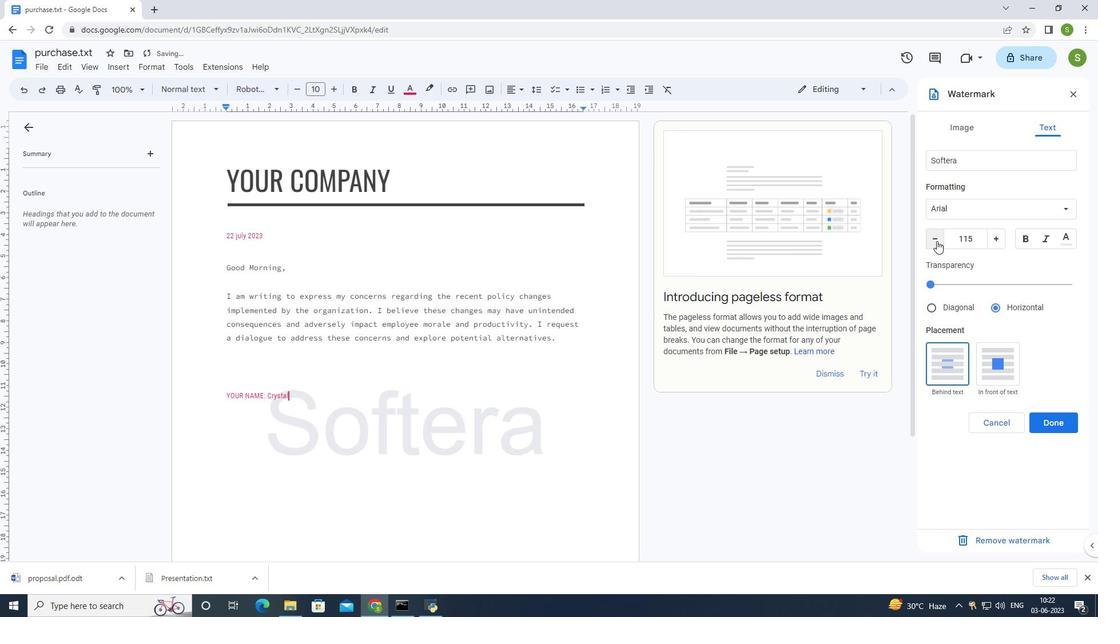 
Action: Mouse pressed left at (936, 241)
Screenshot: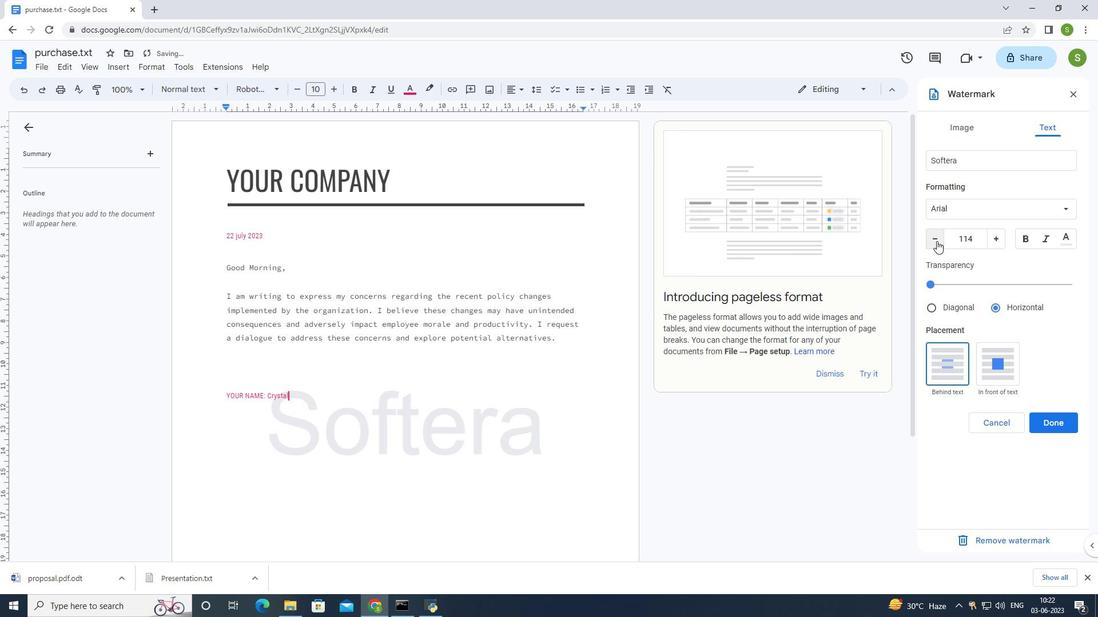 
Action: Mouse moved to (1066, 420)
Screenshot: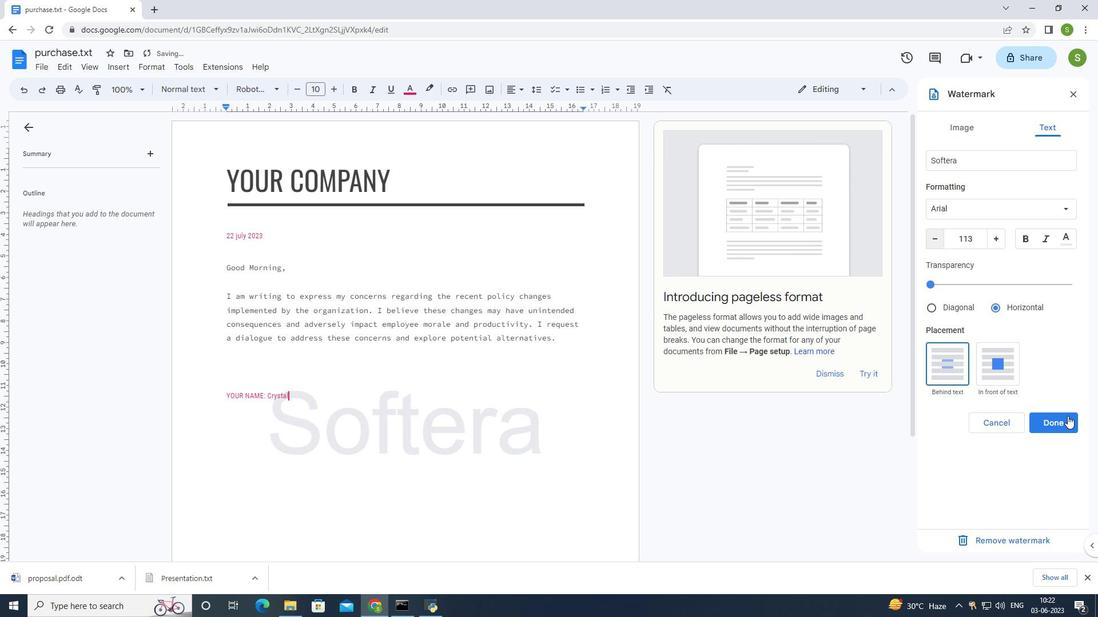 
Action: Mouse pressed left at (1066, 420)
Screenshot: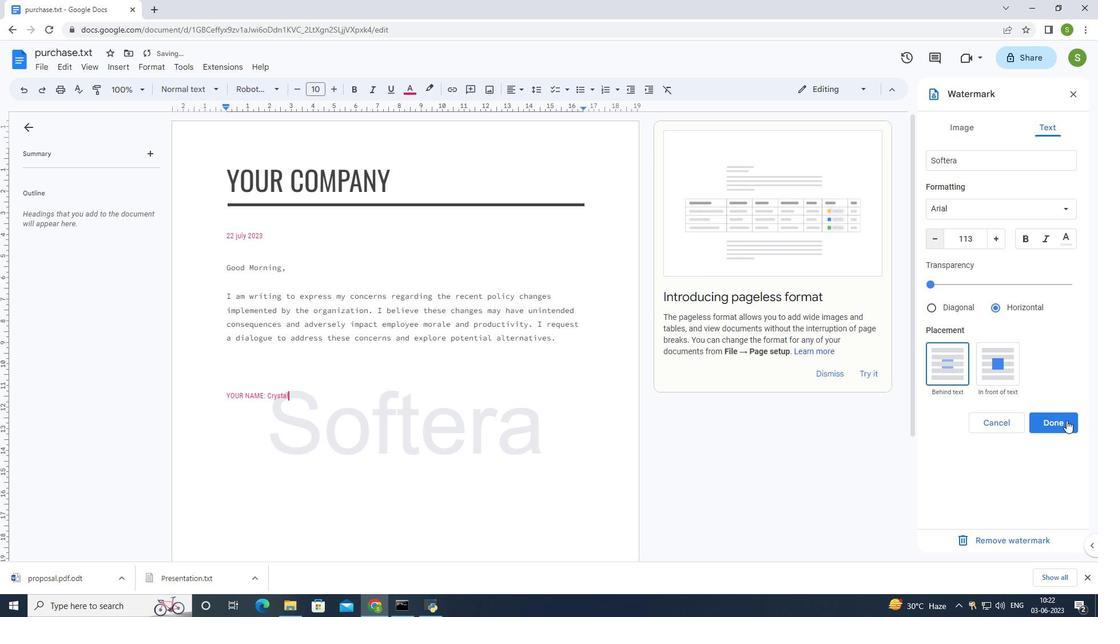 
Action: Mouse moved to (1046, 407)
Screenshot: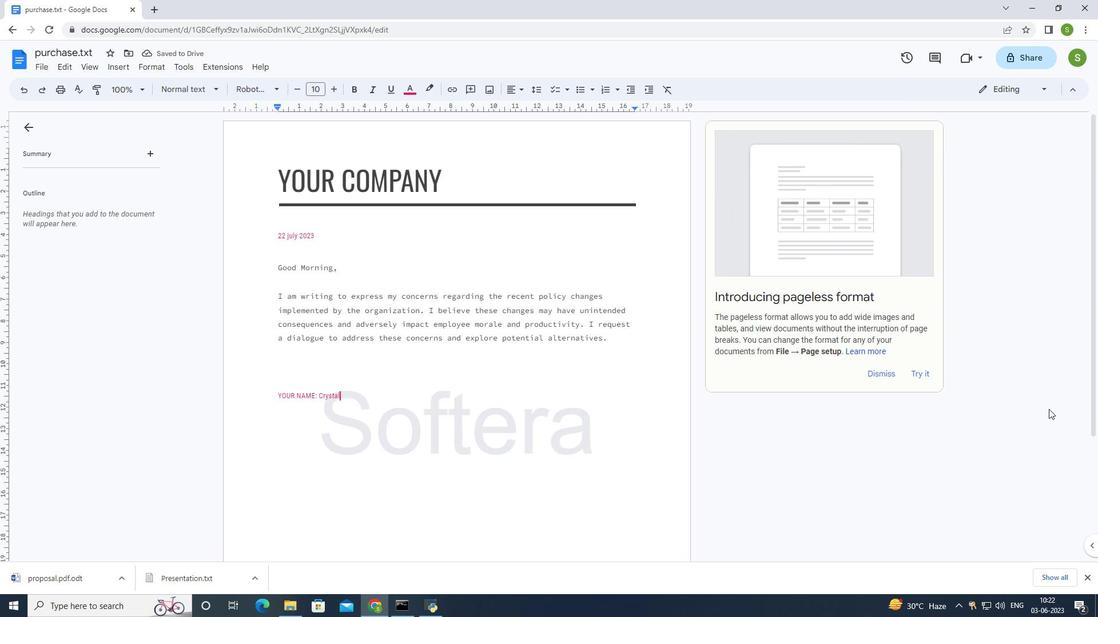 
